 Task: Find connections with filter location Lárisa with filter topic #marketswith filter profile language English with filter current company Ssangyong Engineering & Construction Co. Ltd. with filter school IBS Mumbai with filter industry Wineries with filter service category Relocation with filter keywords title Reiki Practitioner
Action: Mouse moved to (328, 267)
Screenshot: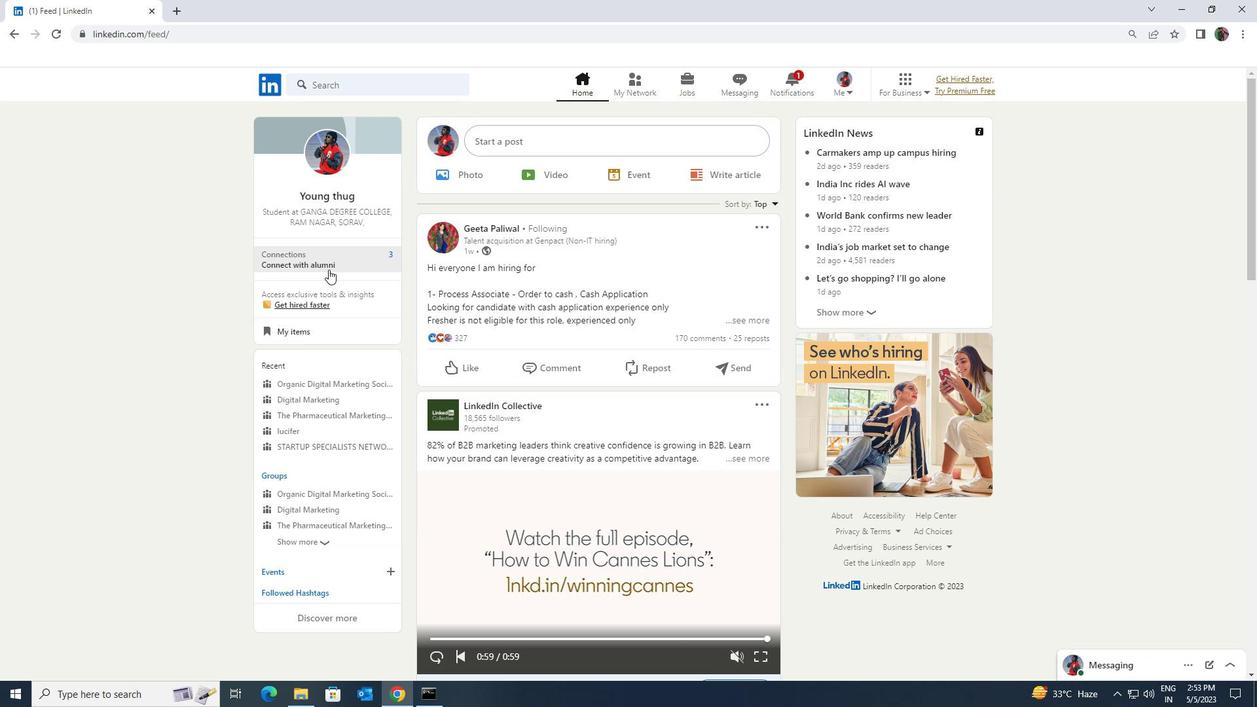 
Action: Mouse pressed left at (328, 267)
Screenshot: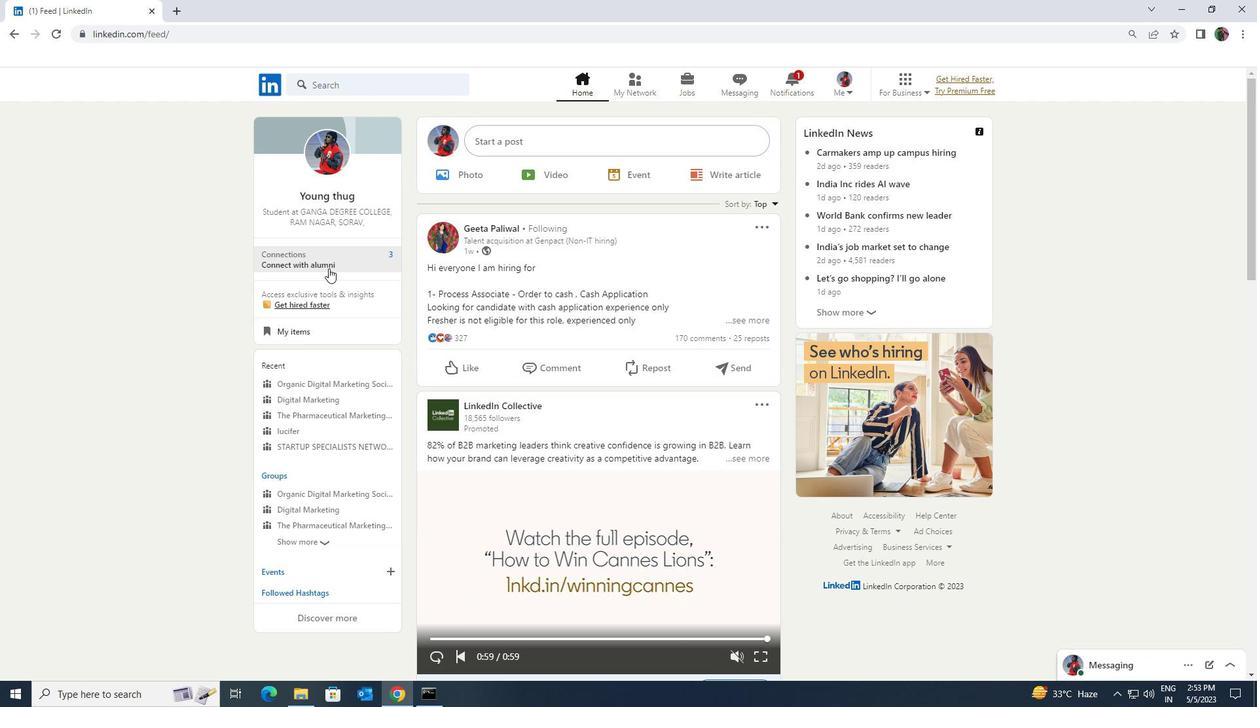 
Action: Mouse moved to (355, 152)
Screenshot: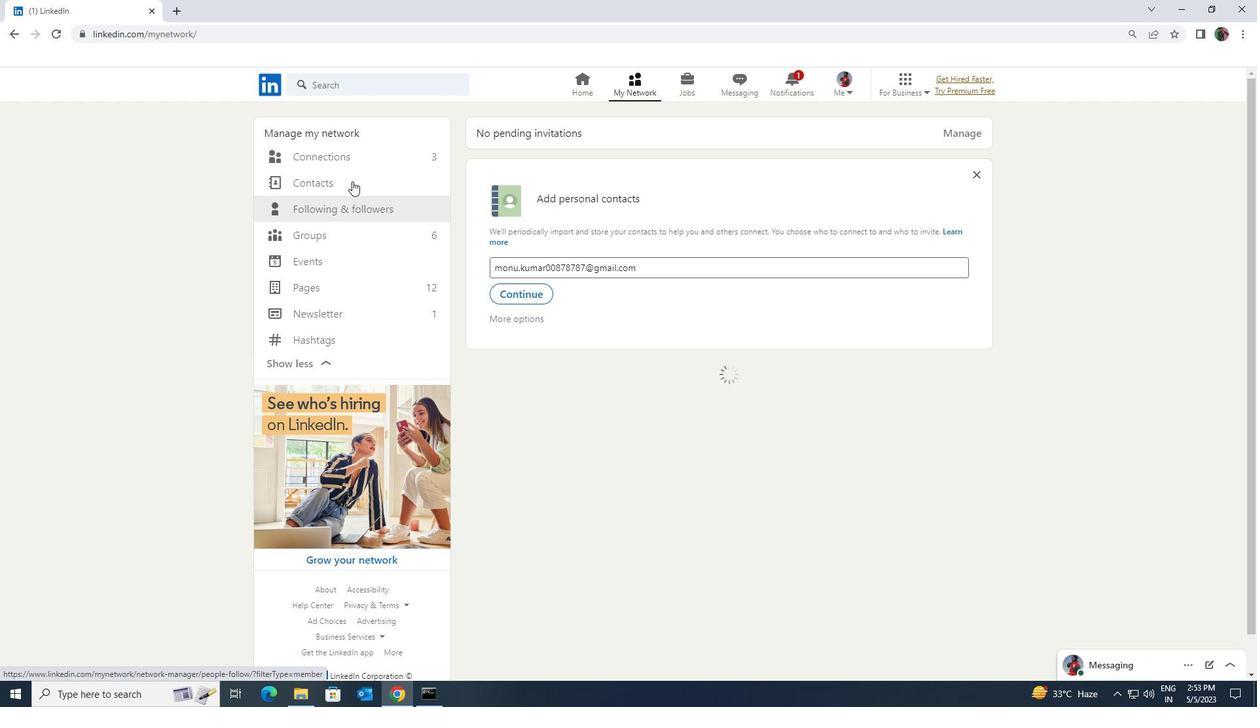 
Action: Mouse pressed left at (355, 152)
Screenshot: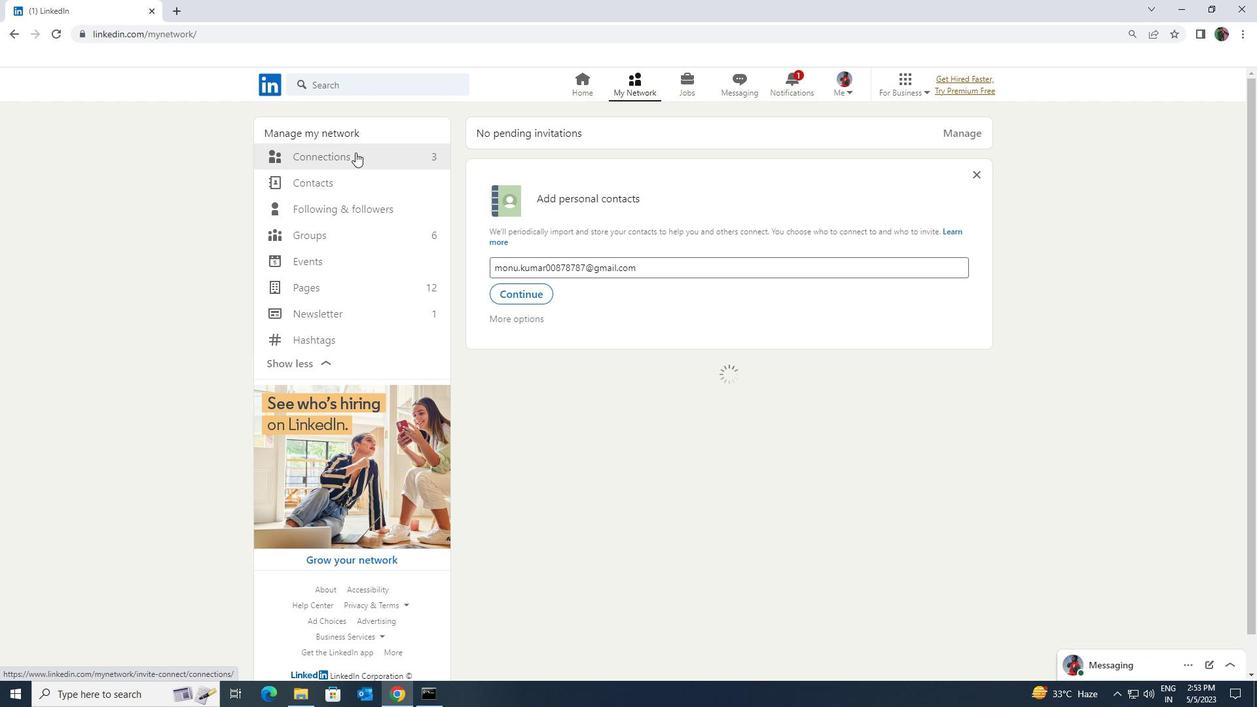 
Action: Mouse moved to (694, 158)
Screenshot: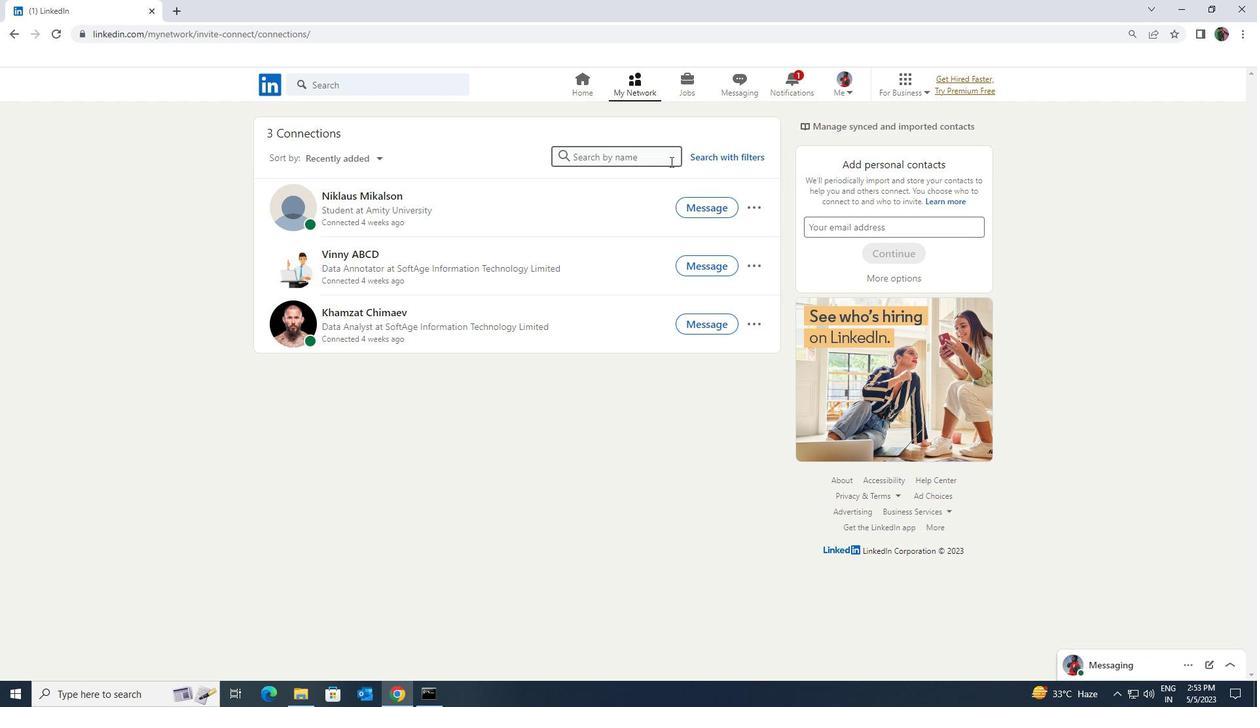 
Action: Mouse pressed left at (694, 158)
Screenshot: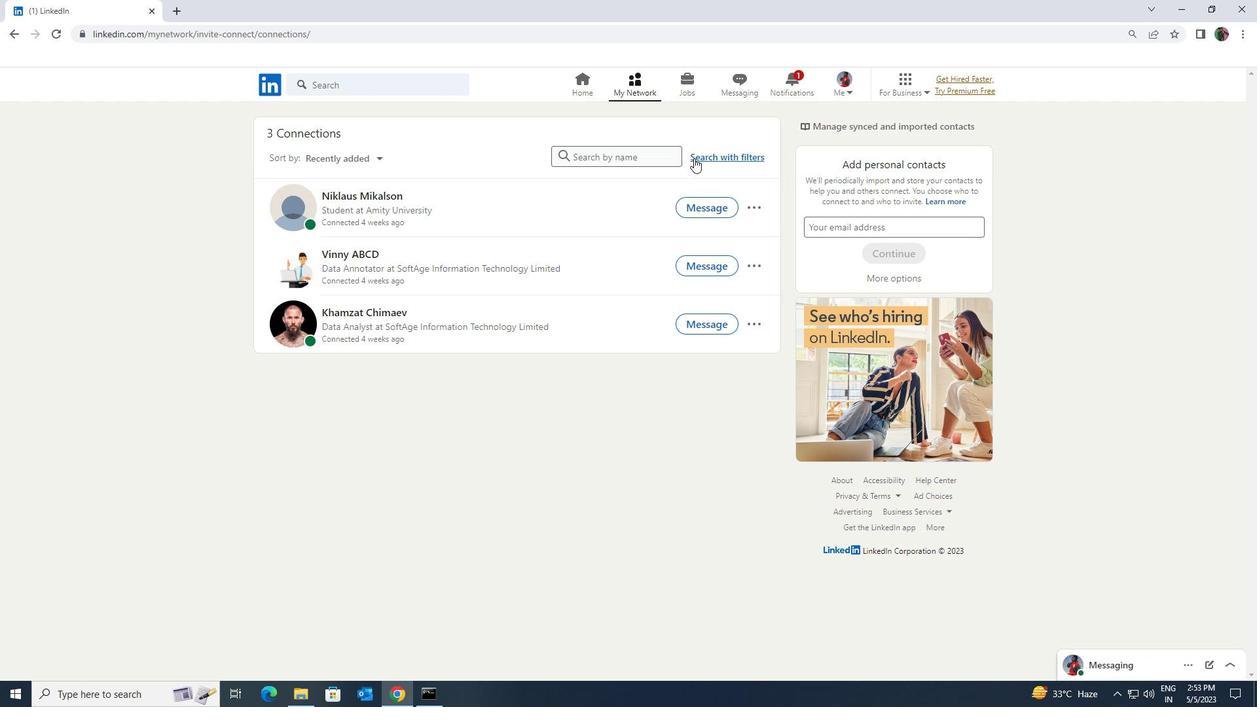 
Action: Mouse moved to (669, 119)
Screenshot: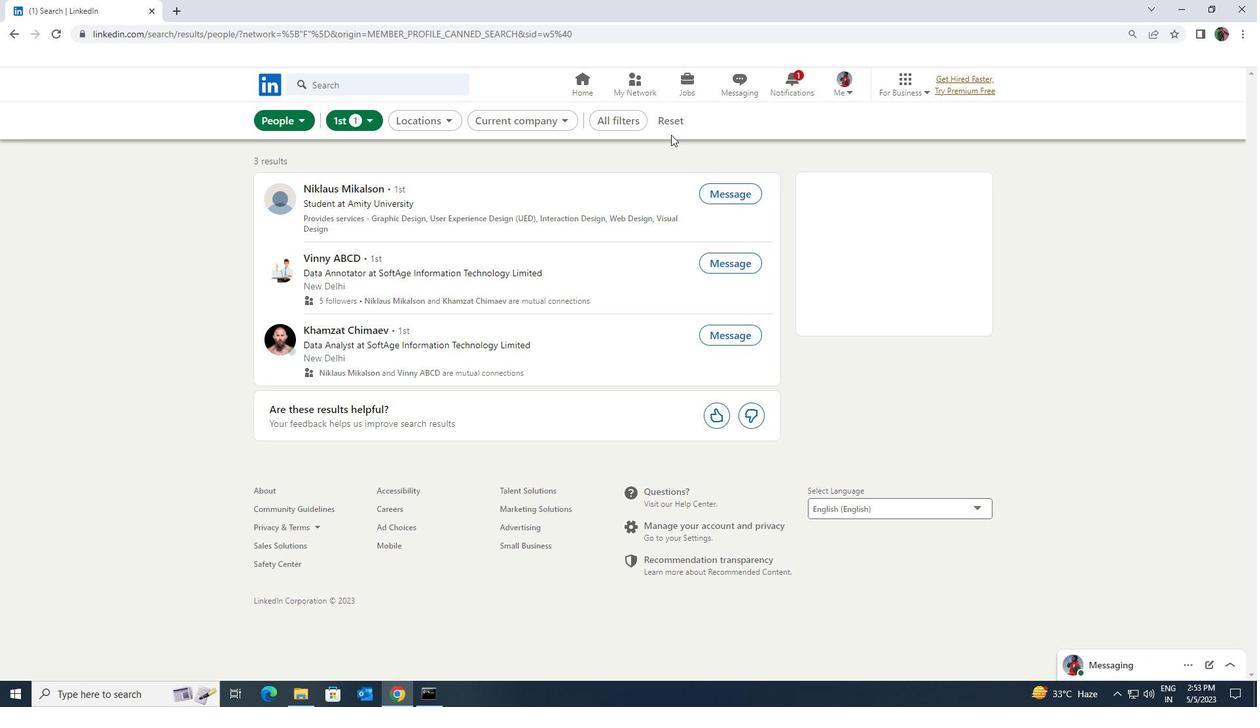 
Action: Mouse pressed left at (669, 119)
Screenshot: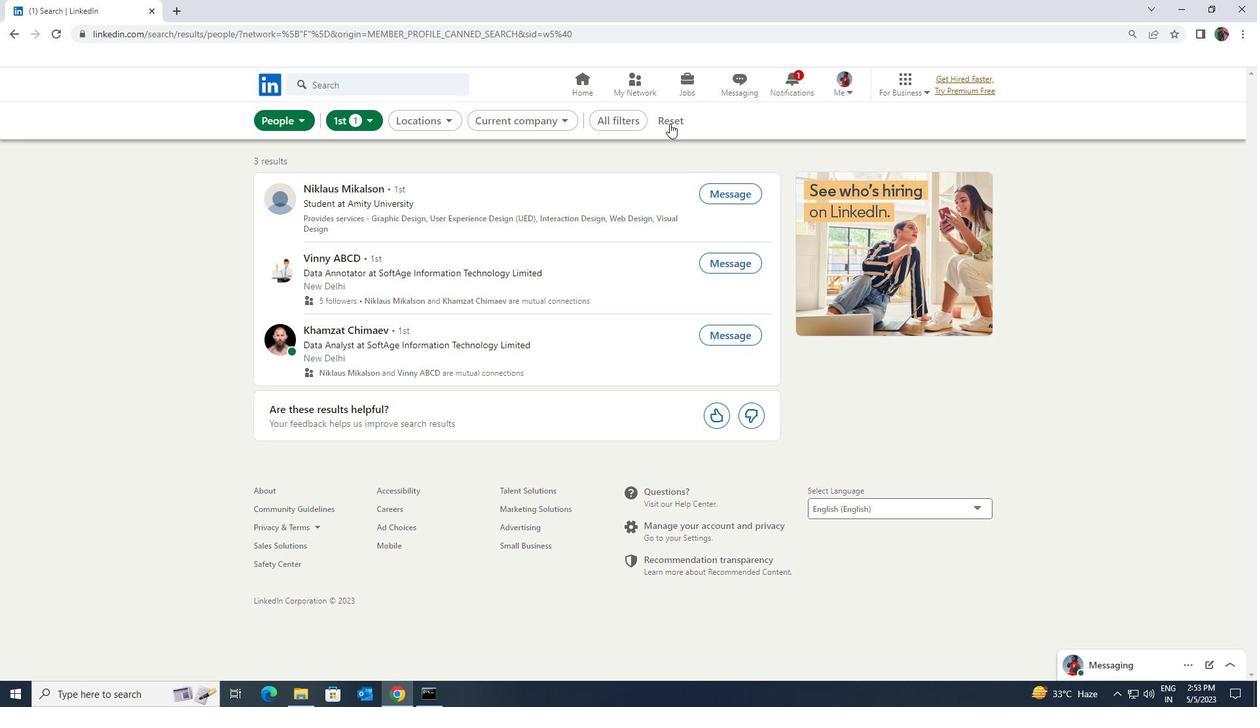
Action: Mouse moved to (662, 118)
Screenshot: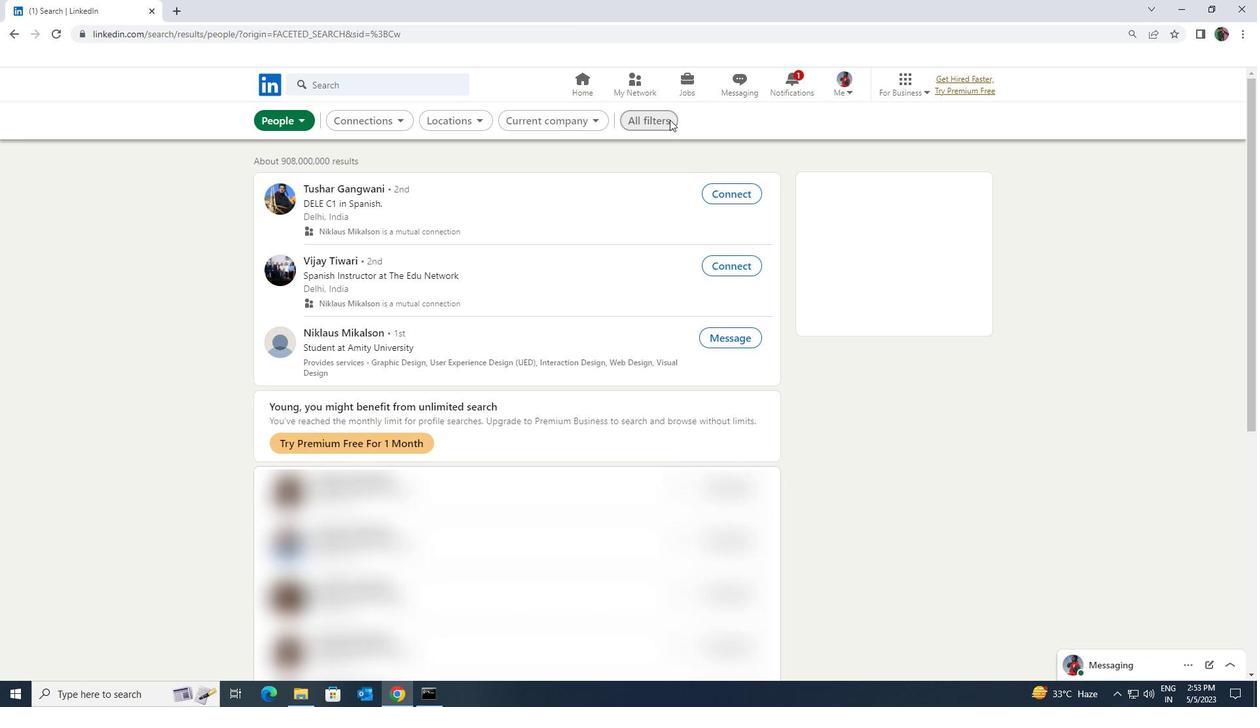 
Action: Mouse pressed left at (662, 118)
Screenshot: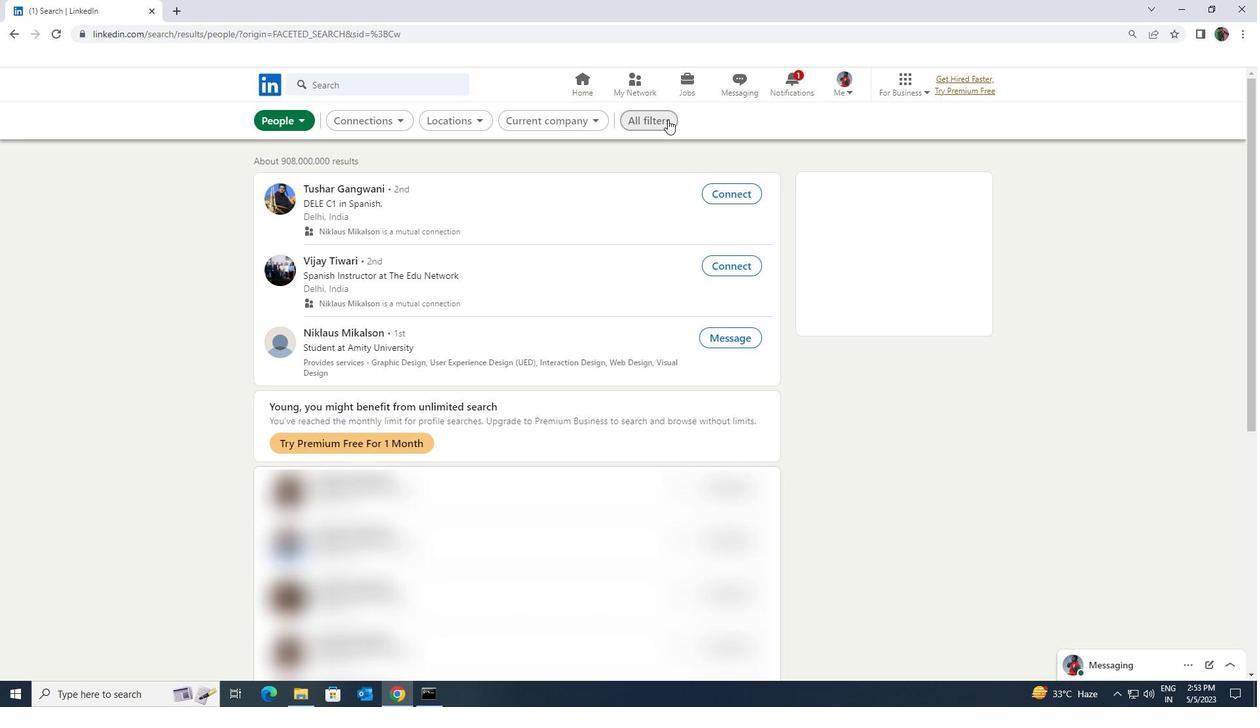 
Action: Mouse moved to (1088, 506)
Screenshot: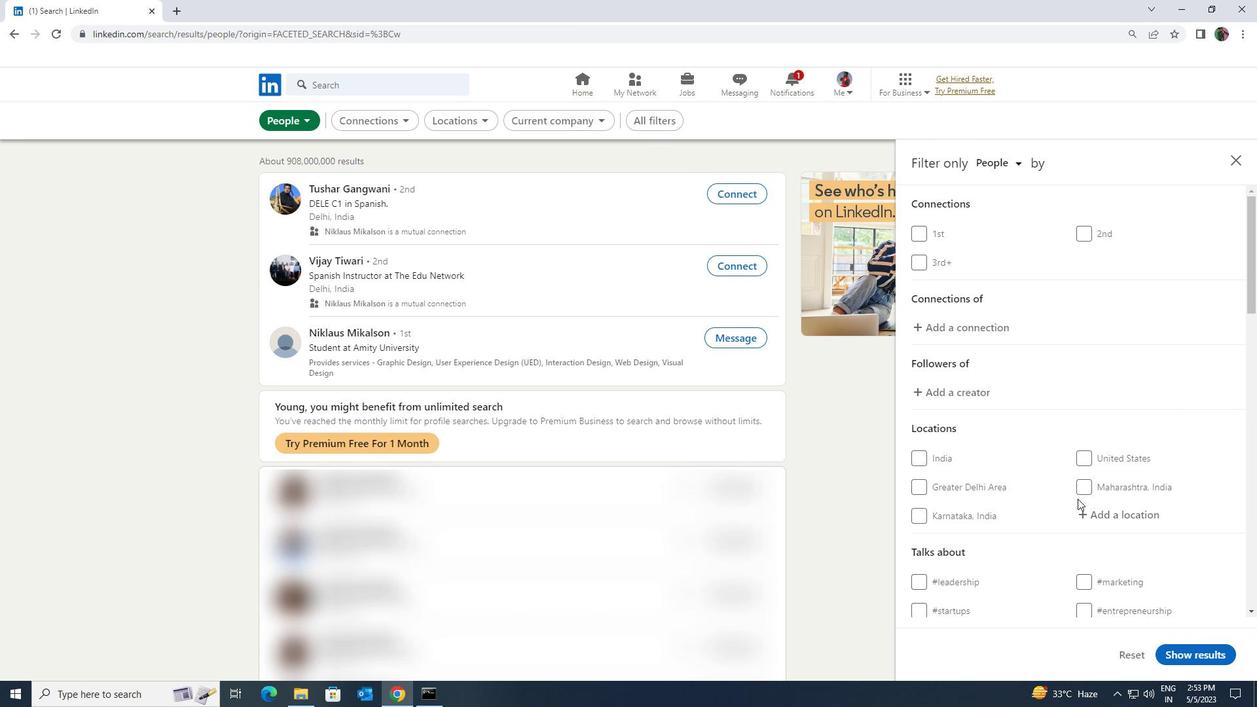 
Action: Mouse pressed left at (1088, 506)
Screenshot: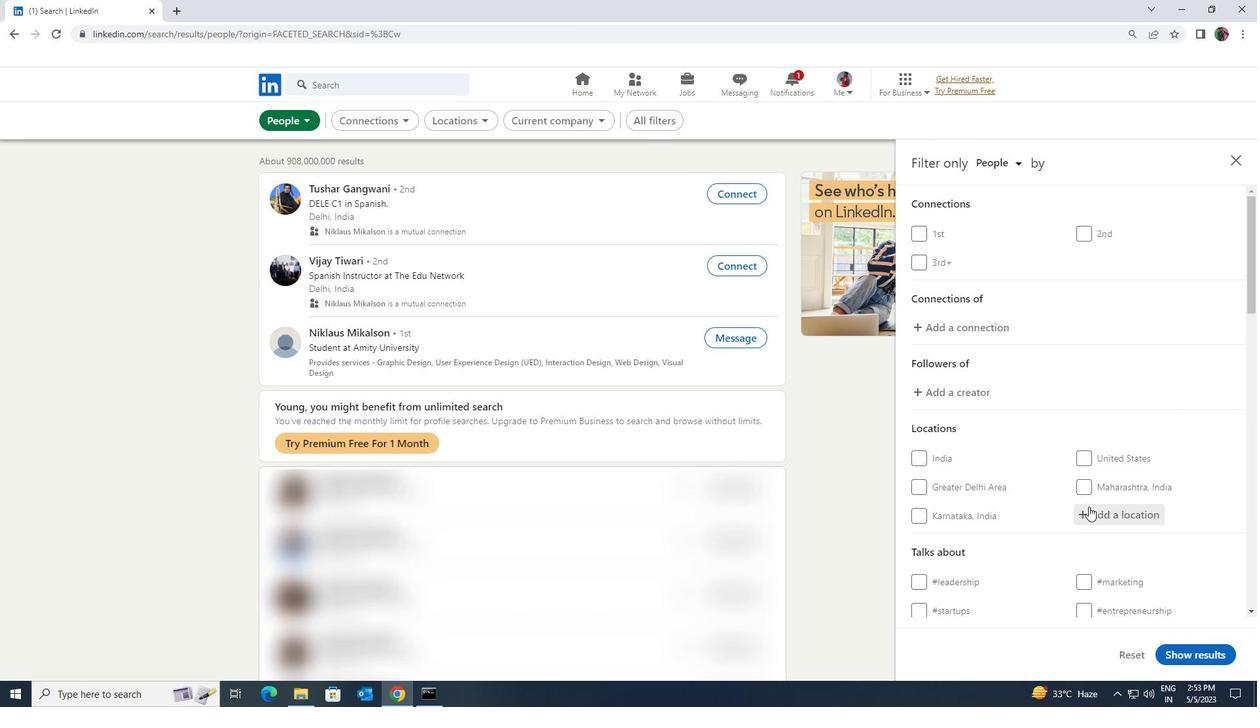 
Action: Mouse moved to (1086, 506)
Screenshot: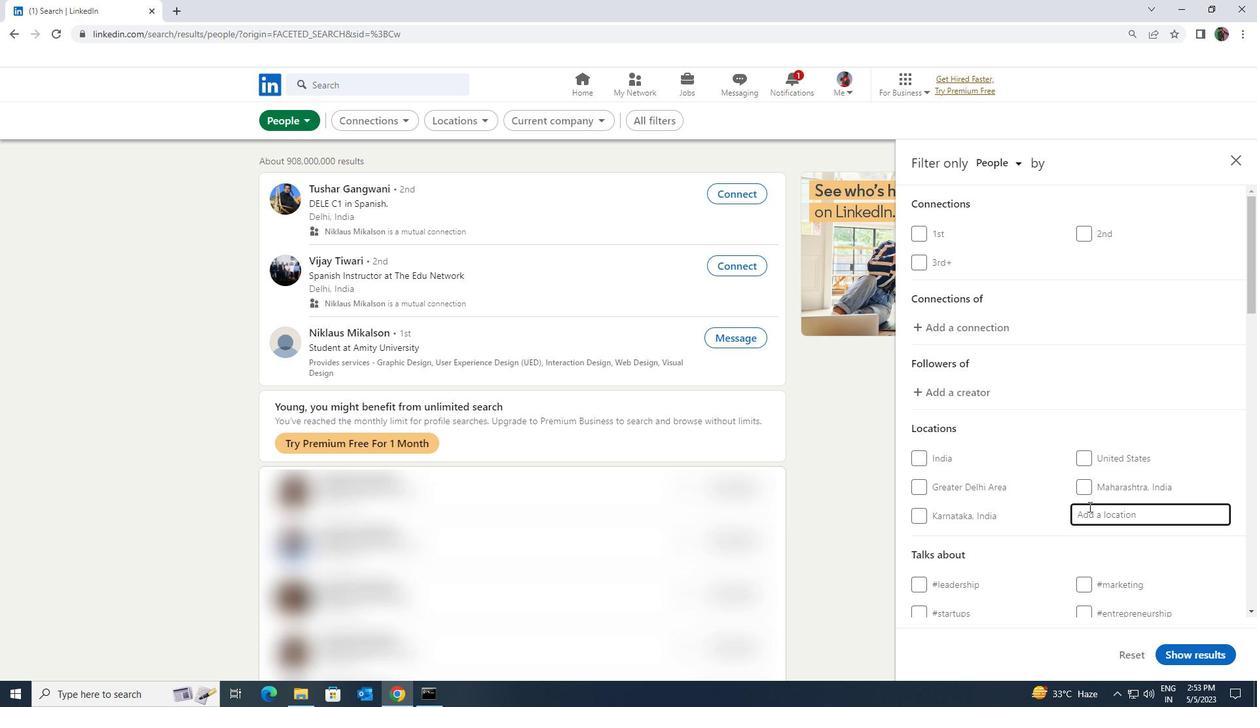
Action: Key pressed <Key.shift><Key.shift>LARISA
Screenshot: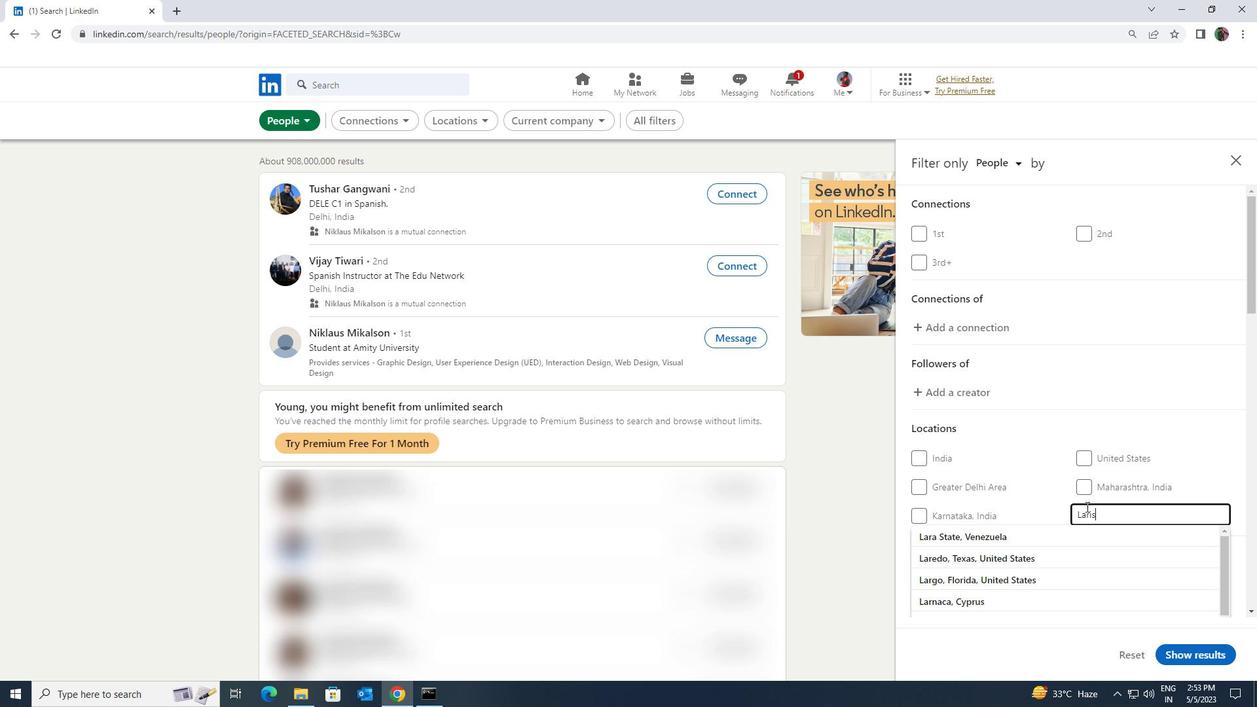 
Action: Mouse moved to (1071, 555)
Screenshot: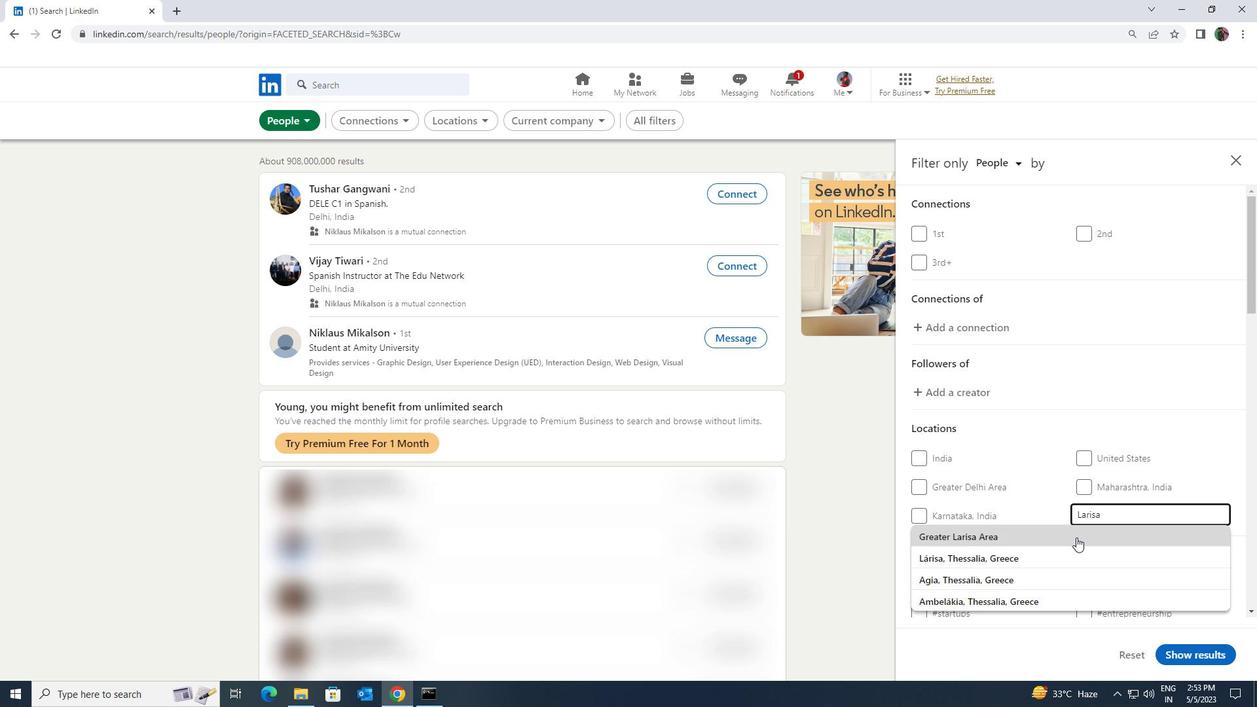 
Action: Mouse pressed left at (1071, 555)
Screenshot: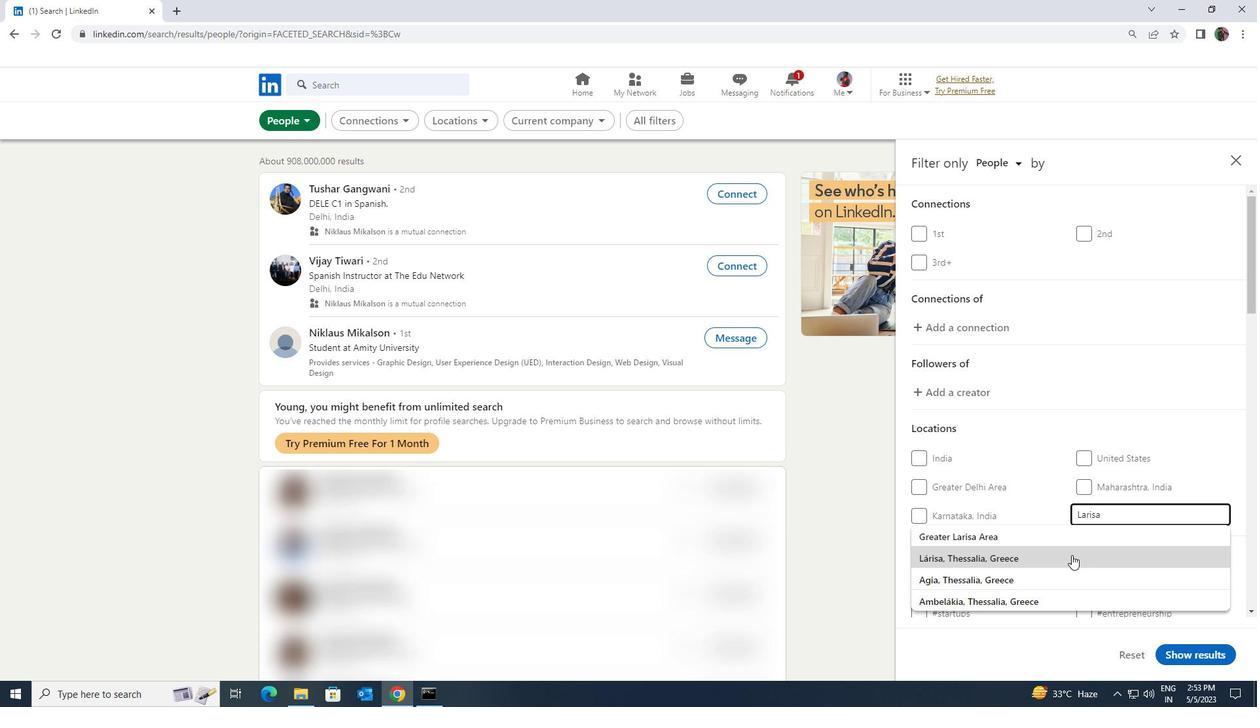 
Action: Mouse moved to (1069, 557)
Screenshot: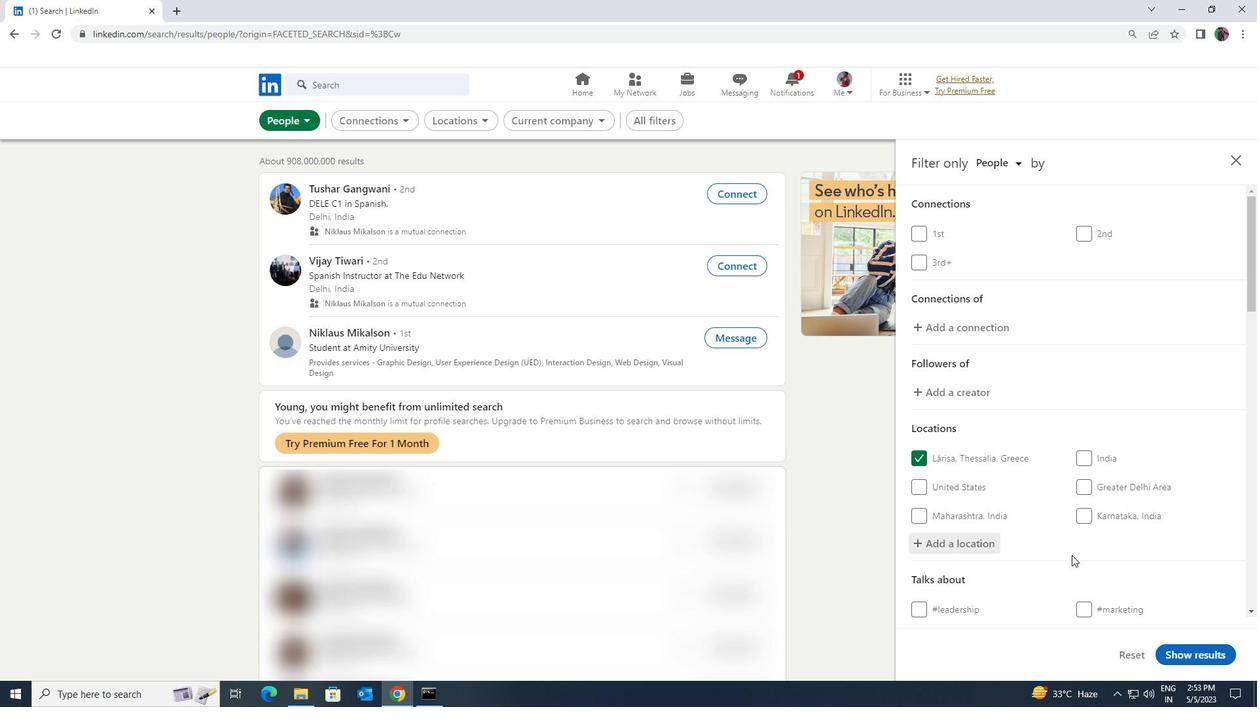 
Action: Mouse scrolled (1069, 556) with delta (0, 0)
Screenshot: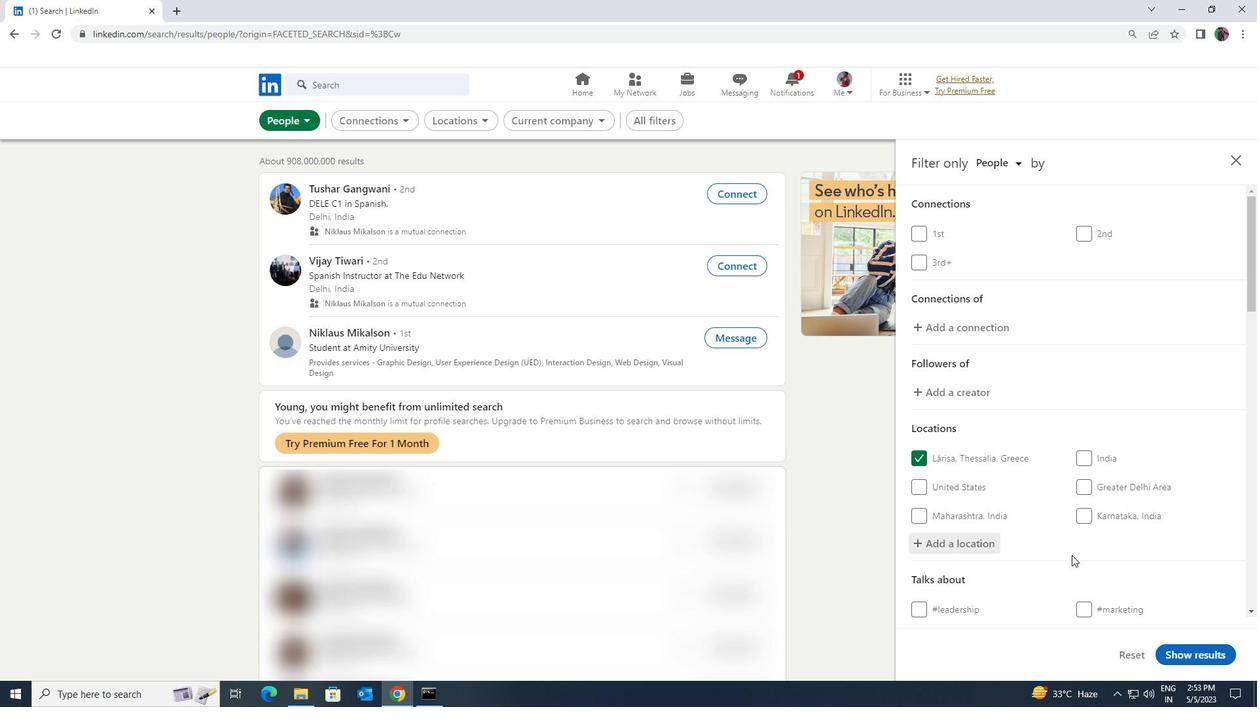 
Action: Mouse scrolled (1069, 556) with delta (0, 0)
Screenshot: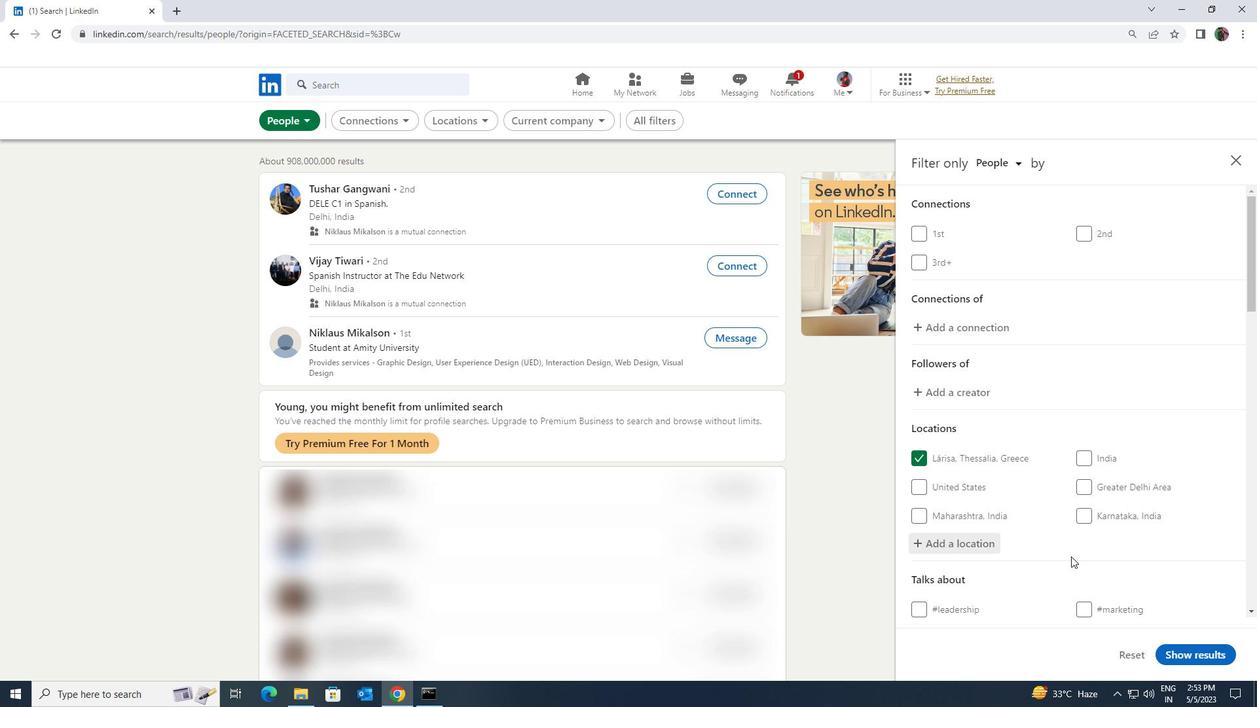 
Action: Mouse moved to (1098, 534)
Screenshot: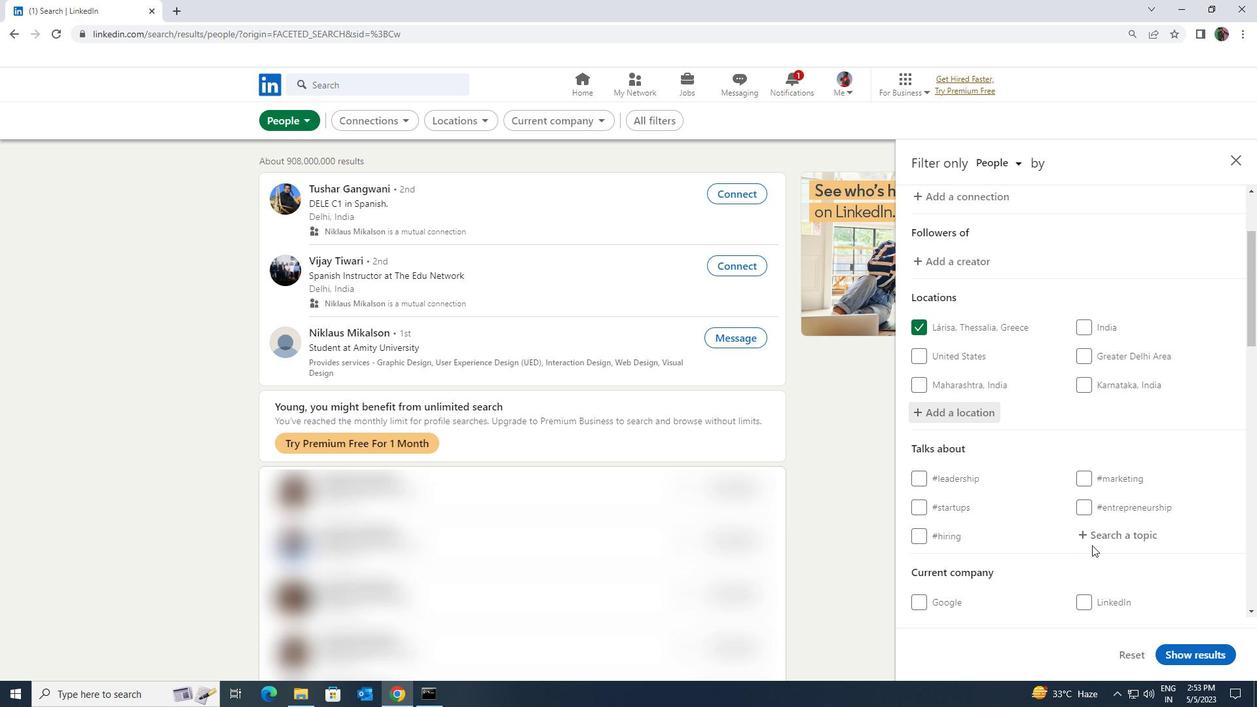 
Action: Mouse pressed left at (1098, 534)
Screenshot: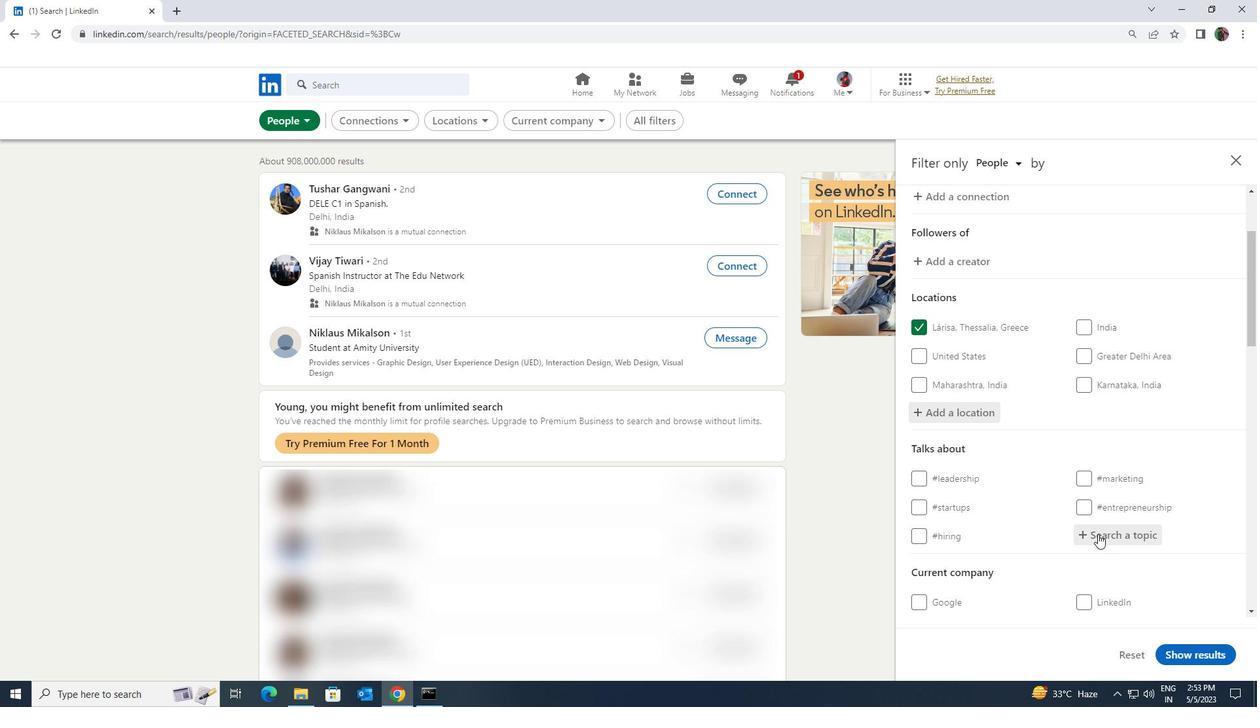 
Action: Key pressed <Key.shift>MARKETS
Screenshot: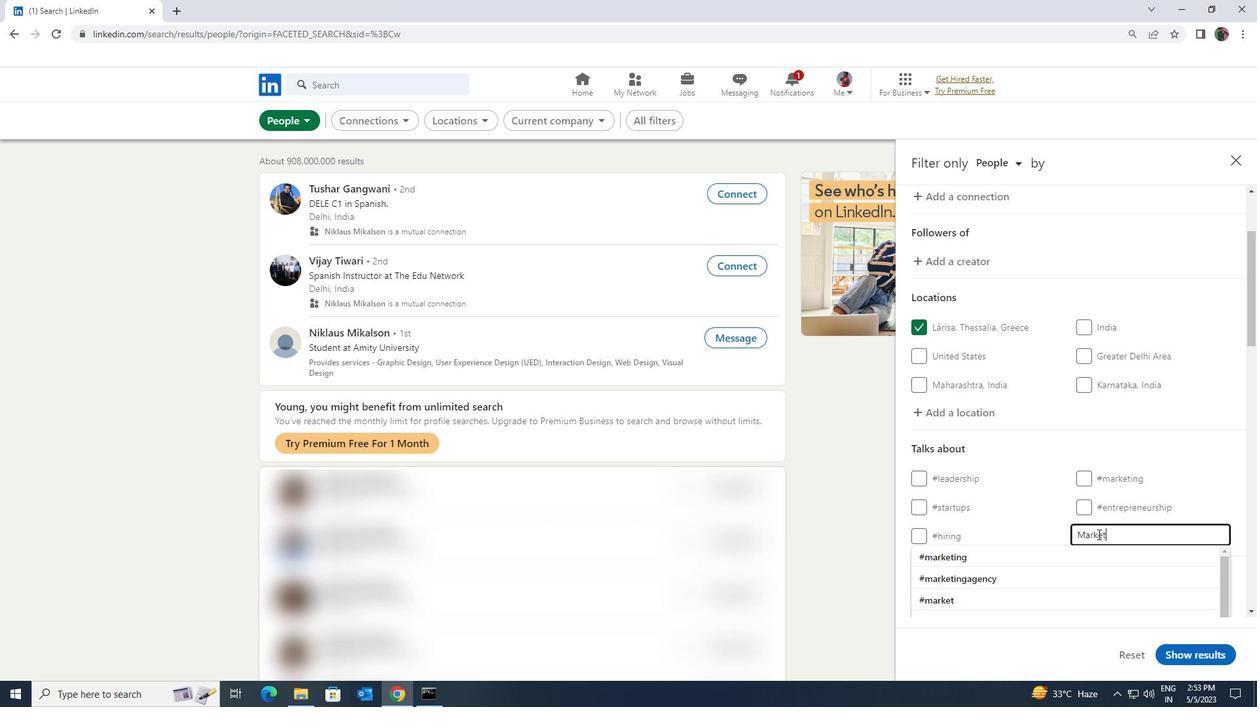 
Action: Mouse moved to (1090, 550)
Screenshot: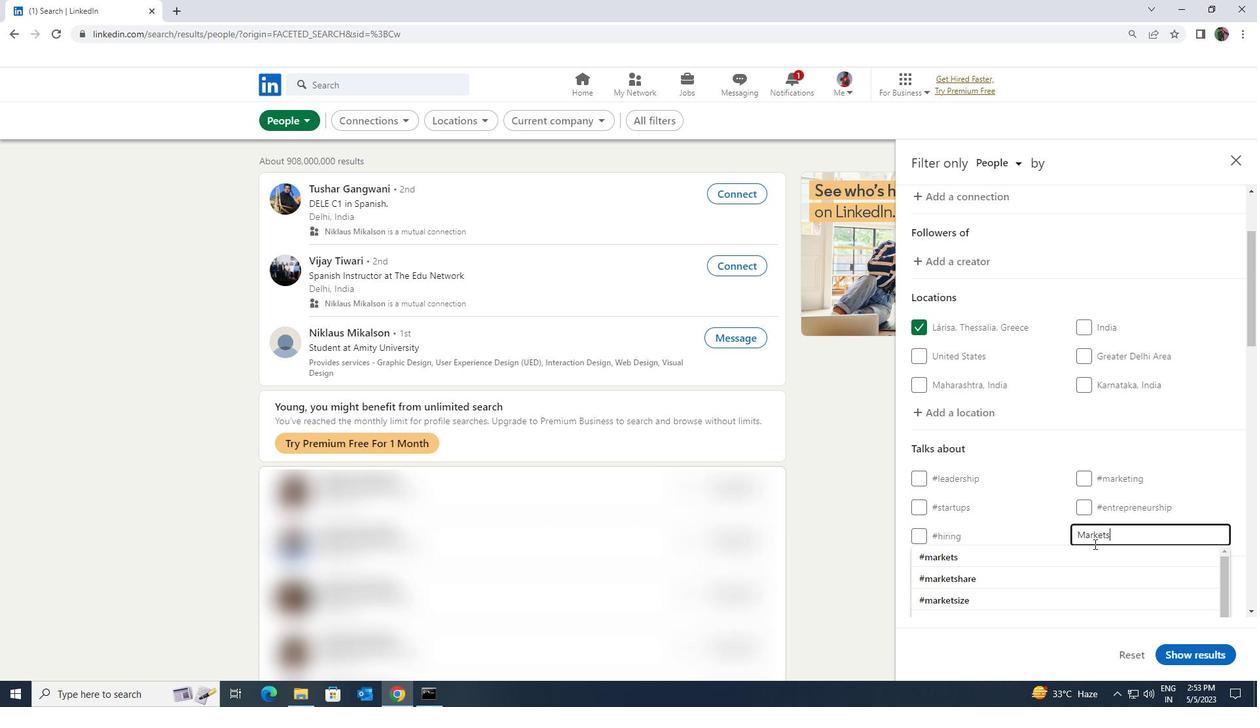 
Action: Mouse pressed left at (1090, 550)
Screenshot: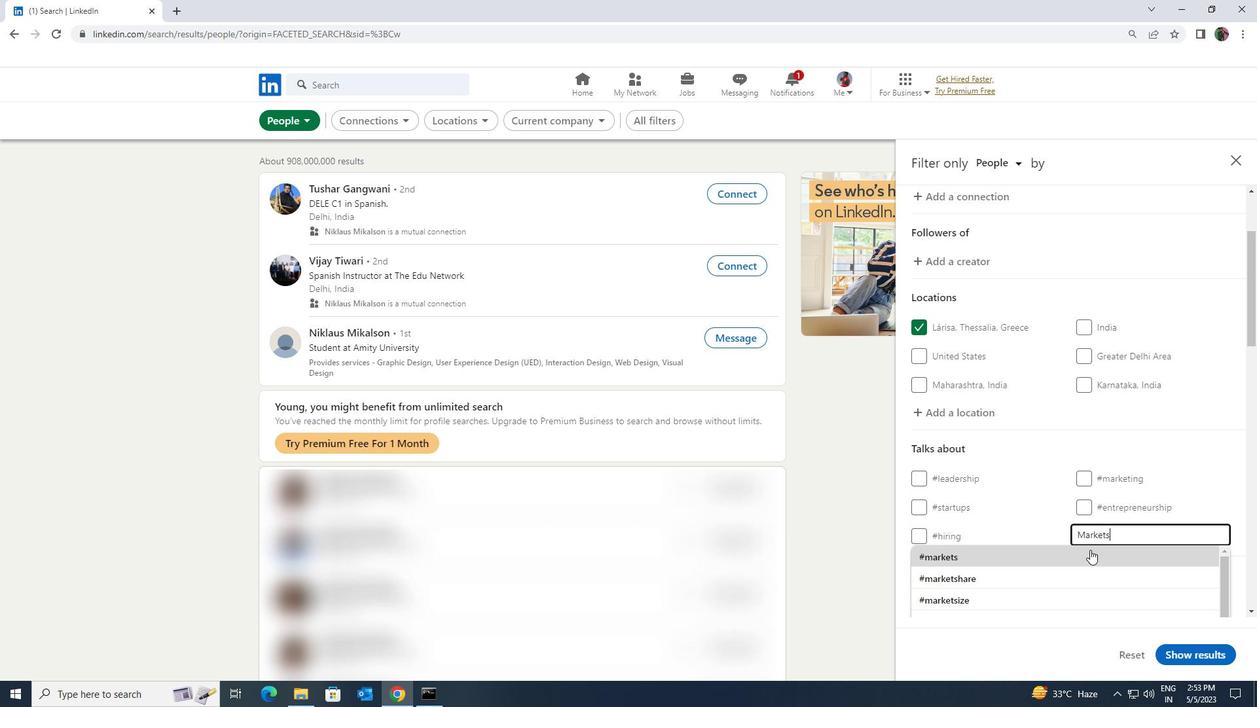 
Action: Mouse scrolled (1090, 549) with delta (0, 0)
Screenshot: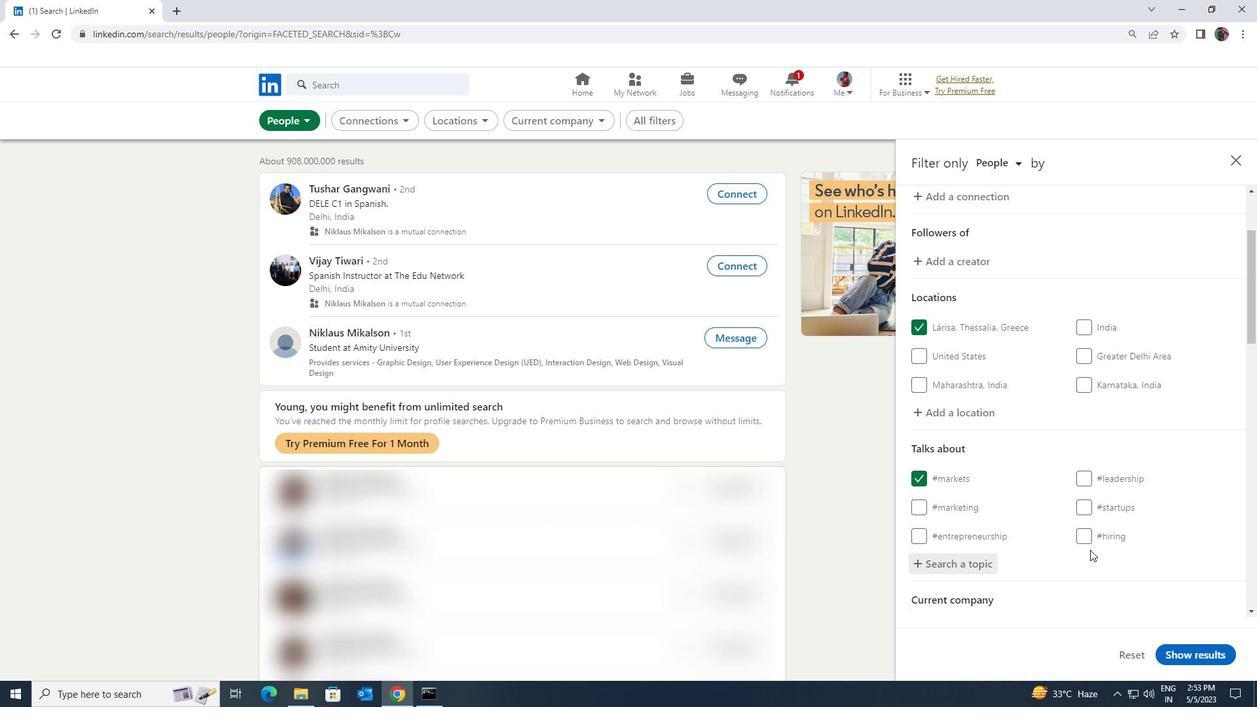 
Action: Mouse scrolled (1090, 549) with delta (0, 0)
Screenshot: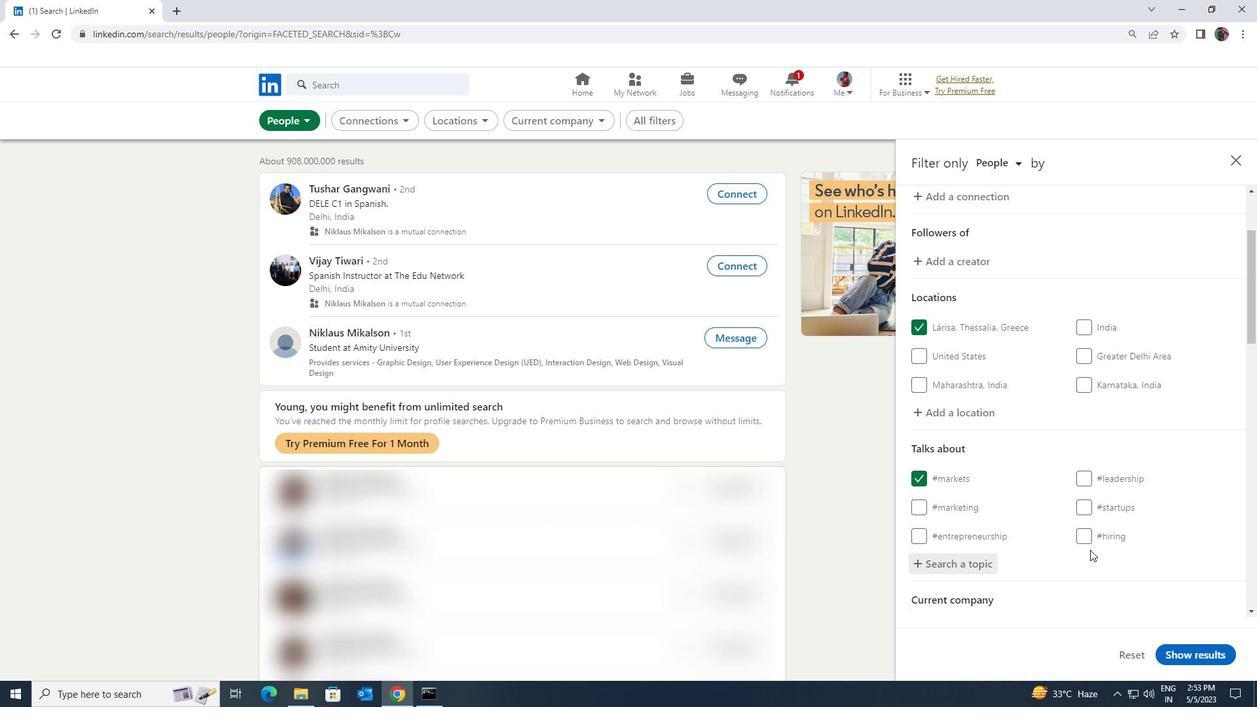 
Action: Mouse scrolled (1090, 549) with delta (0, 0)
Screenshot: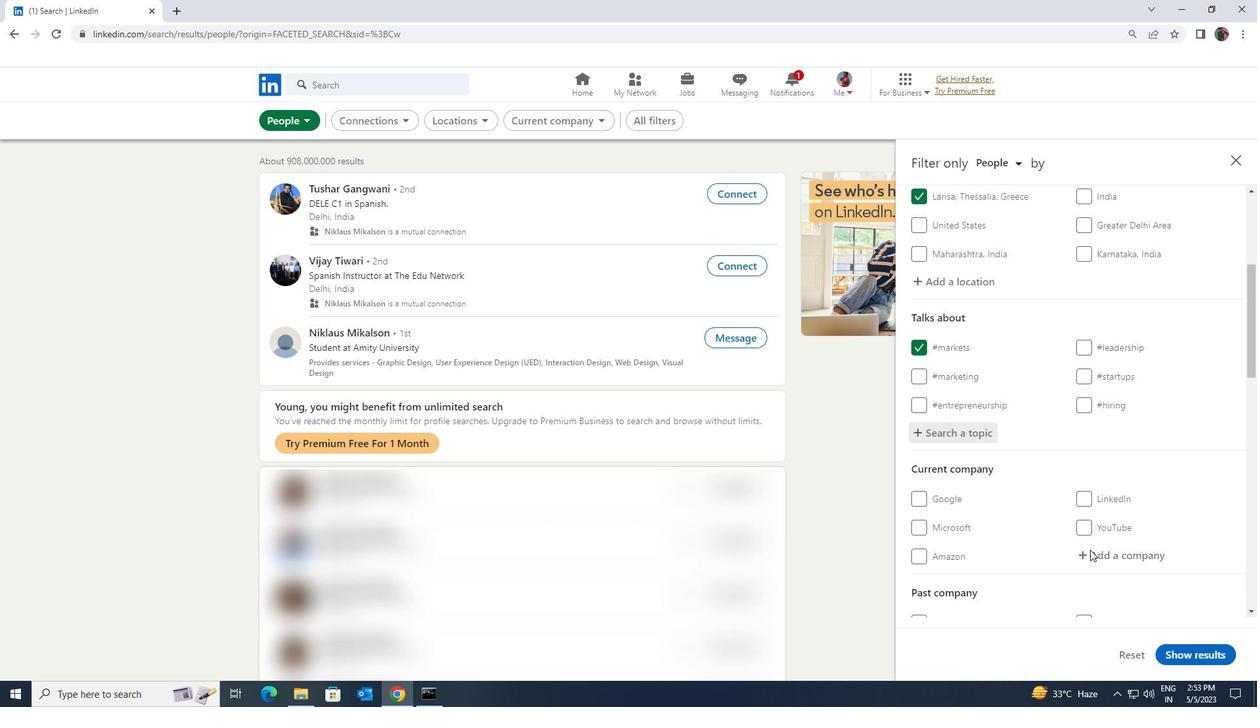 
Action: Mouse scrolled (1090, 549) with delta (0, 0)
Screenshot: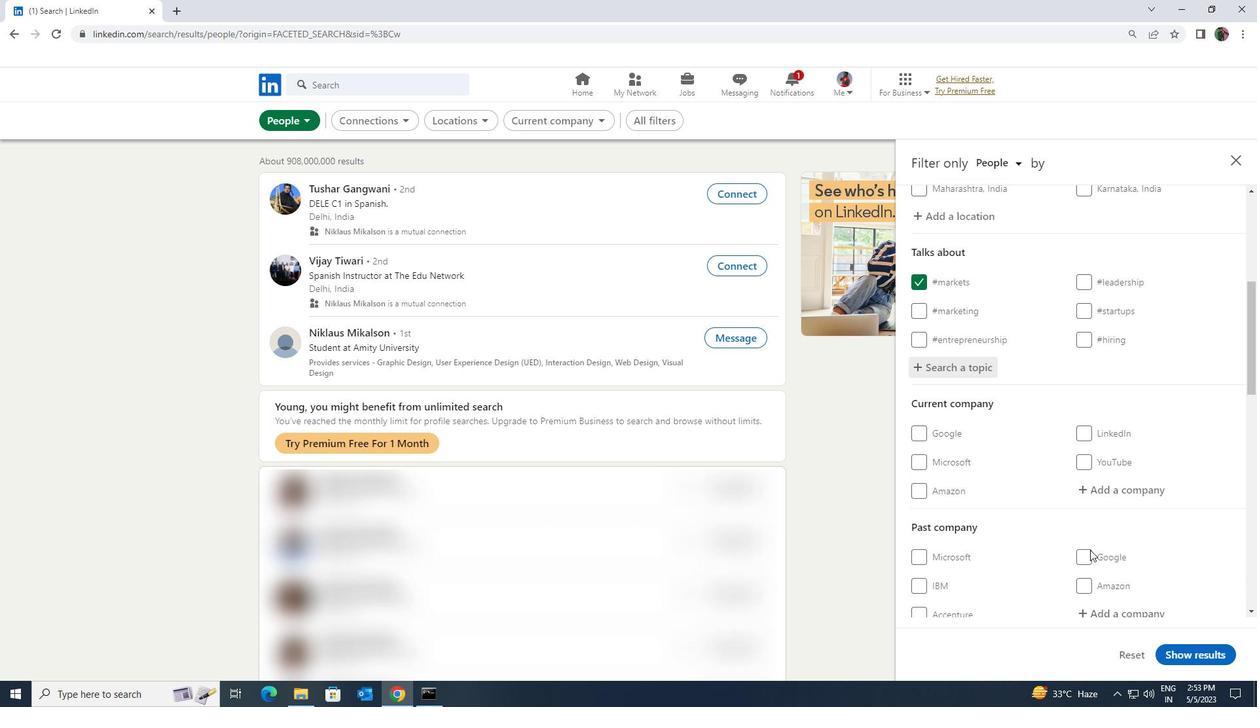 
Action: Mouse scrolled (1090, 549) with delta (0, 0)
Screenshot: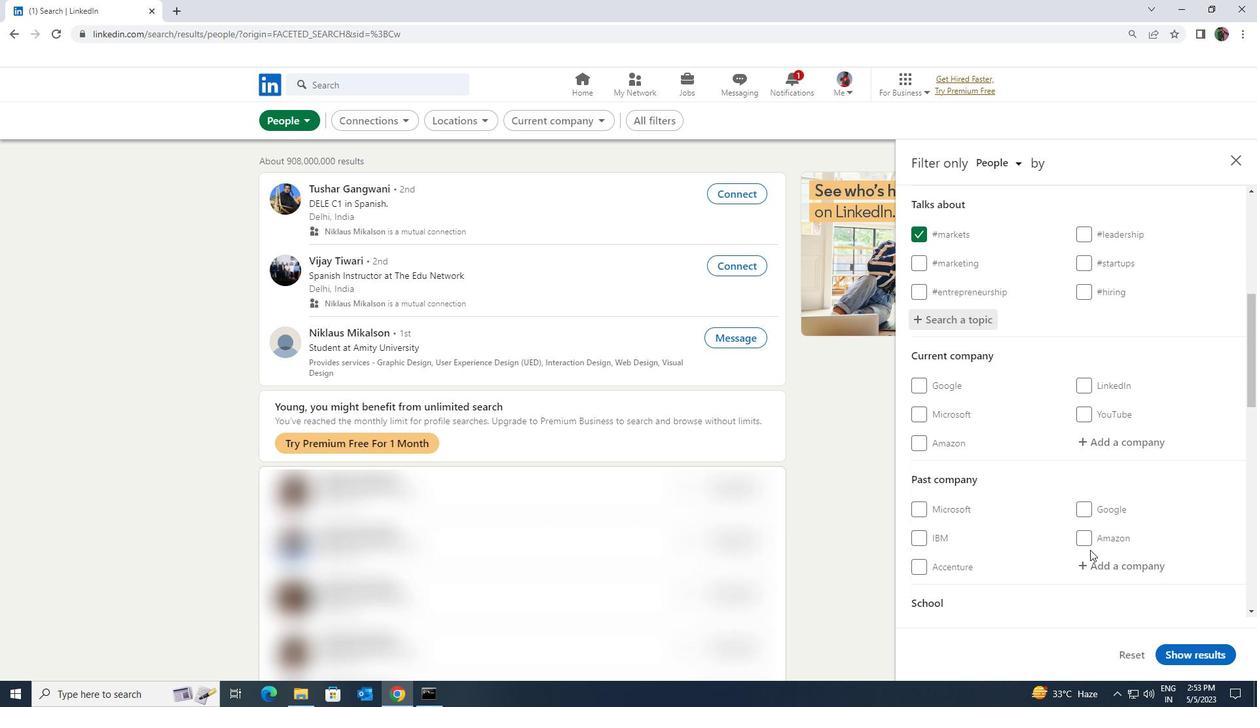 
Action: Mouse scrolled (1090, 549) with delta (0, 0)
Screenshot: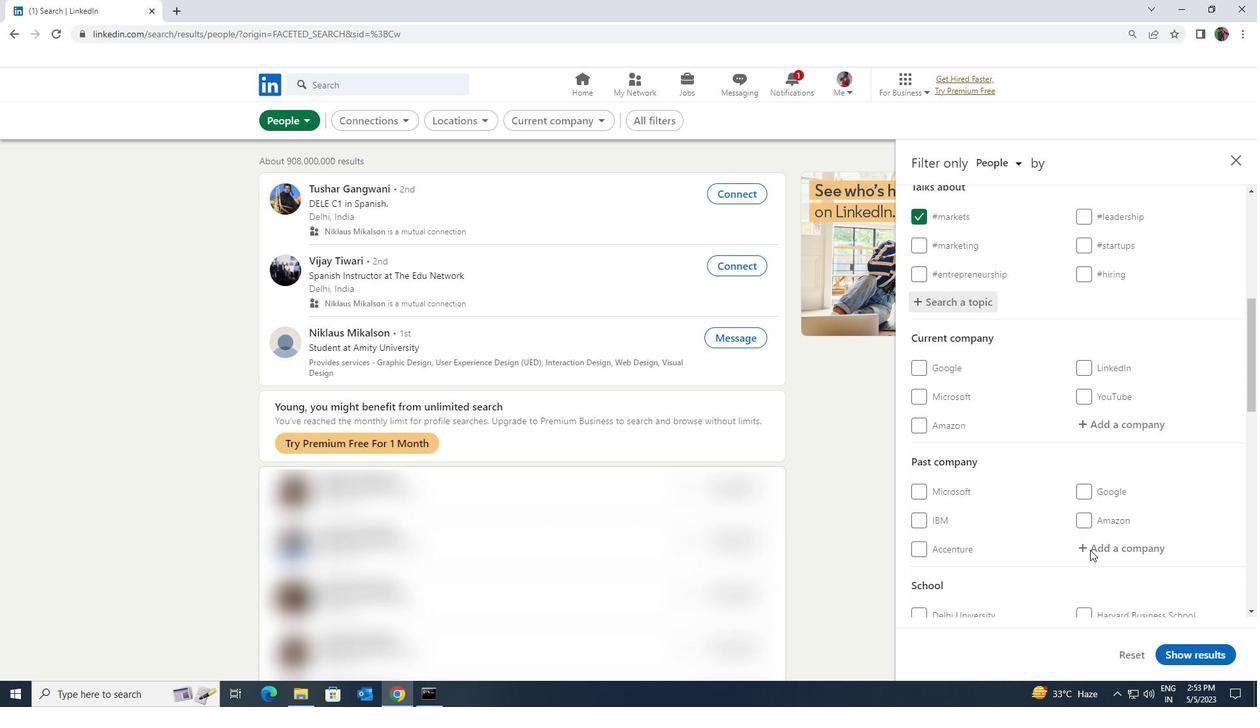 
Action: Mouse scrolled (1090, 549) with delta (0, 0)
Screenshot: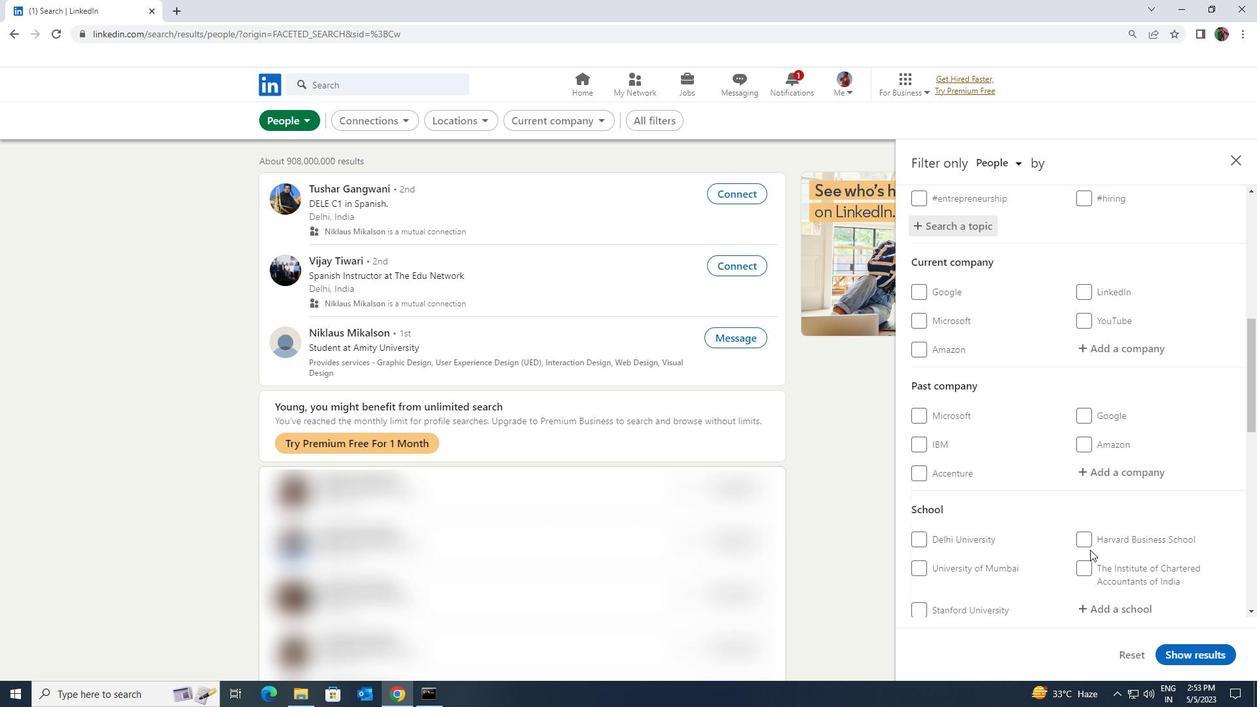 
Action: Mouse scrolled (1090, 549) with delta (0, 0)
Screenshot: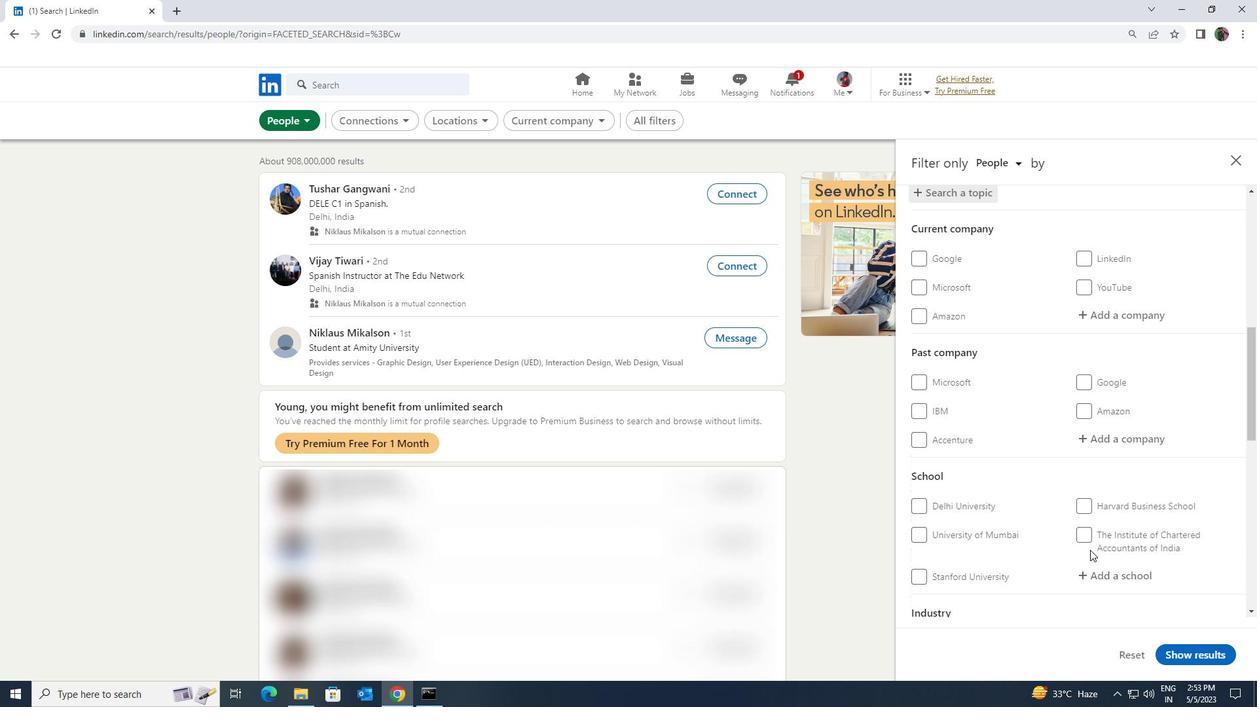 
Action: Mouse moved to (1062, 616)
Screenshot: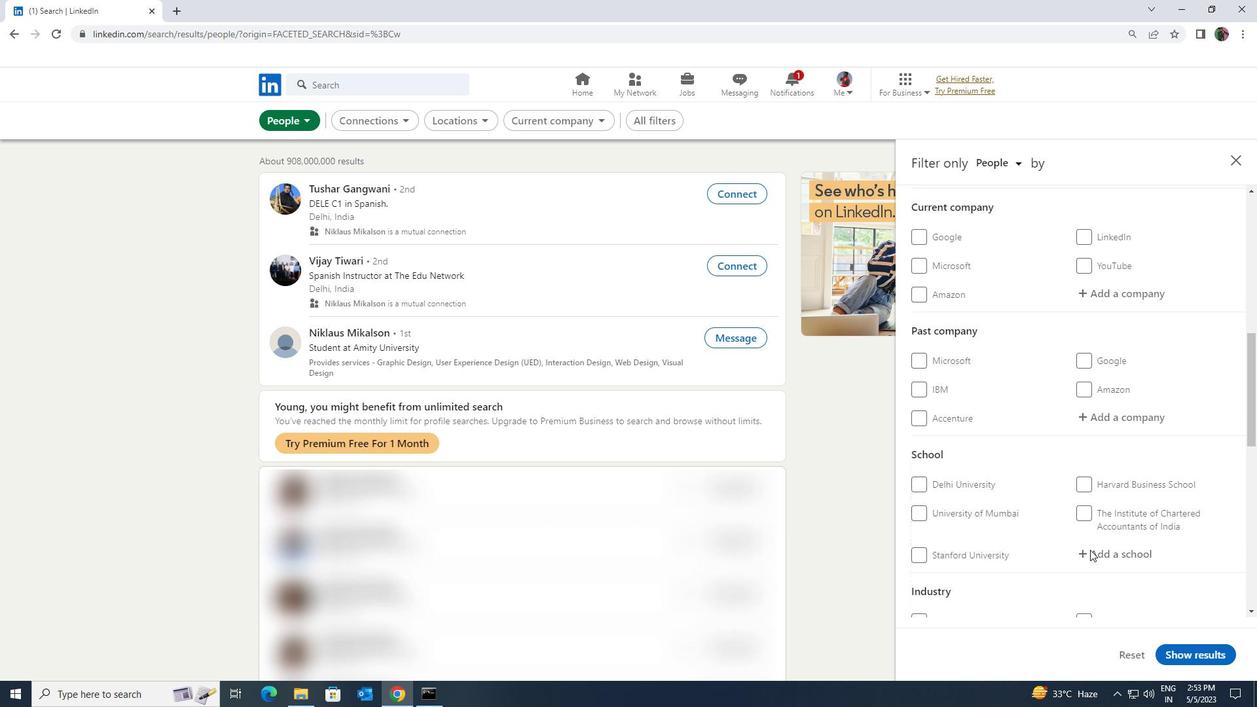 
Action: Mouse scrolled (1062, 616) with delta (0, 0)
Screenshot: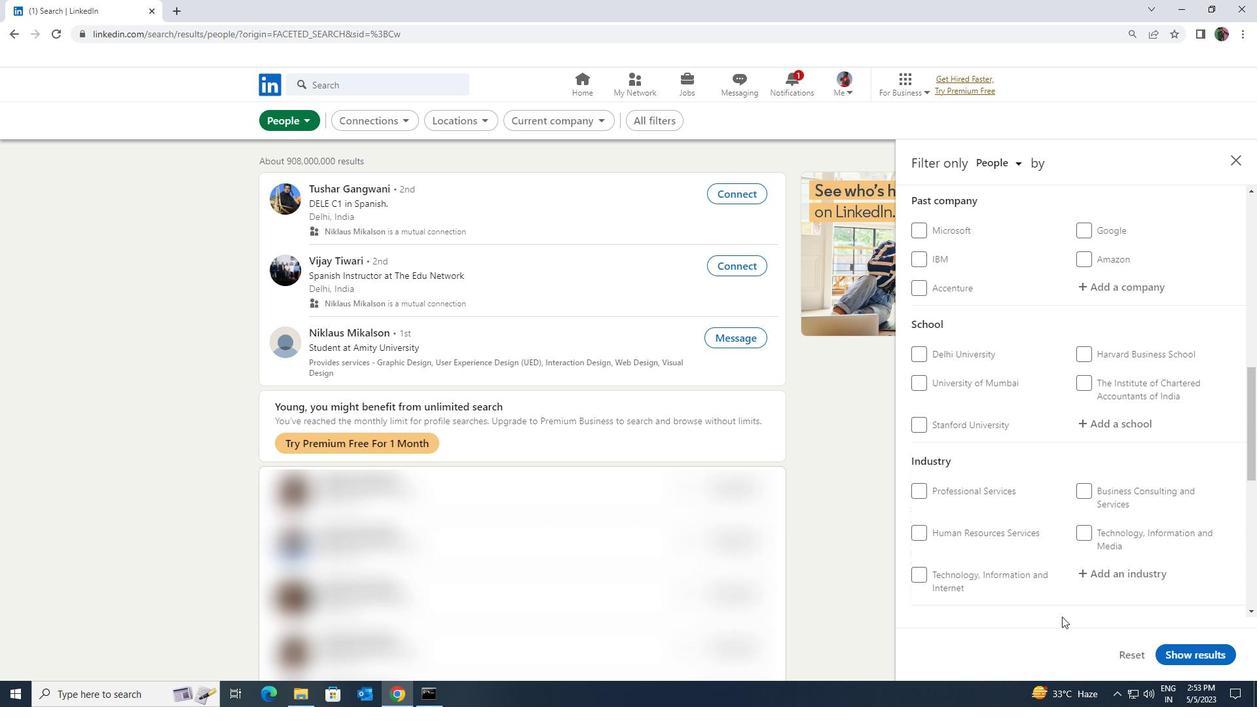 
Action: Mouse moved to (1062, 603)
Screenshot: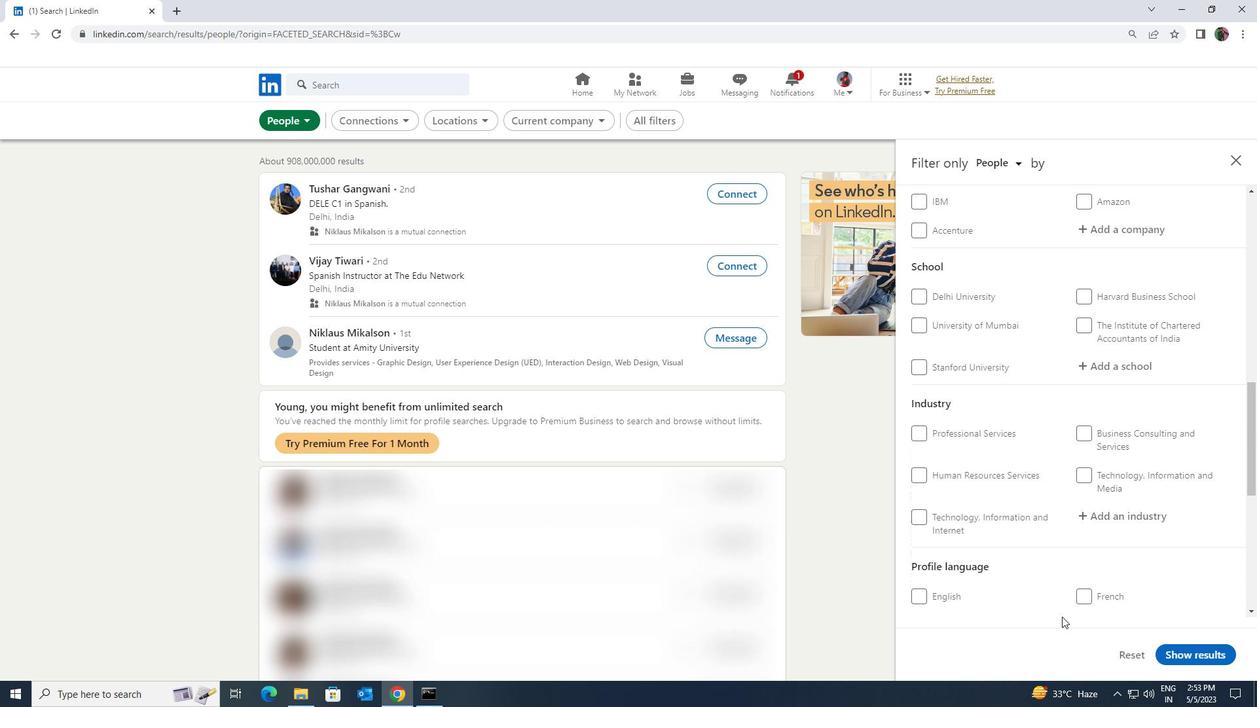
Action: Mouse scrolled (1062, 603) with delta (0, 0)
Screenshot: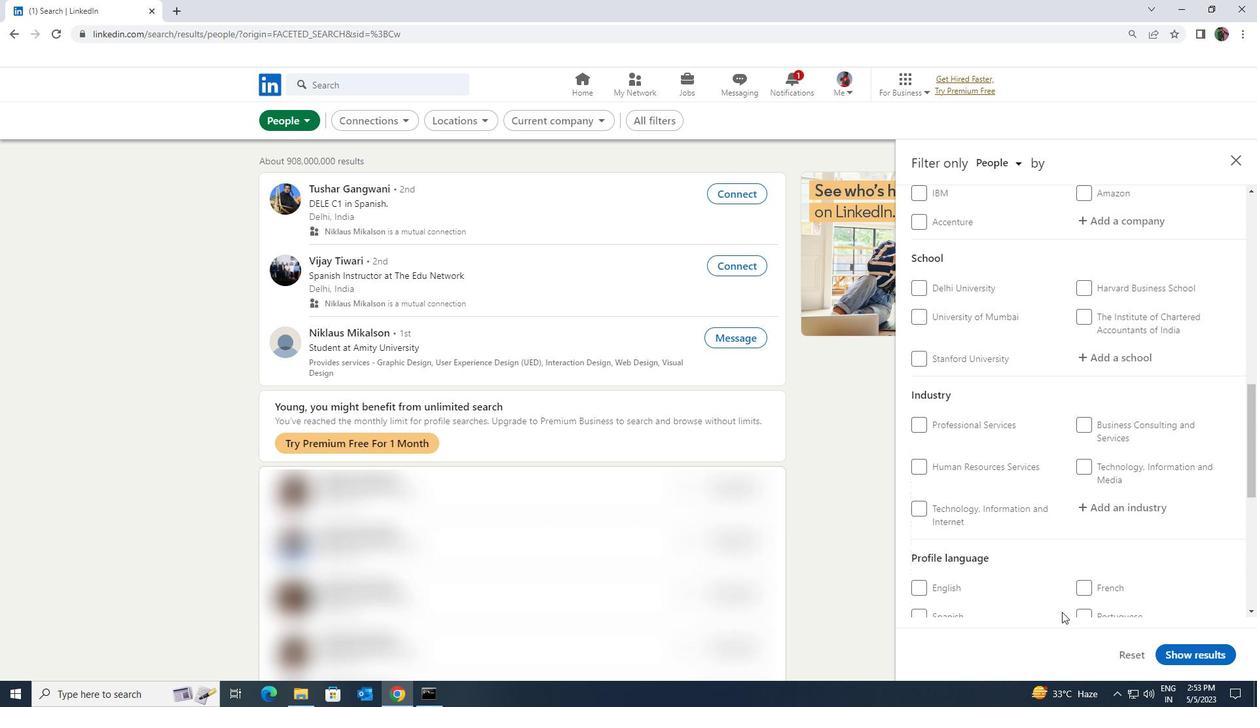 
Action: Mouse scrolled (1062, 603) with delta (0, 0)
Screenshot: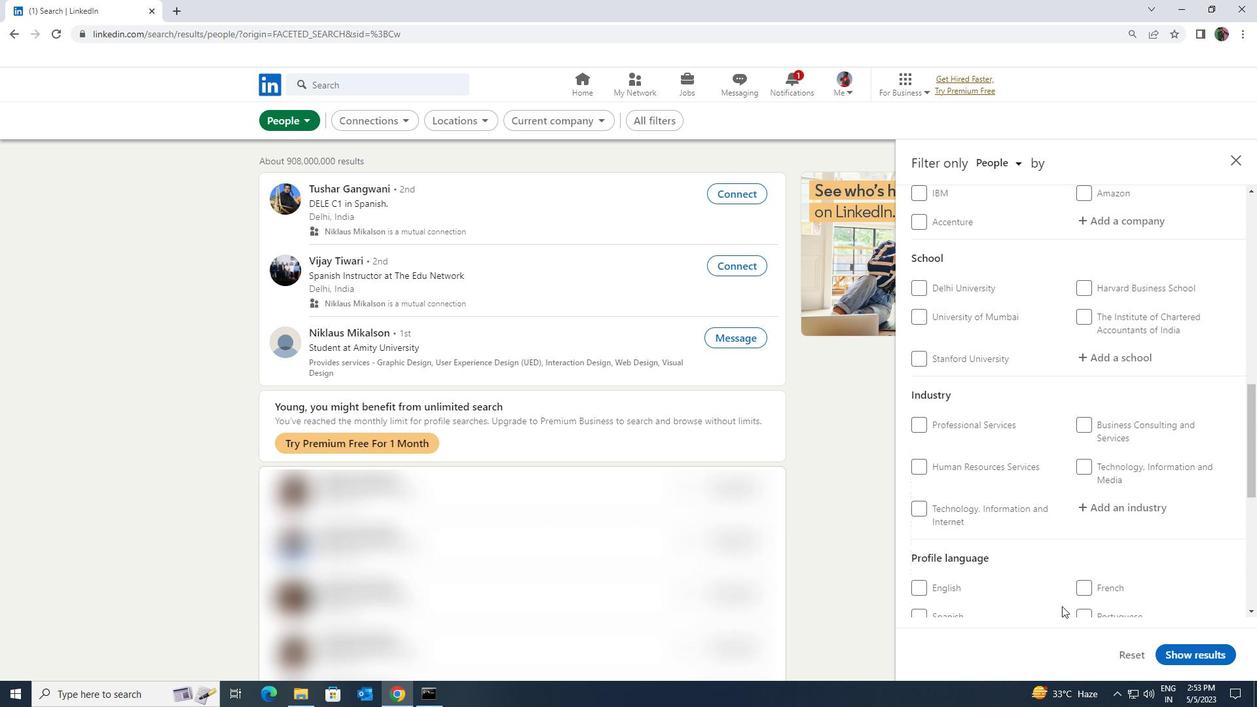 
Action: Mouse moved to (921, 457)
Screenshot: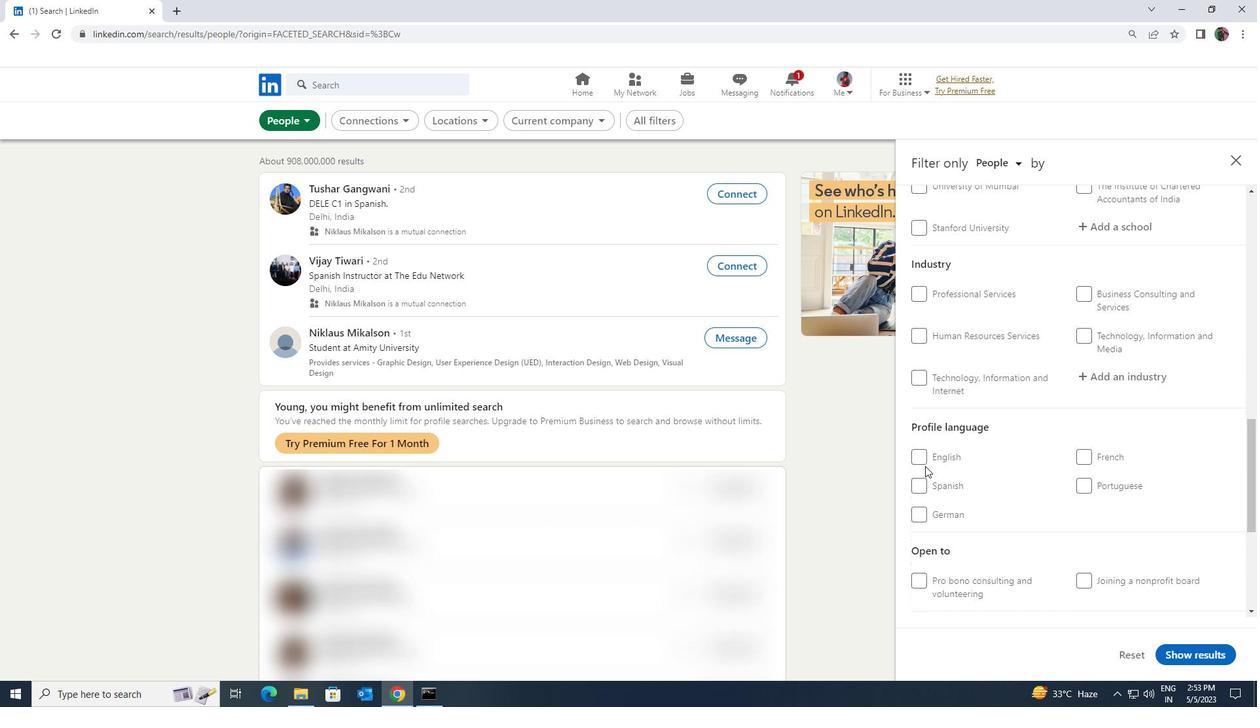 
Action: Mouse pressed left at (921, 457)
Screenshot: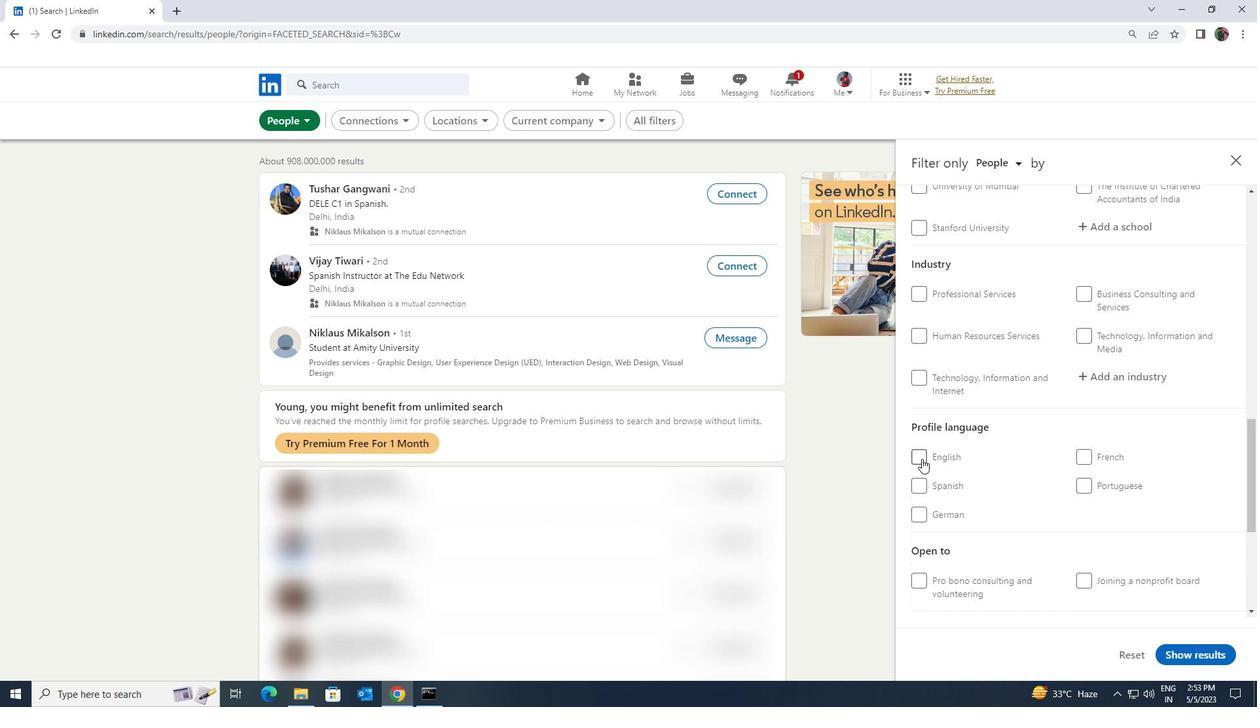 
Action: Mouse moved to (1008, 483)
Screenshot: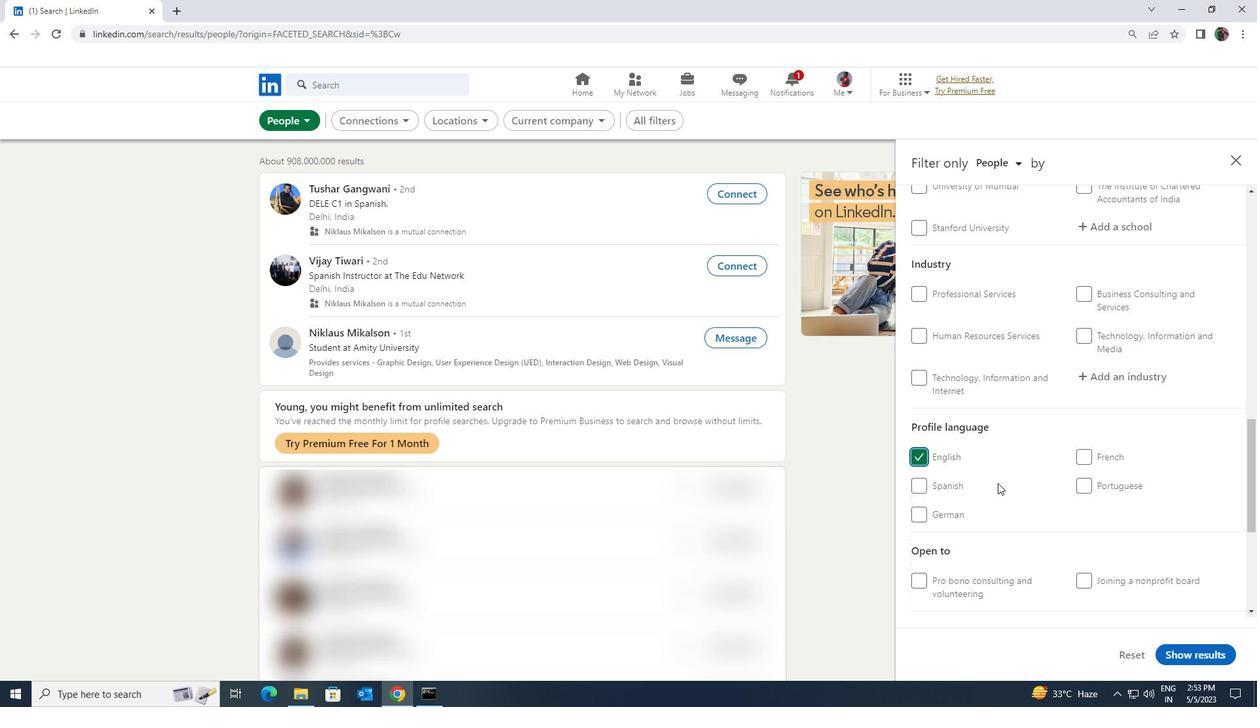 
Action: Mouse scrolled (1008, 483) with delta (0, 0)
Screenshot: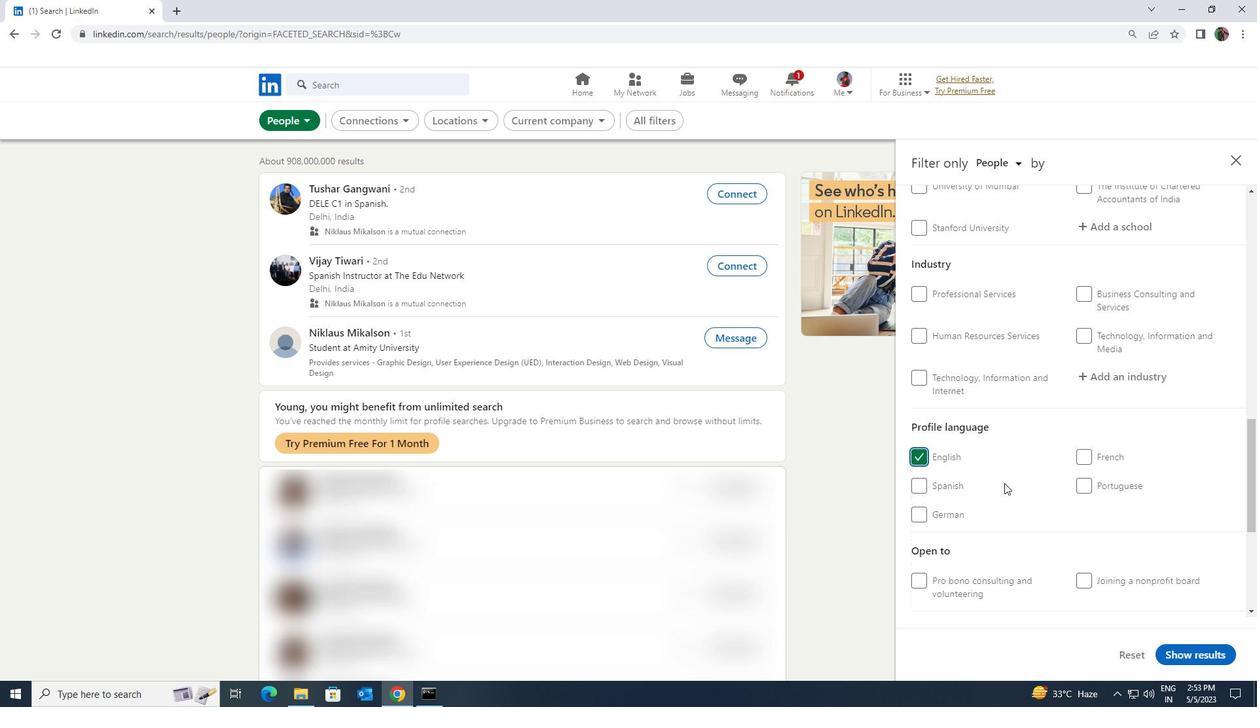 
Action: Mouse moved to (1008, 483)
Screenshot: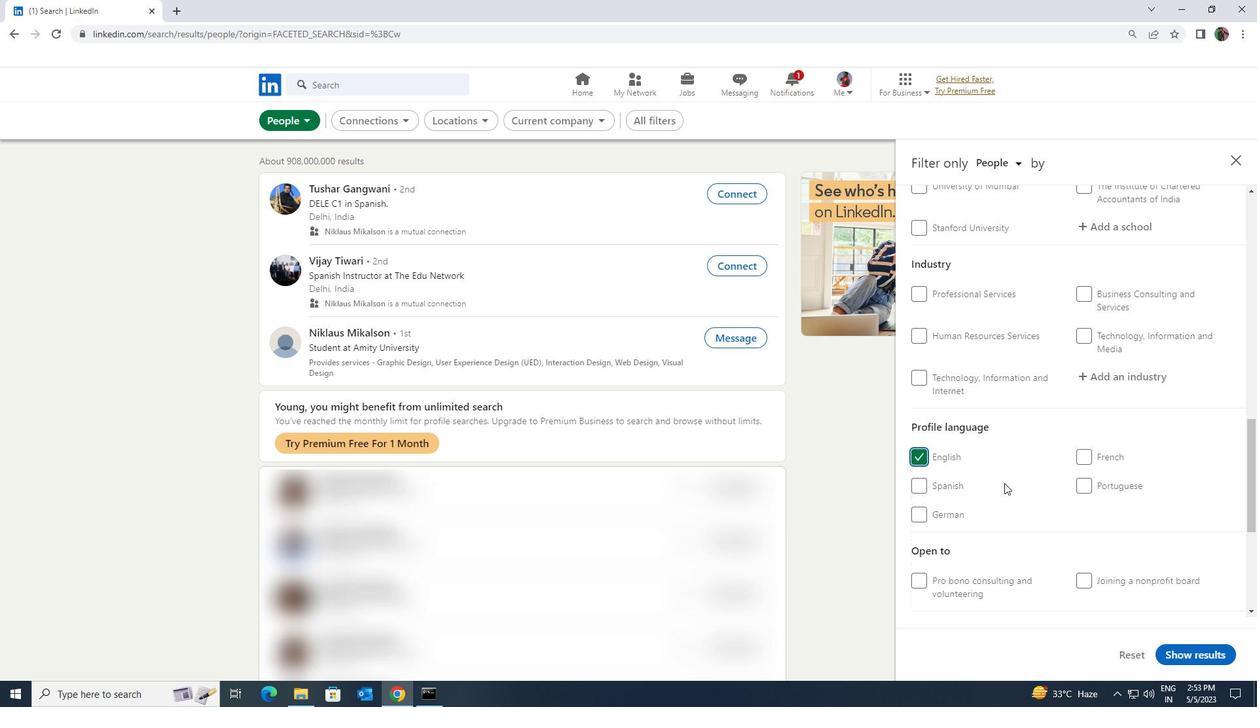 
Action: Mouse scrolled (1008, 483) with delta (0, 0)
Screenshot: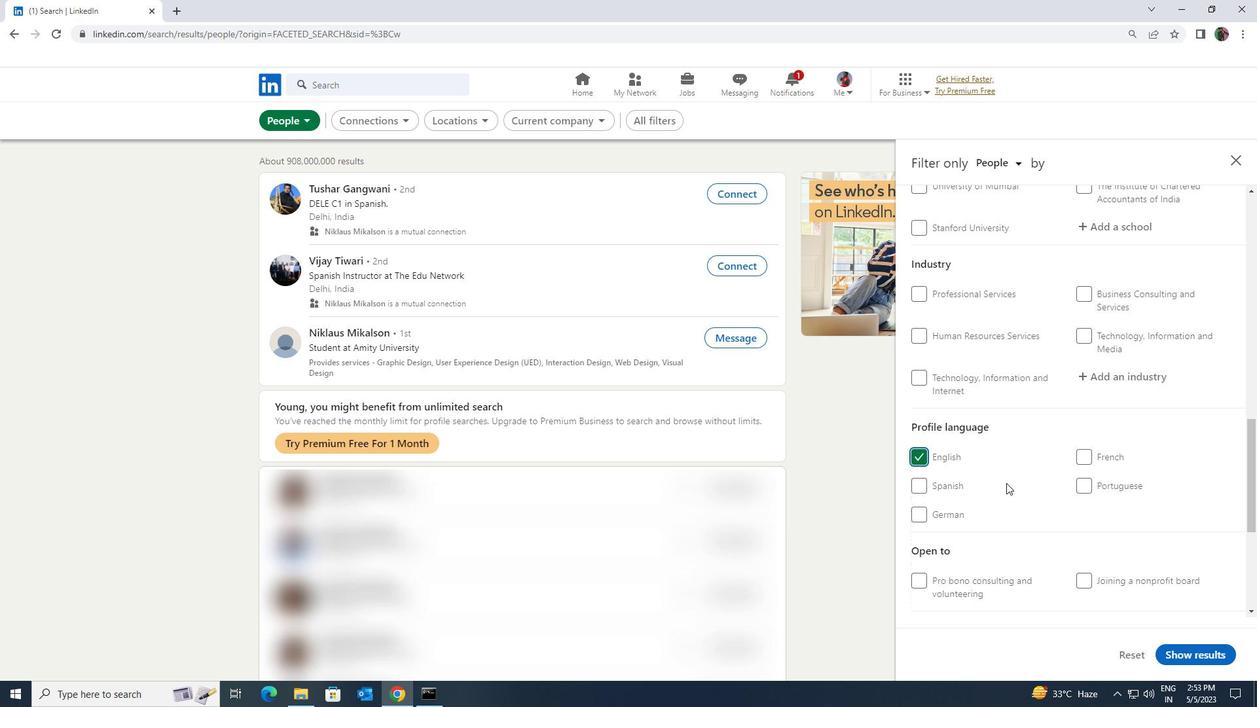 
Action: Mouse moved to (1009, 500)
Screenshot: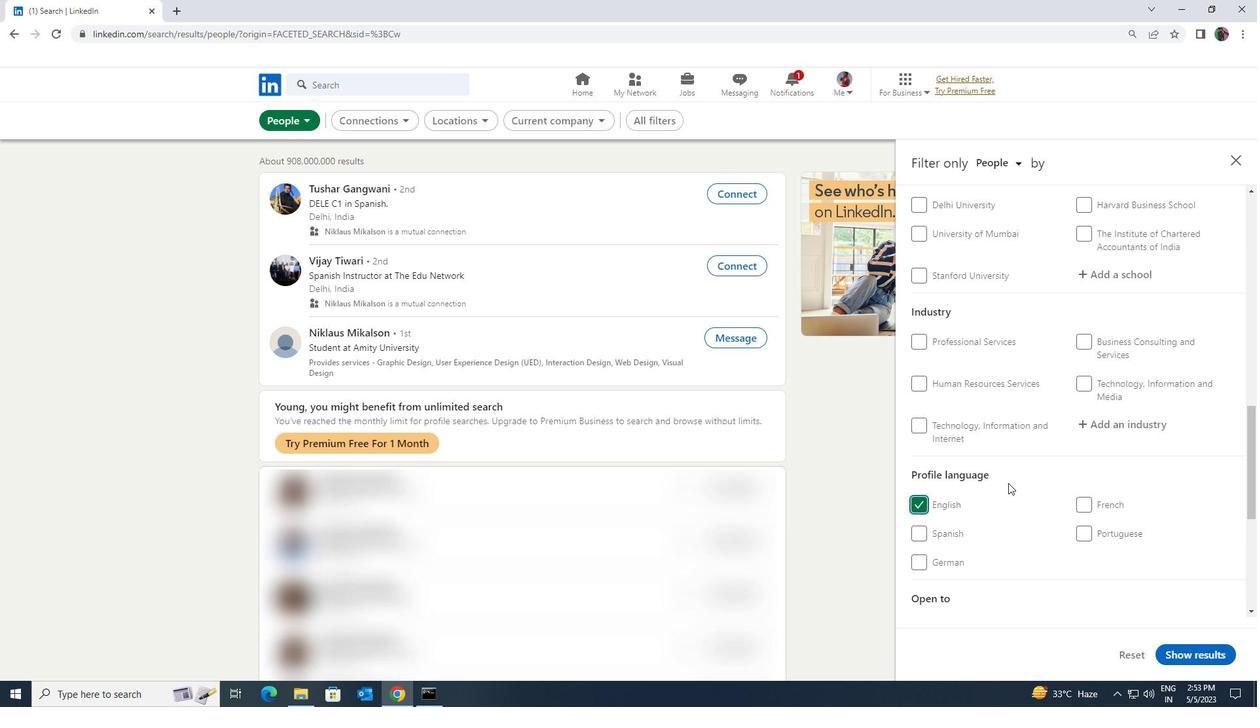 
Action: Mouse scrolled (1009, 500) with delta (0, 0)
Screenshot: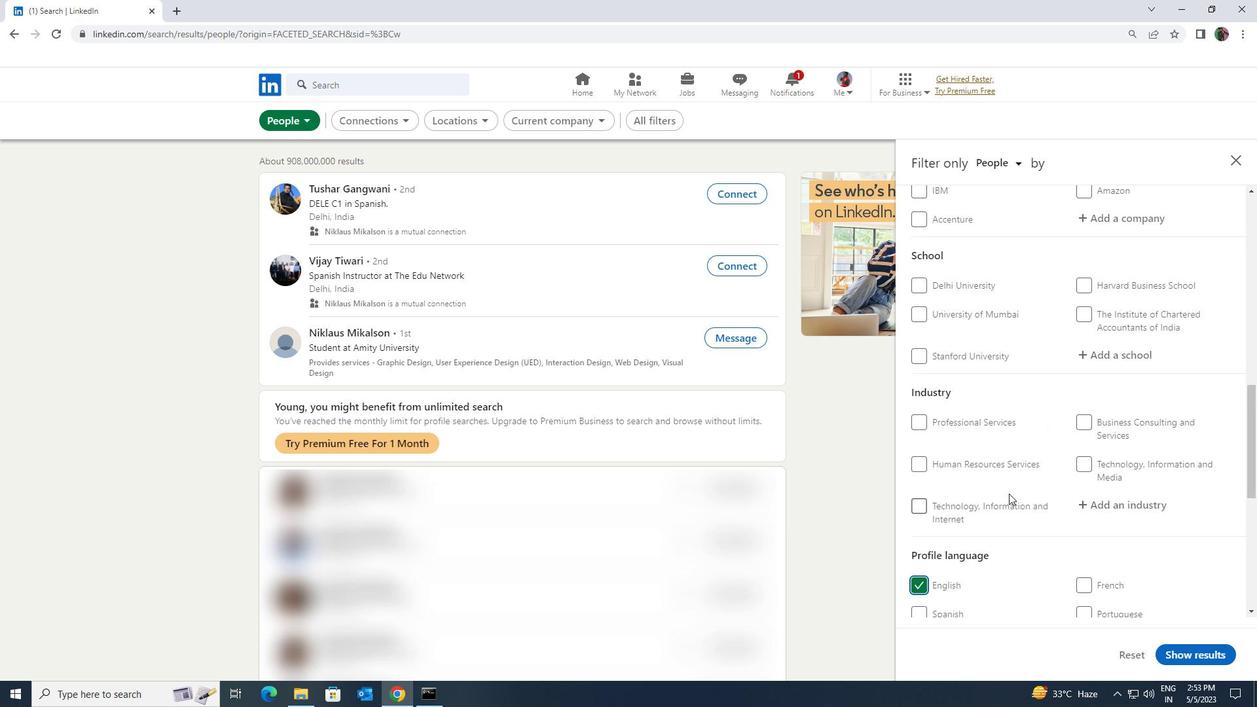 
Action: Mouse scrolled (1009, 500) with delta (0, 0)
Screenshot: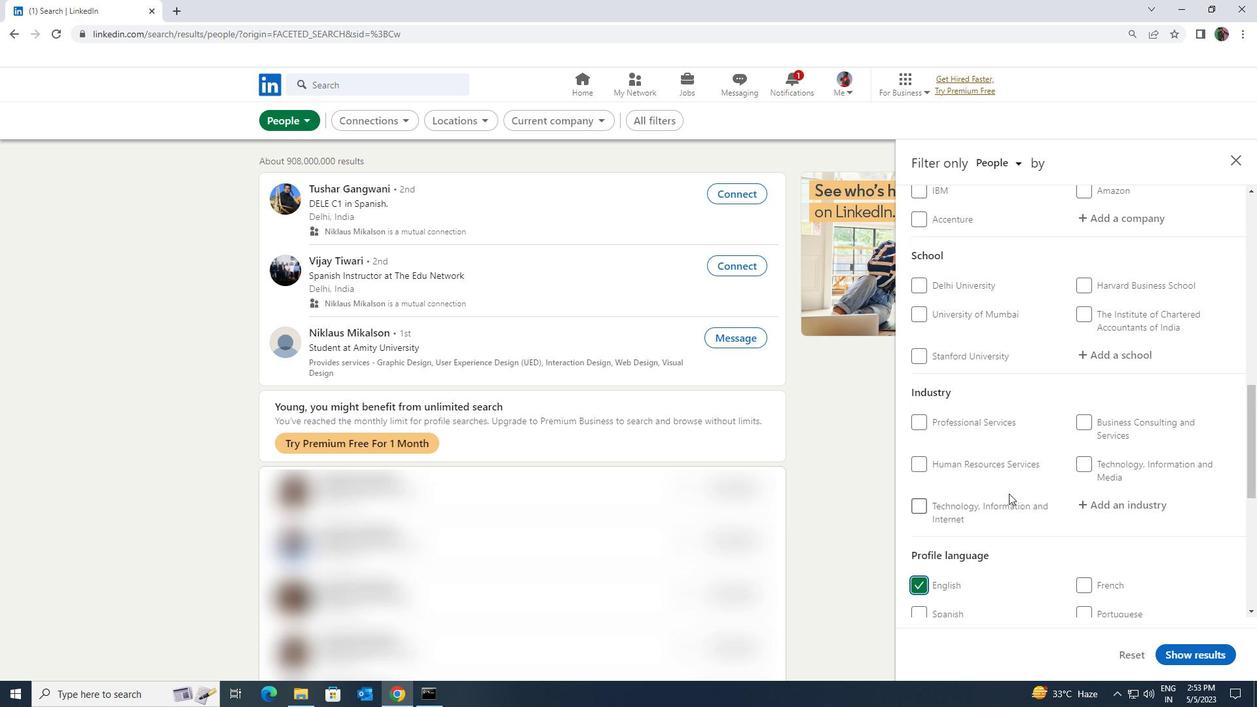 
Action: Mouse scrolled (1009, 500) with delta (0, 0)
Screenshot: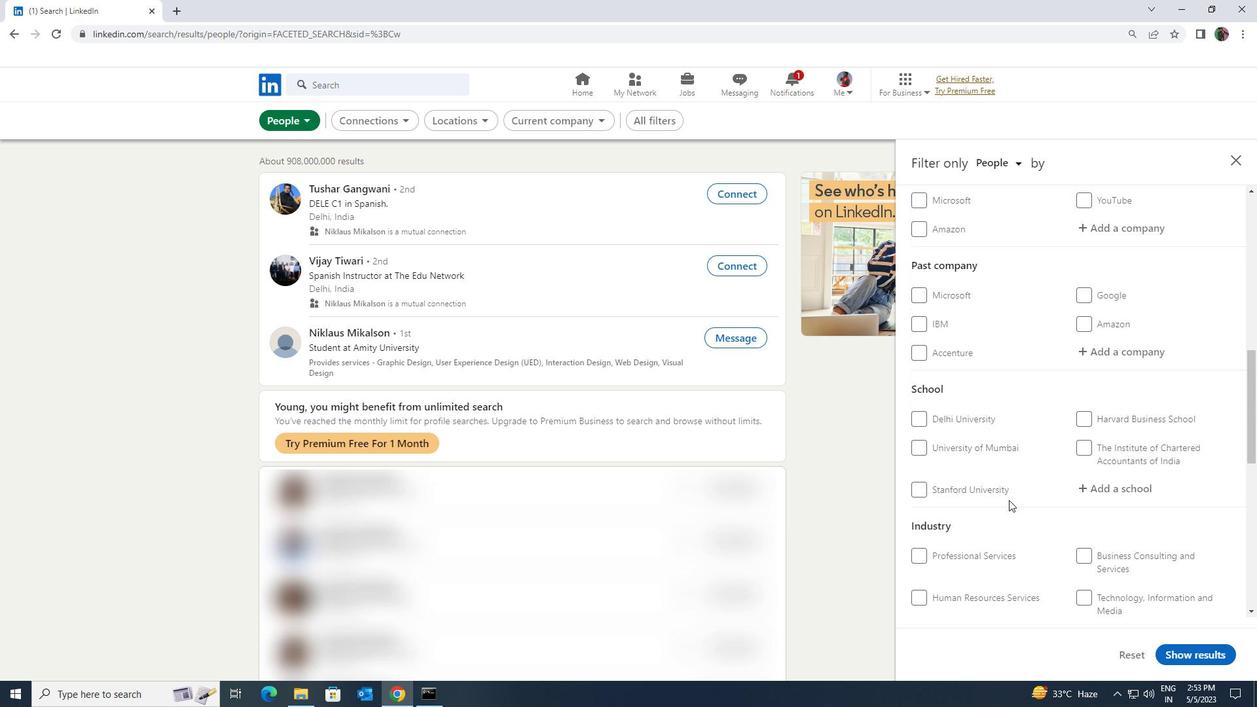 
Action: Mouse scrolled (1009, 500) with delta (0, 0)
Screenshot: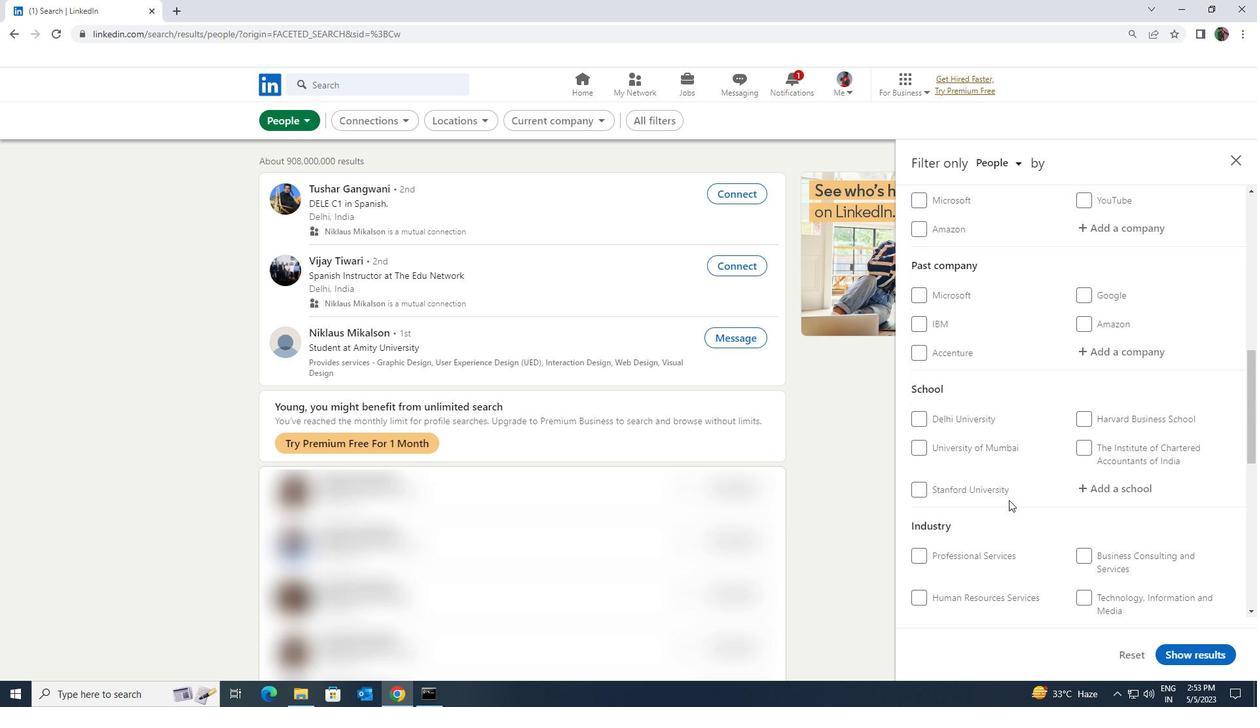 
Action: Mouse moved to (1008, 501)
Screenshot: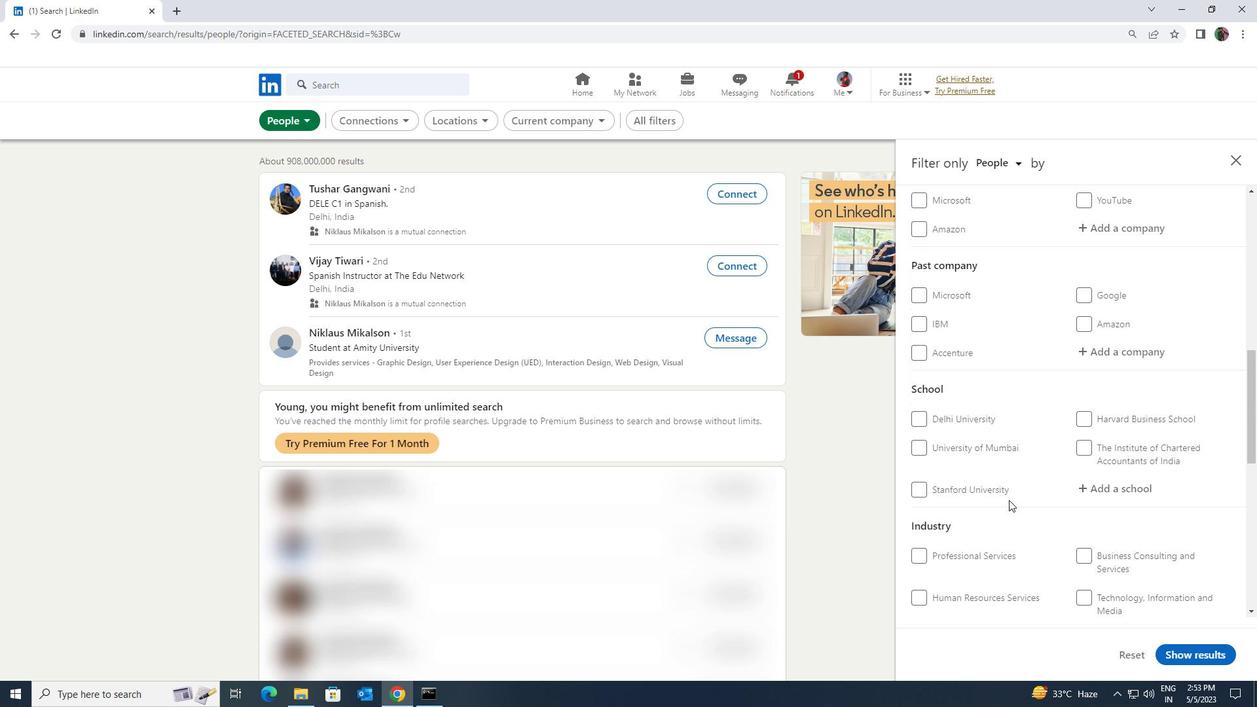 
Action: Mouse scrolled (1008, 502) with delta (0, 0)
Screenshot: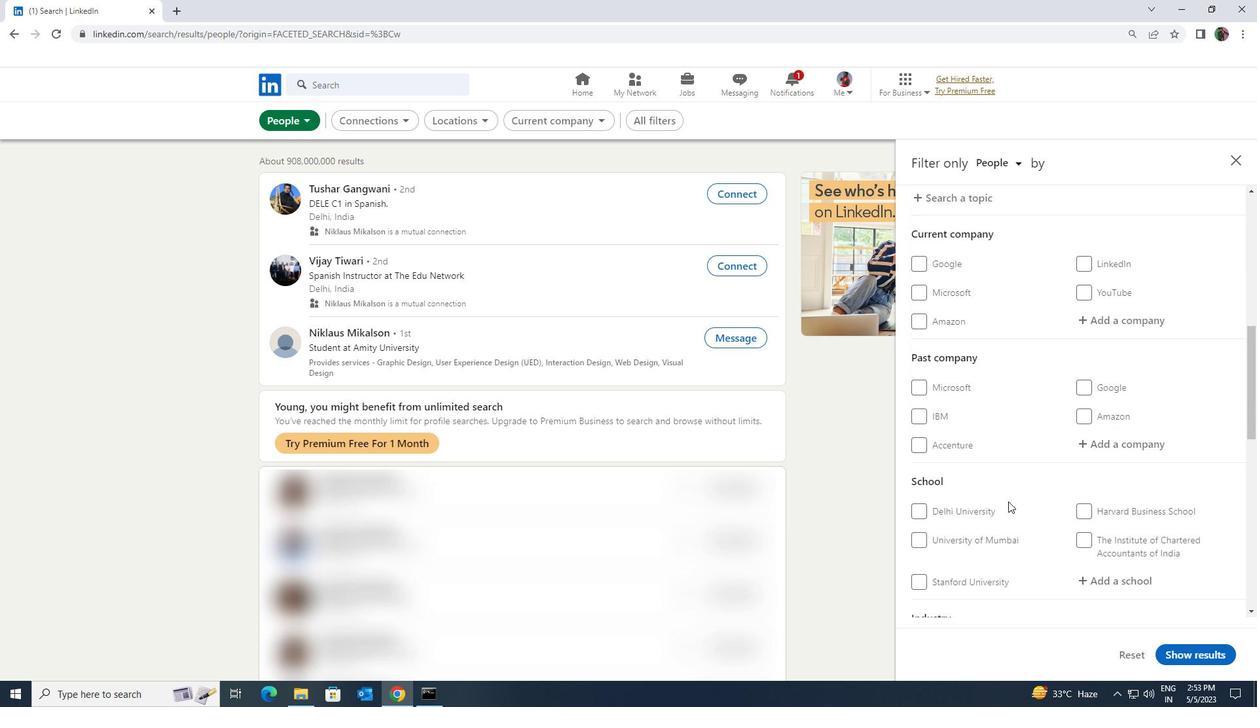 
Action: Mouse scrolled (1008, 502) with delta (0, 0)
Screenshot: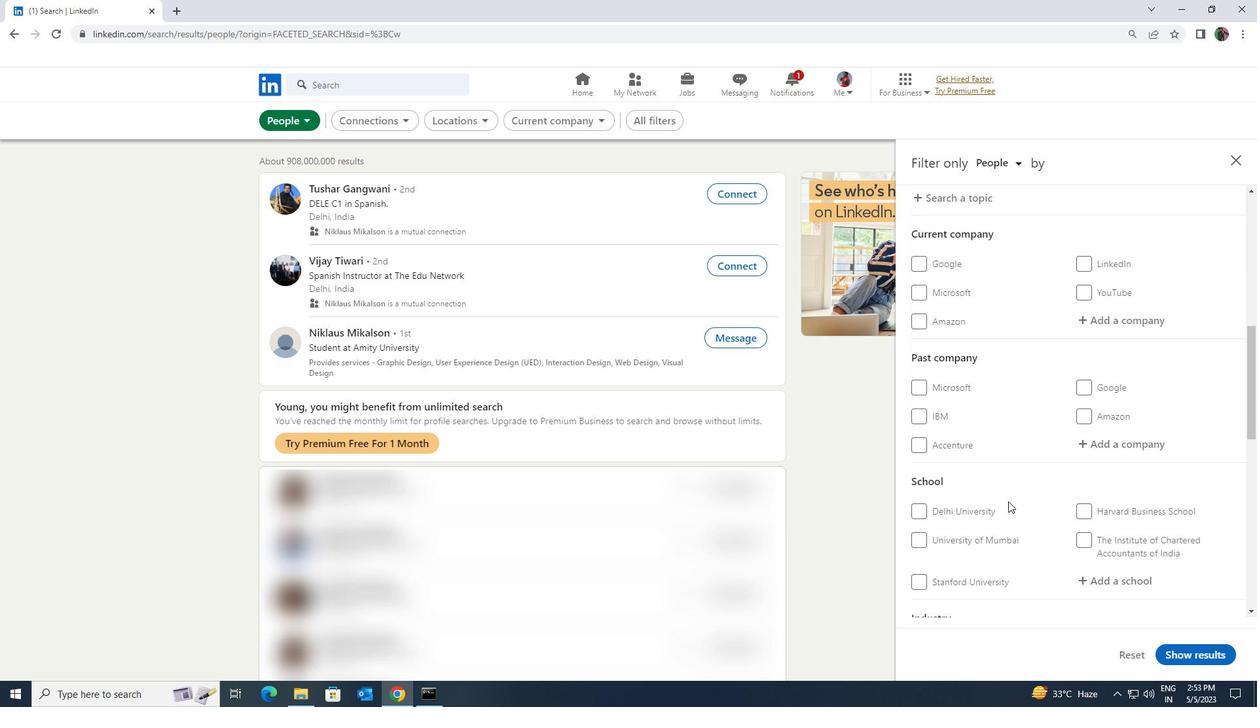 
Action: Mouse moved to (1096, 491)
Screenshot: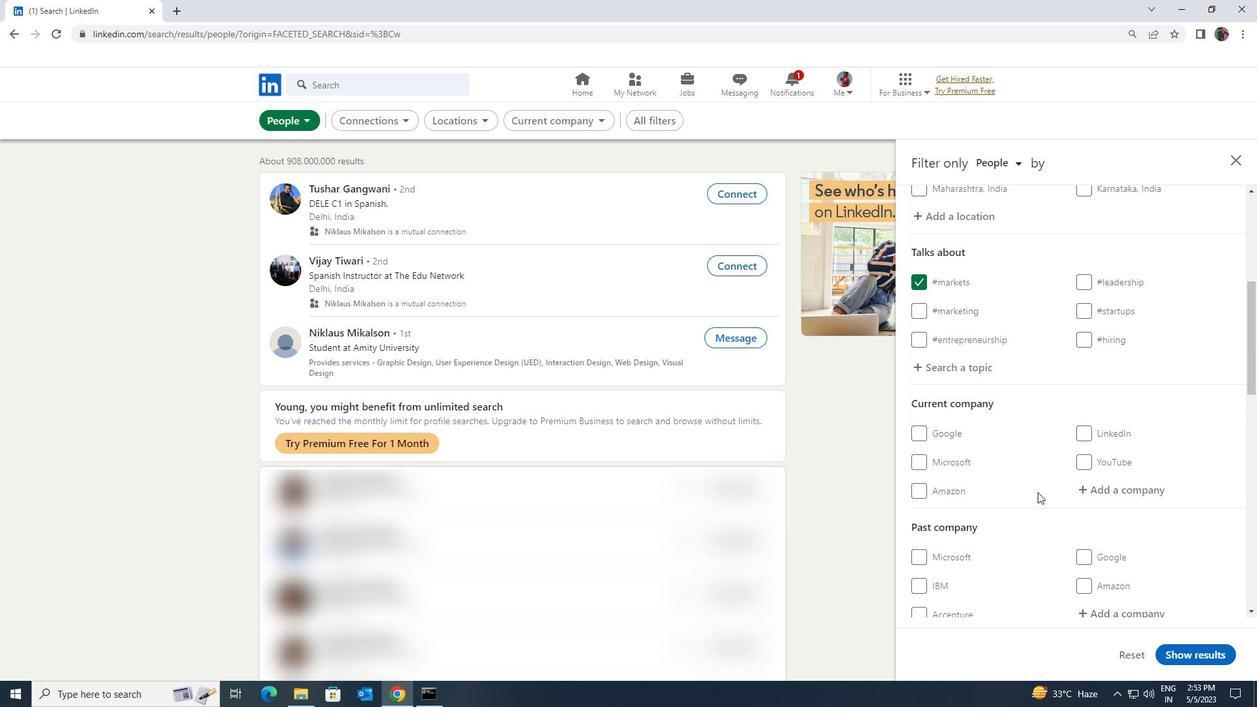 
Action: Mouse pressed left at (1096, 491)
Screenshot: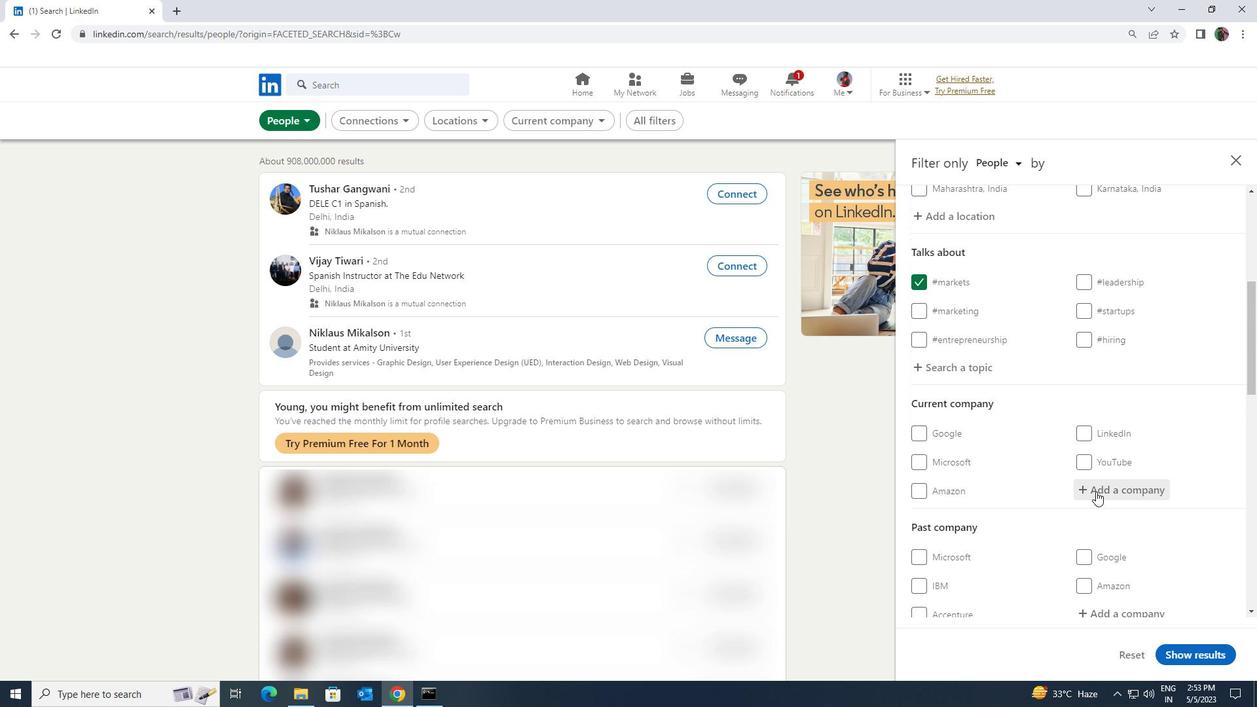 
Action: Key pressed <Key.shift><Key.shift><Key.shift><Key.shift>SSANGYONG
Screenshot: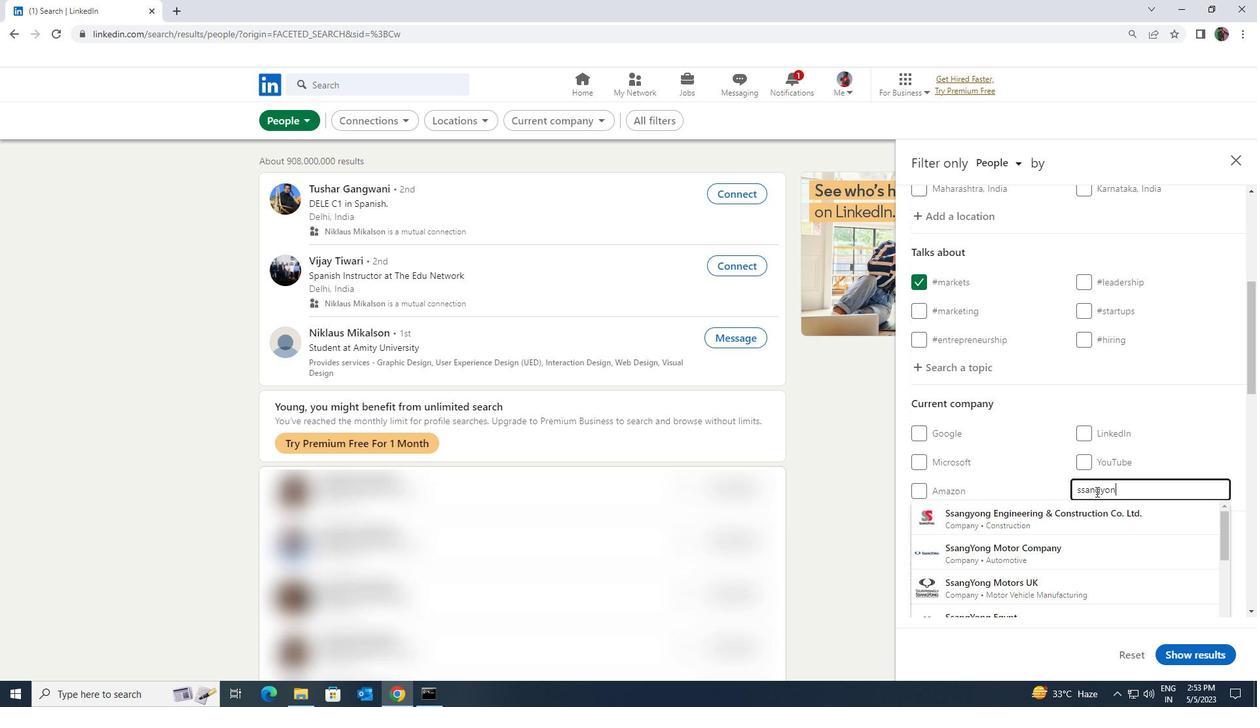 
Action: Mouse moved to (1089, 505)
Screenshot: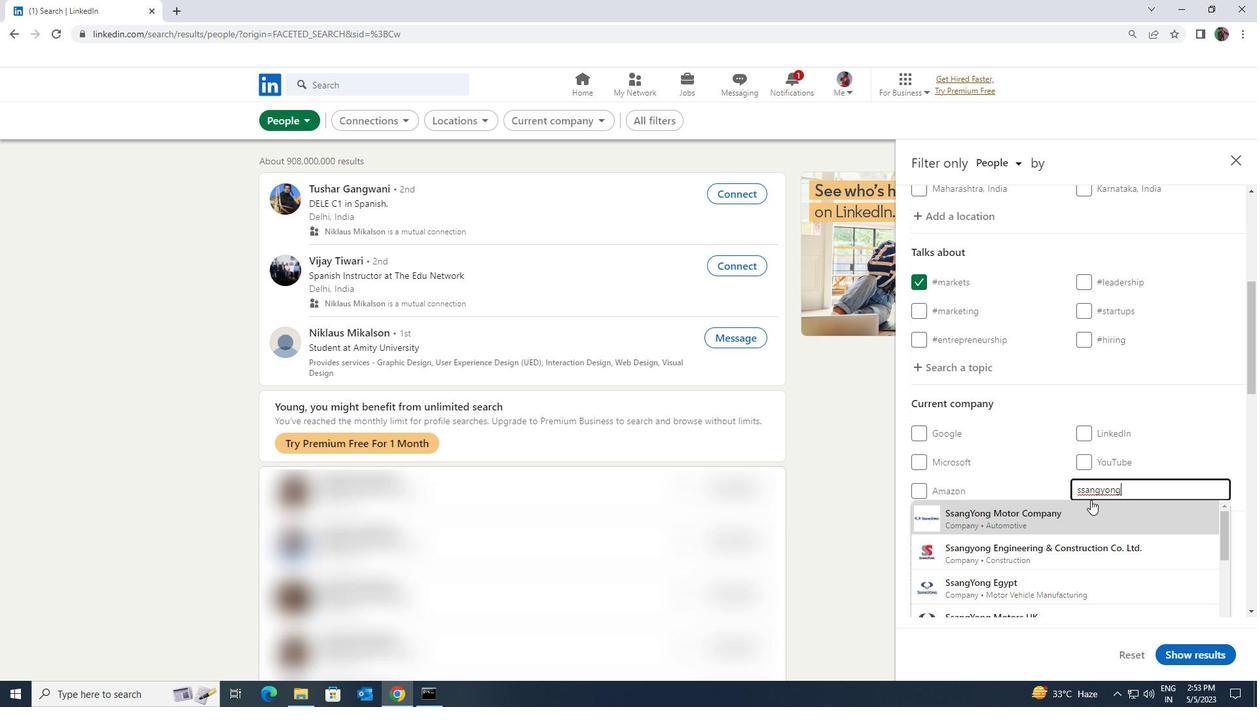 
Action: Mouse pressed left at (1089, 505)
Screenshot: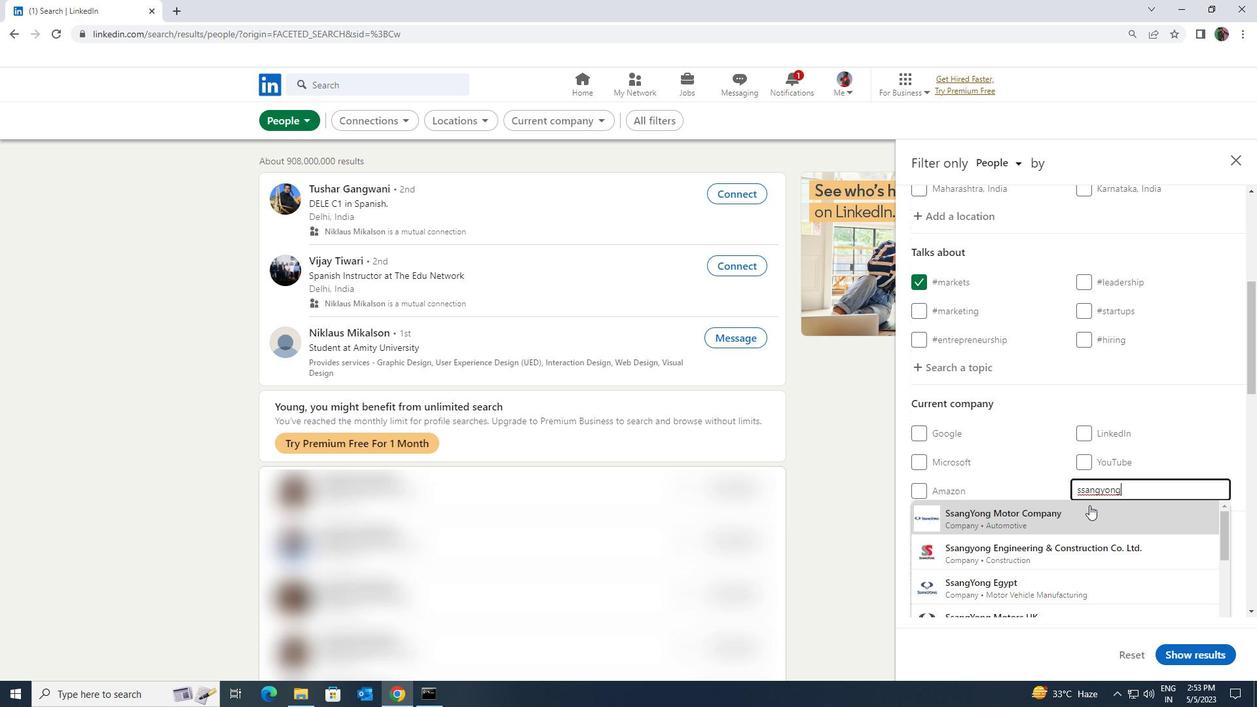 
Action: Mouse moved to (1089, 505)
Screenshot: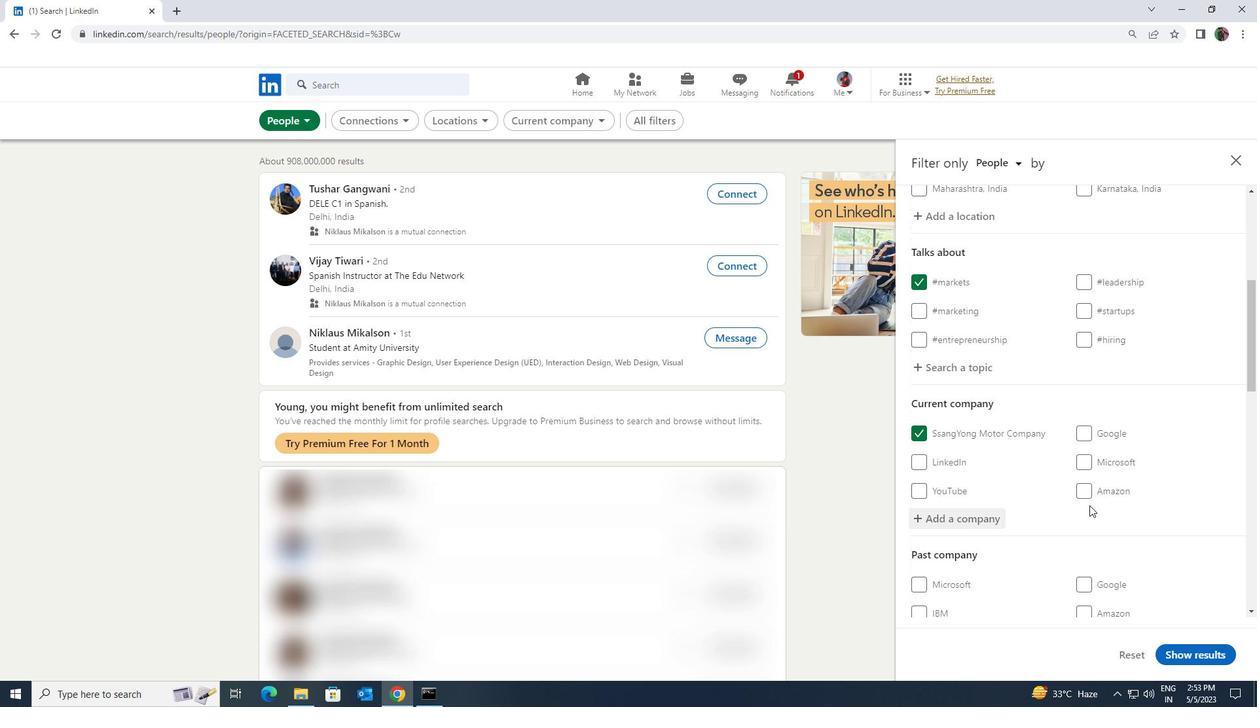 
Action: Mouse scrolled (1089, 504) with delta (0, 0)
Screenshot: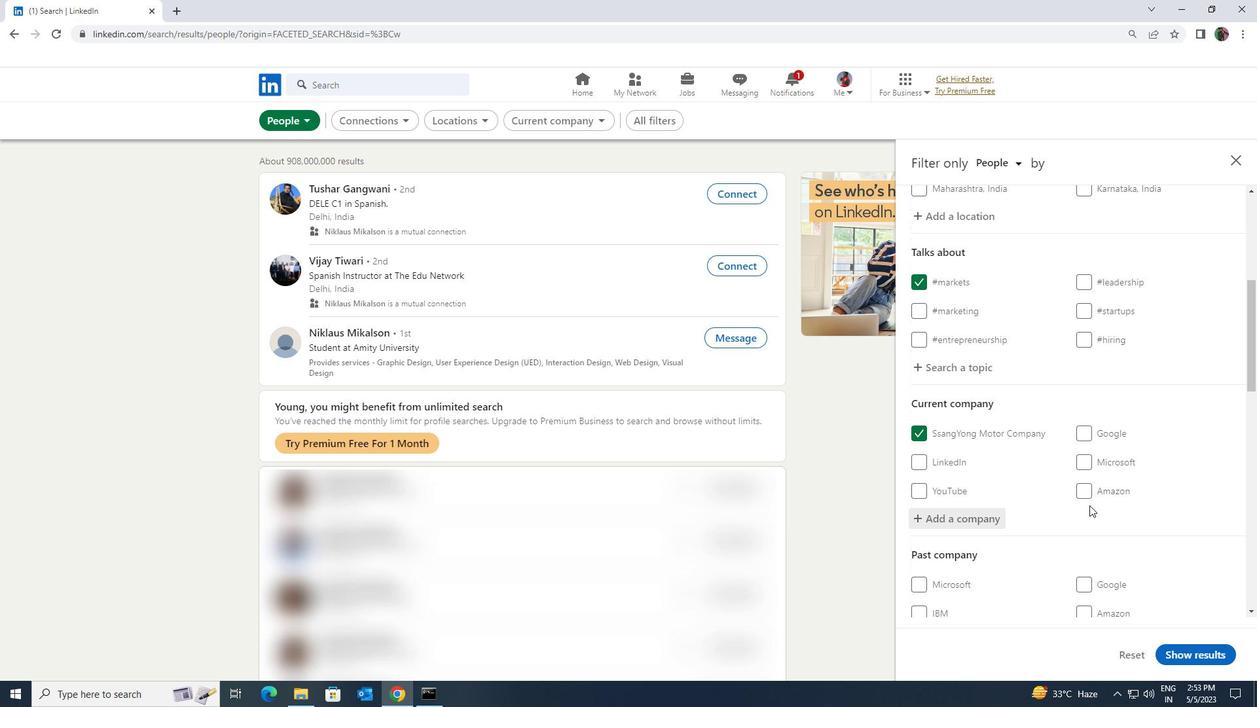 
Action: Mouse moved to (1090, 504)
Screenshot: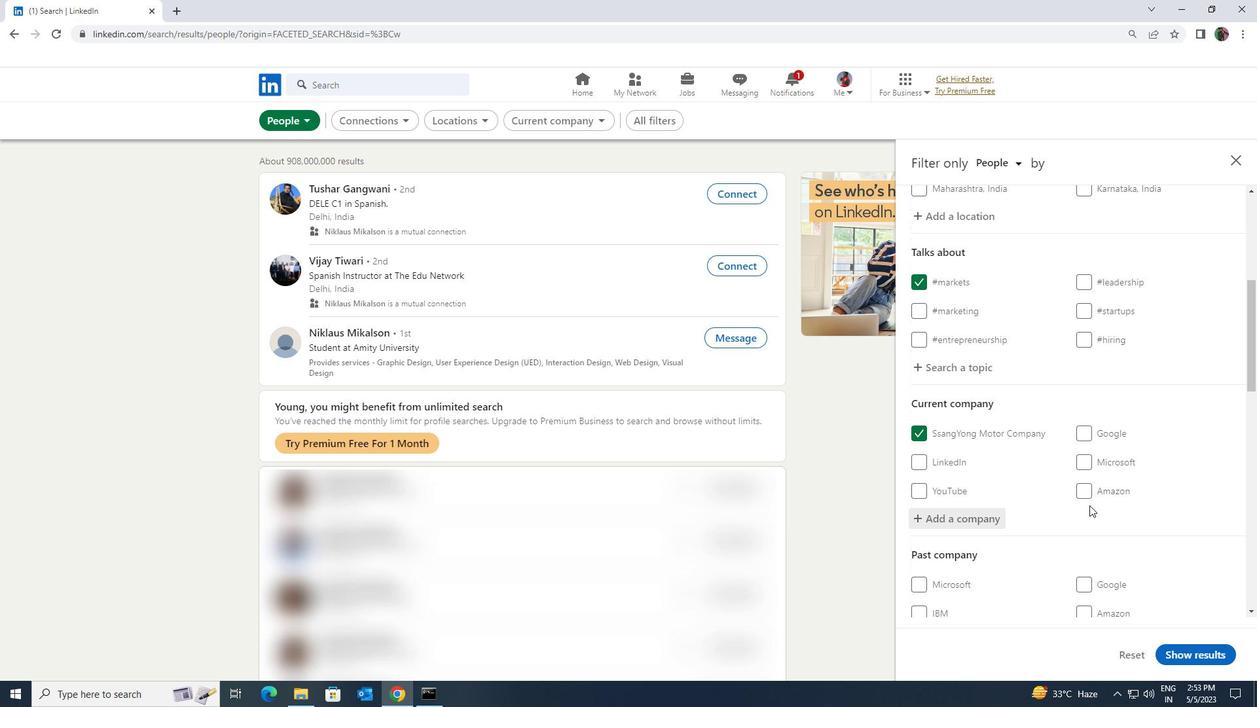 
Action: Mouse scrolled (1090, 504) with delta (0, 0)
Screenshot: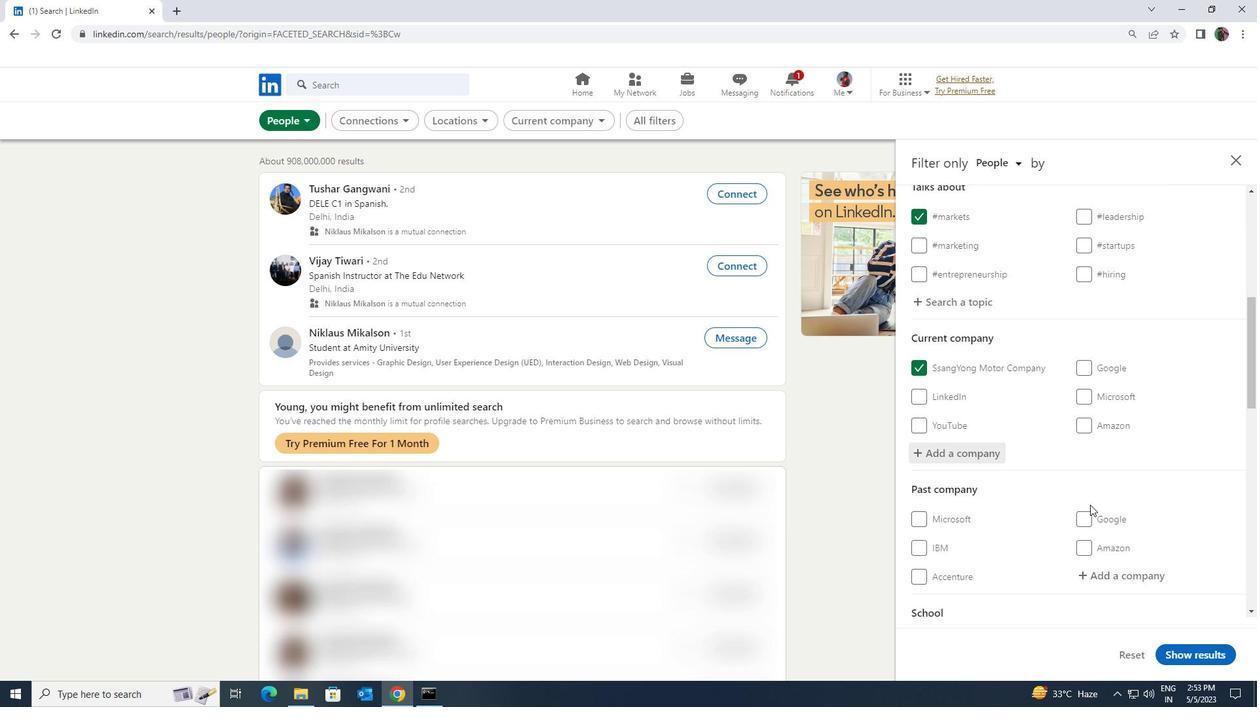 
Action: Mouse moved to (1090, 504)
Screenshot: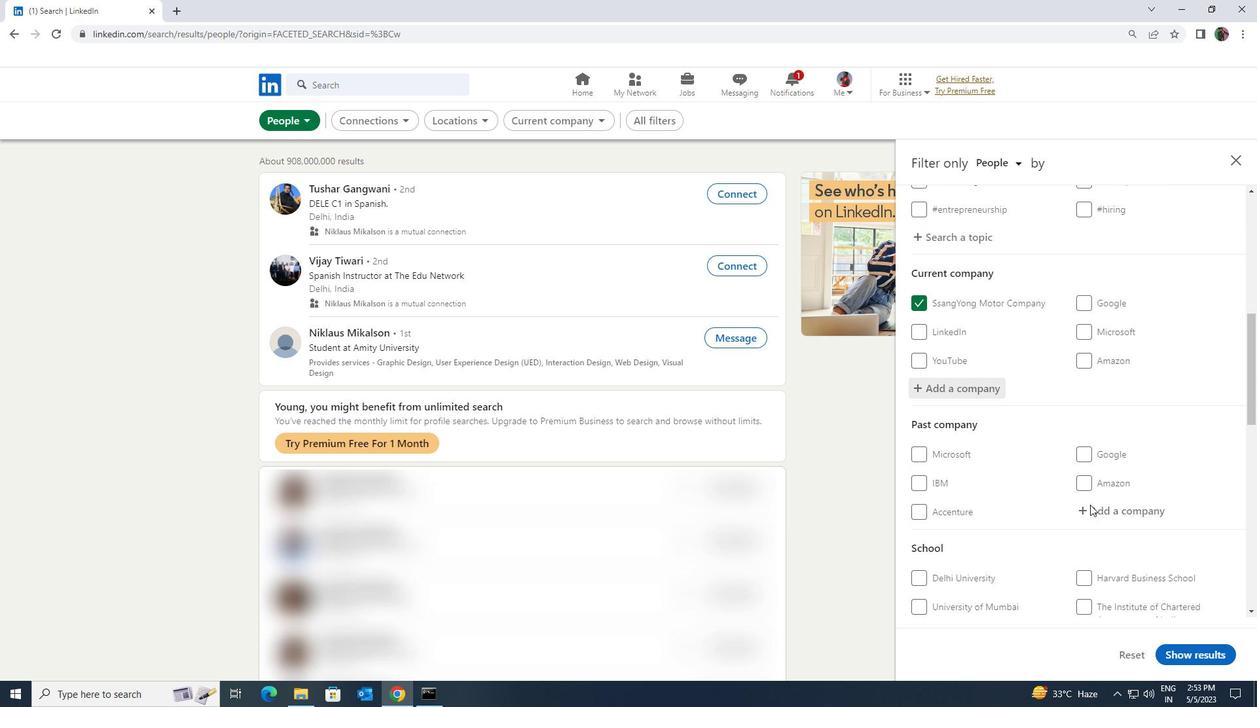 
Action: Mouse scrolled (1090, 503) with delta (0, 0)
Screenshot: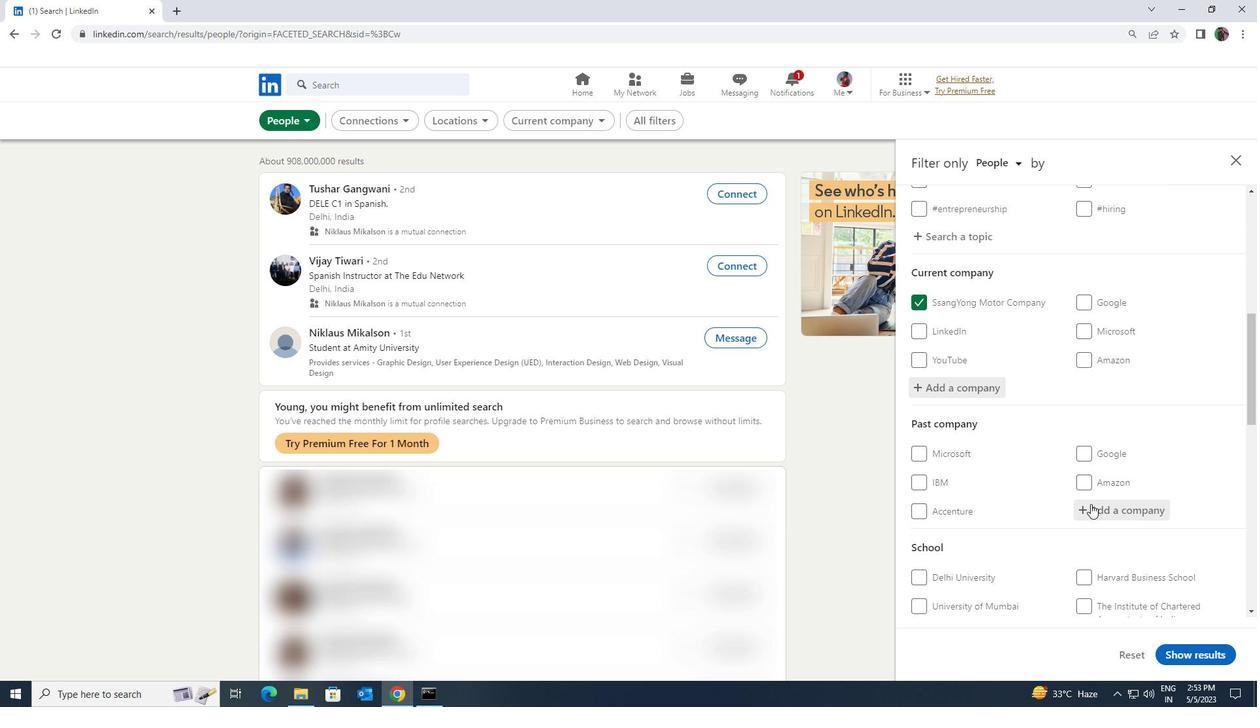 
Action: Mouse moved to (1102, 558)
Screenshot: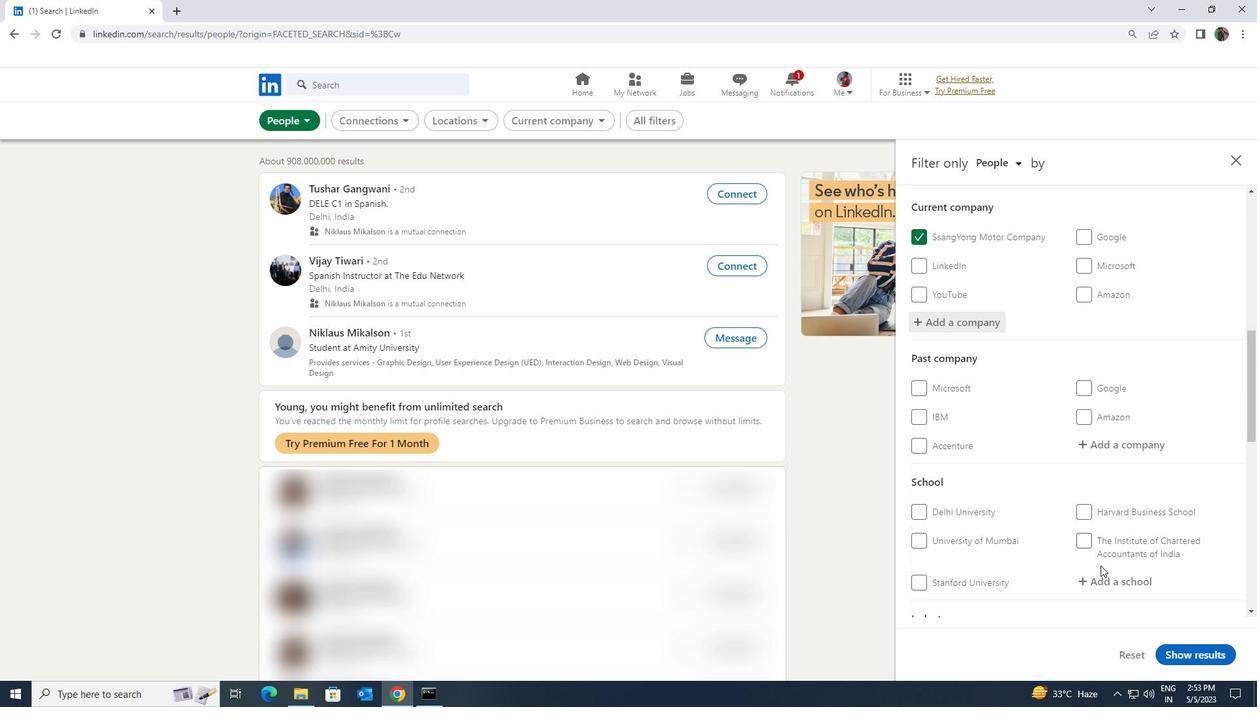 
Action: Mouse scrolled (1102, 557) with delta (0, 0)
Screenshot: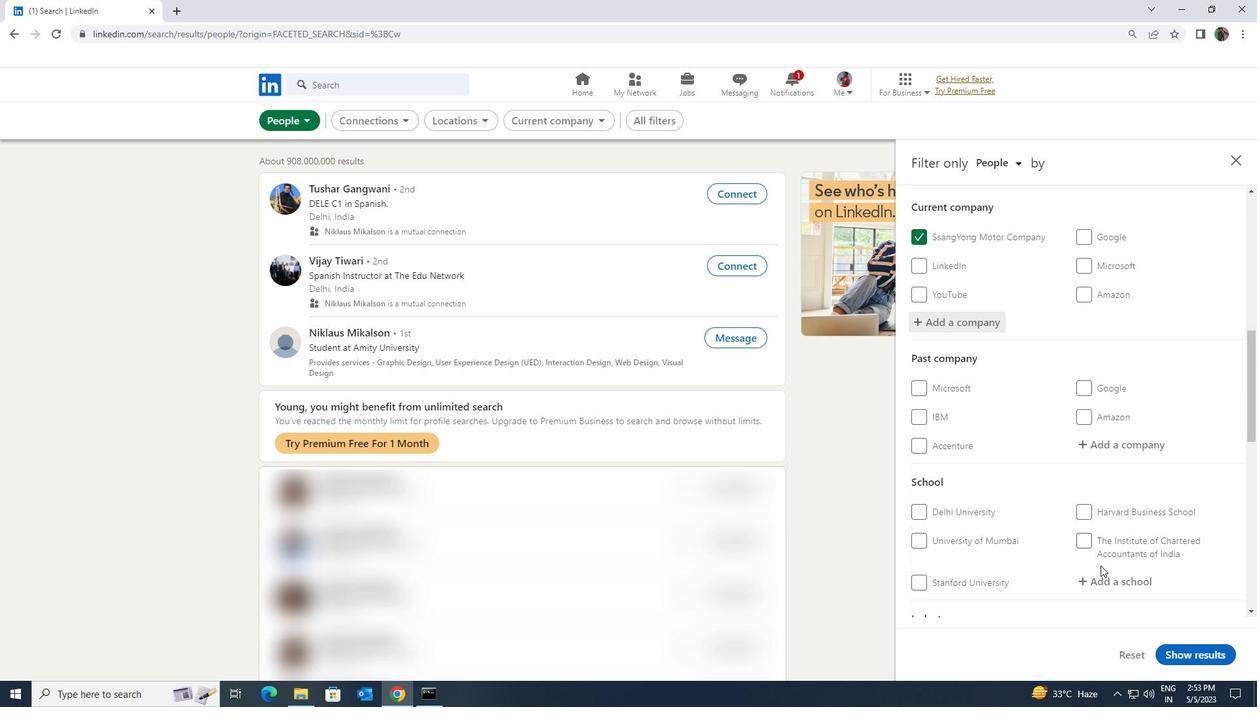 
Action: Mouse moved to (1114, 519)
Screenshot: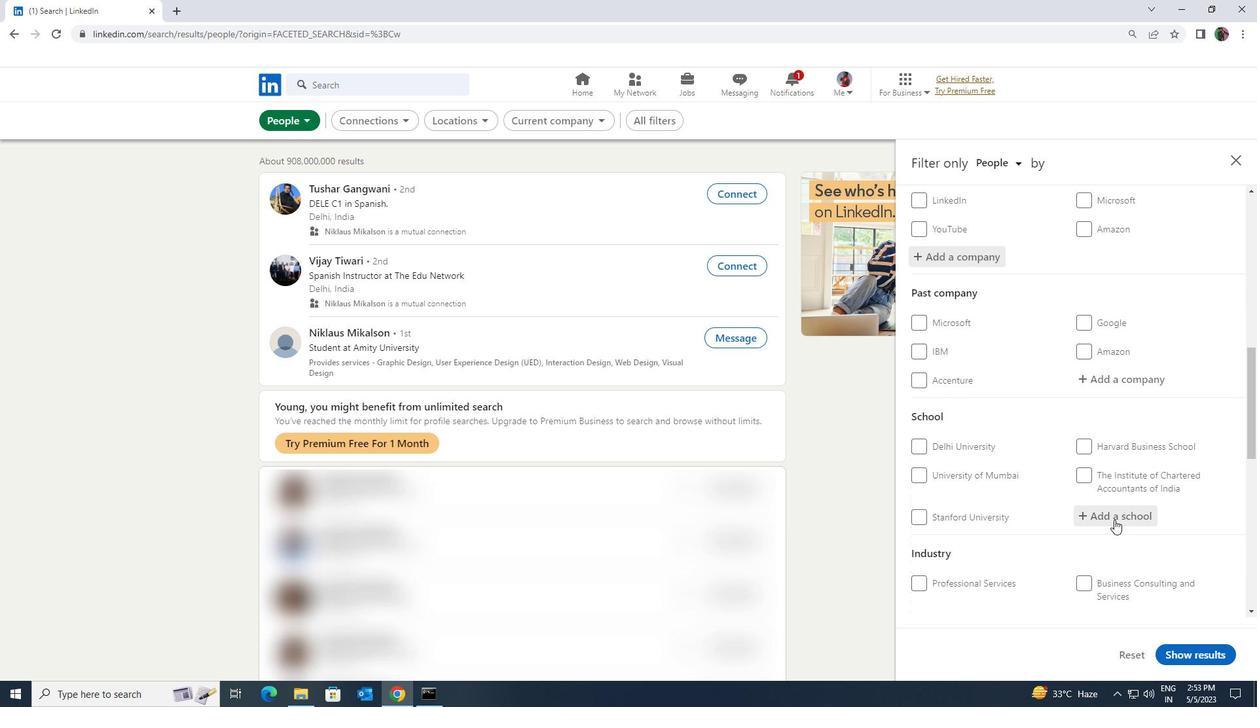 
Action: Mouse pressed left at (1114, 519)
Screenshot: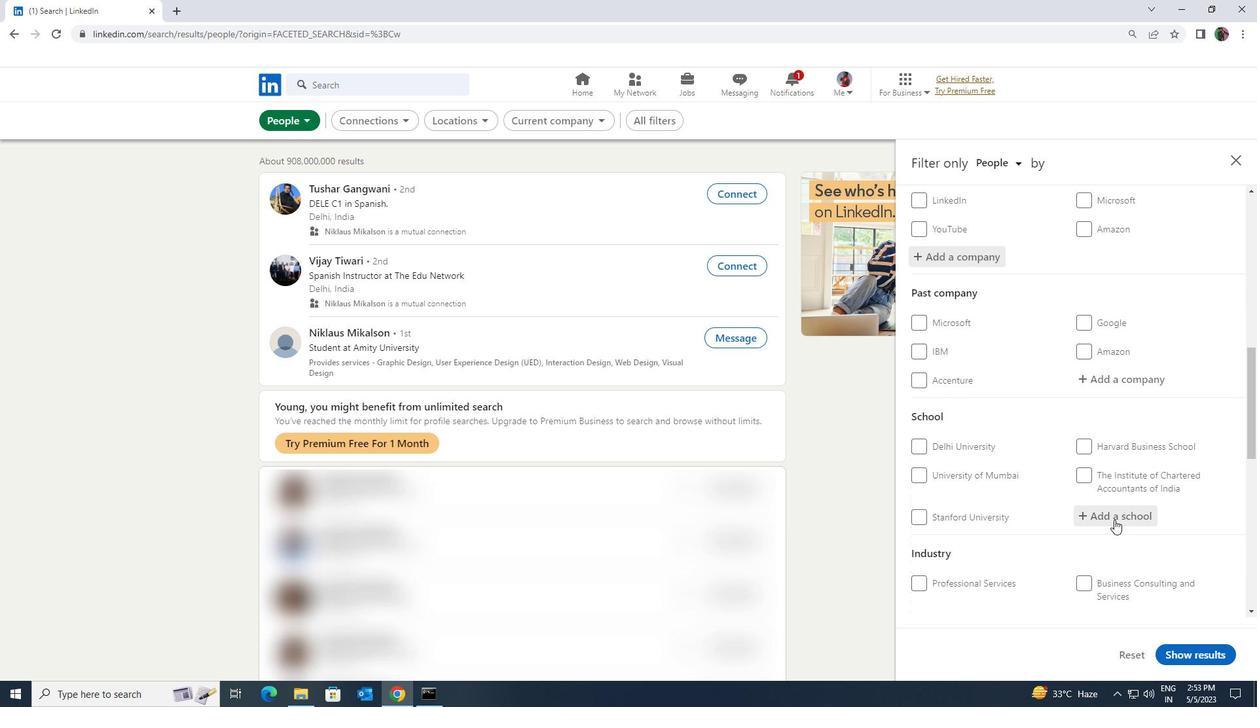 
Action: Key pressed <Key.shift><Key.shift><Key.shift><Key.shift><Key.shift><Key.shift><Key.shift><Key.shift><Key.shift>IBS<Key.space><Key.shift>MUM
Screenshot: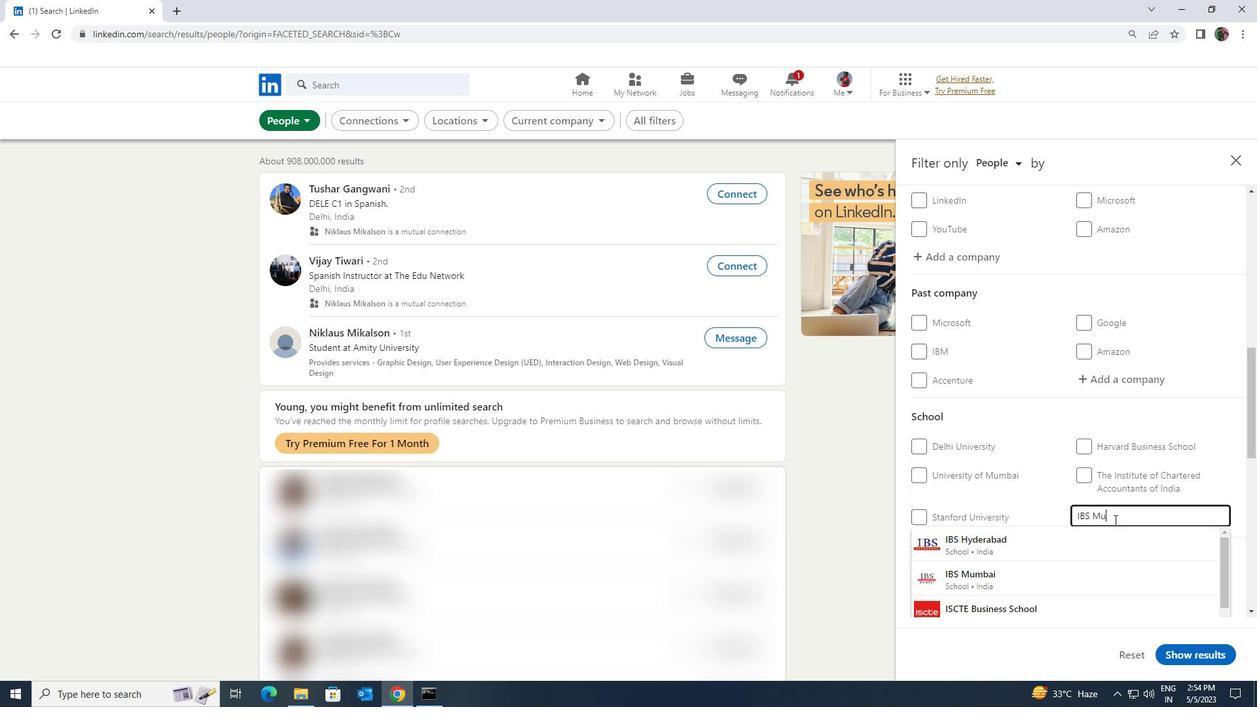 
Action: Mouse moved to (1112, 529)
Screenshot: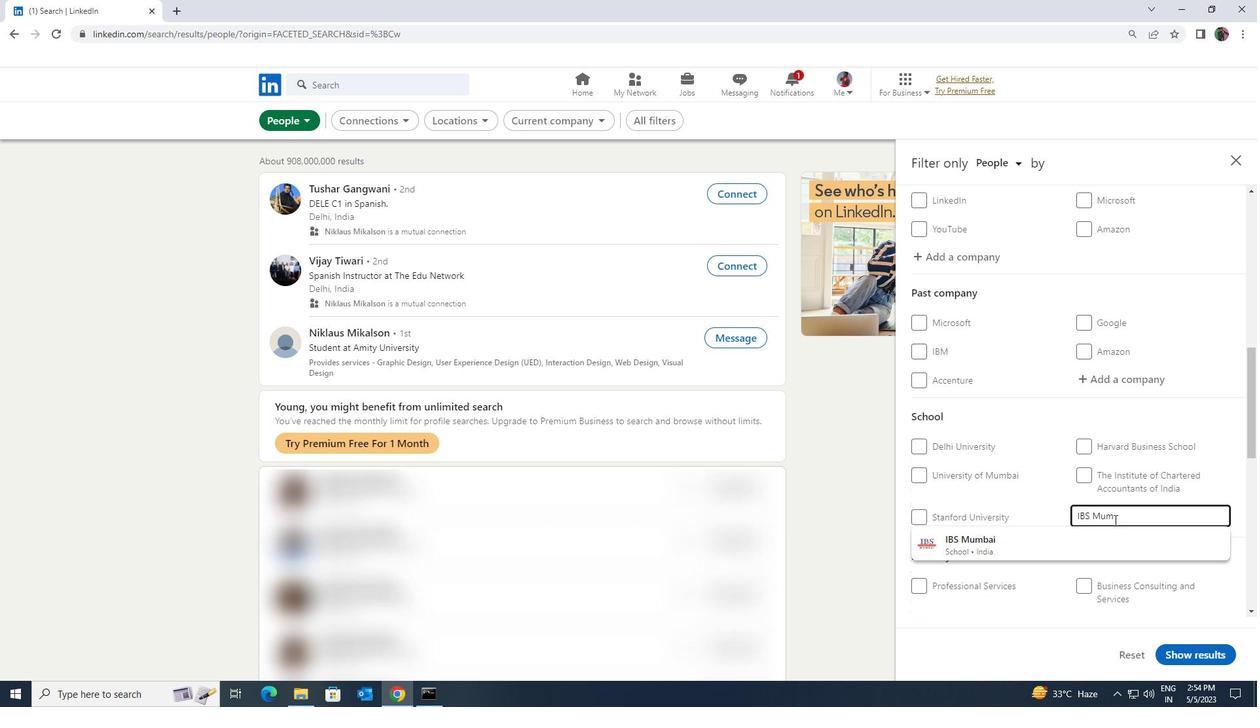 
Action: Mouse pressed left at (1112, 529)
Screenshot: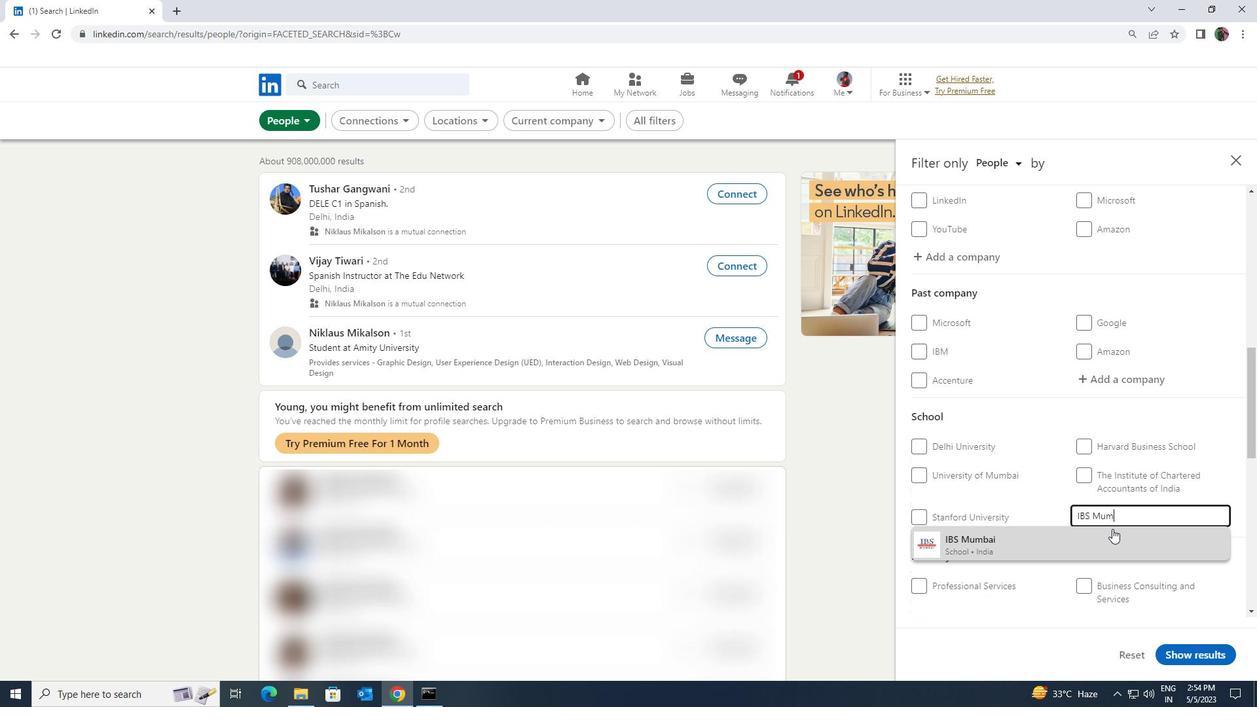 
Action: Mouse scrolled (1112, 528) with delta (0, 0)
Screenshot: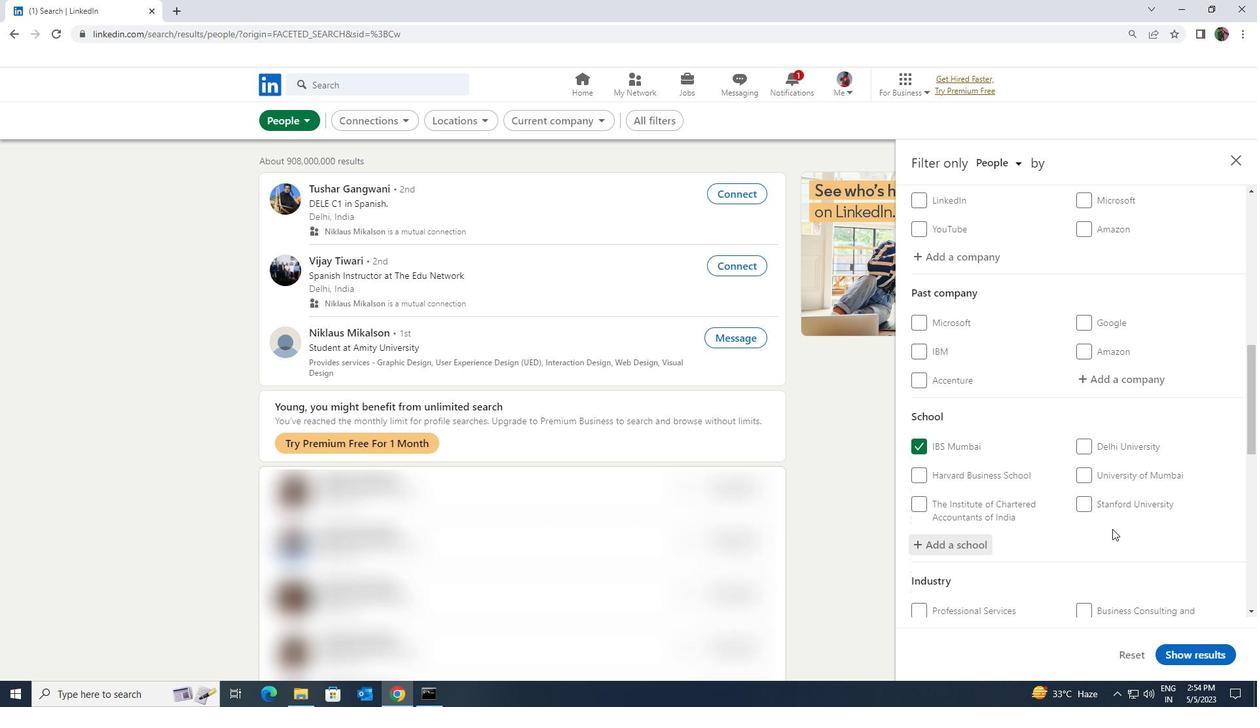 
Action: Mouse scrolled (1112, 528) with delta (0, 0)
Screenshot: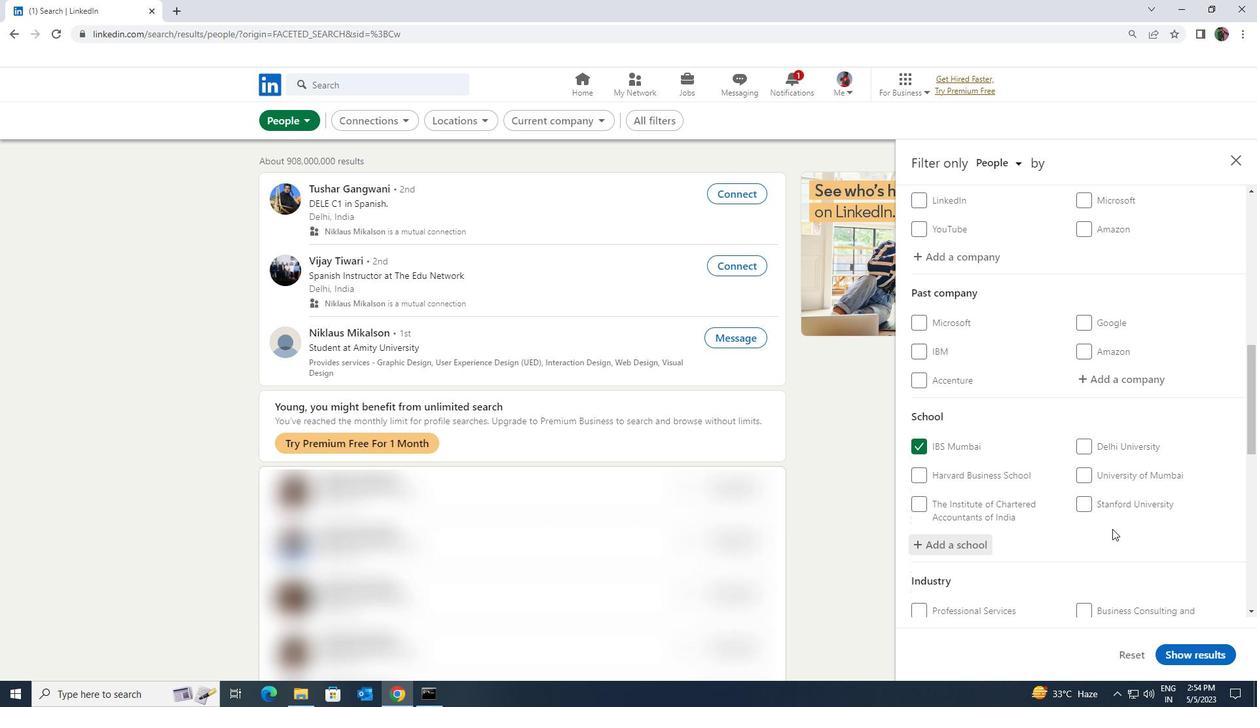 
Action: Mouse scrolled (1112, 528) with delta (0, 0)
Screenshot: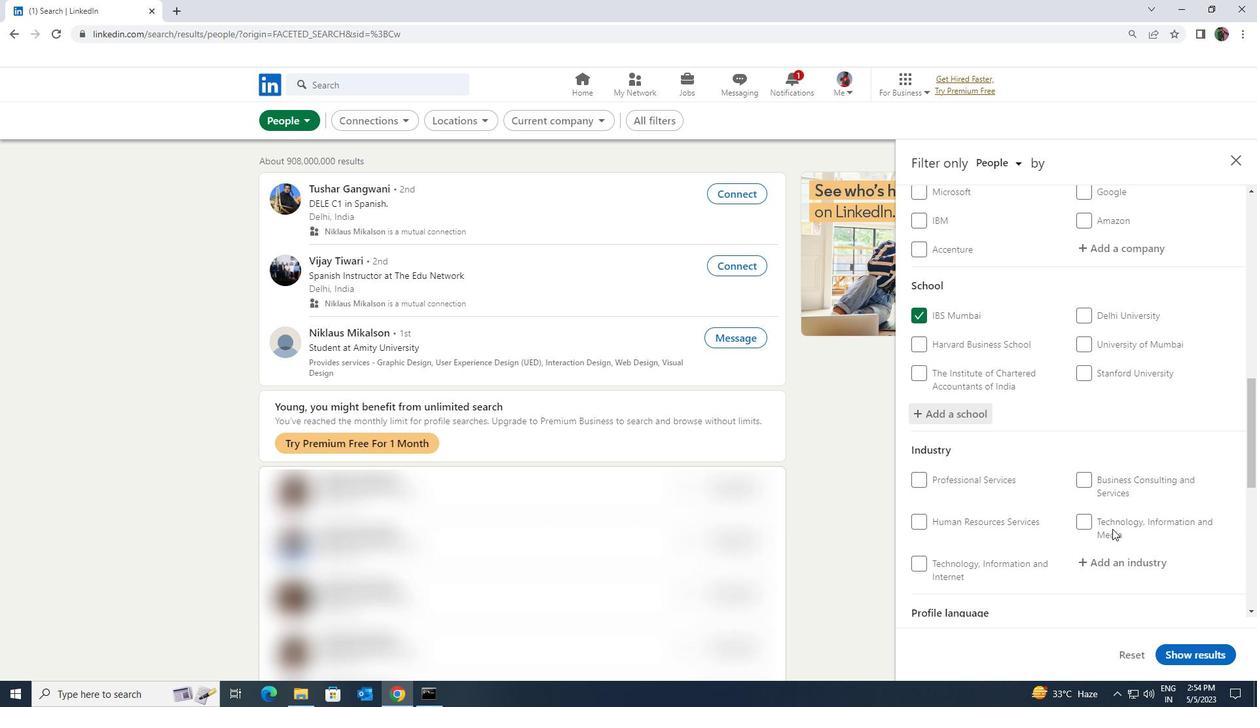 
Action: Mouse moved to (1113, 499)
Screenshot: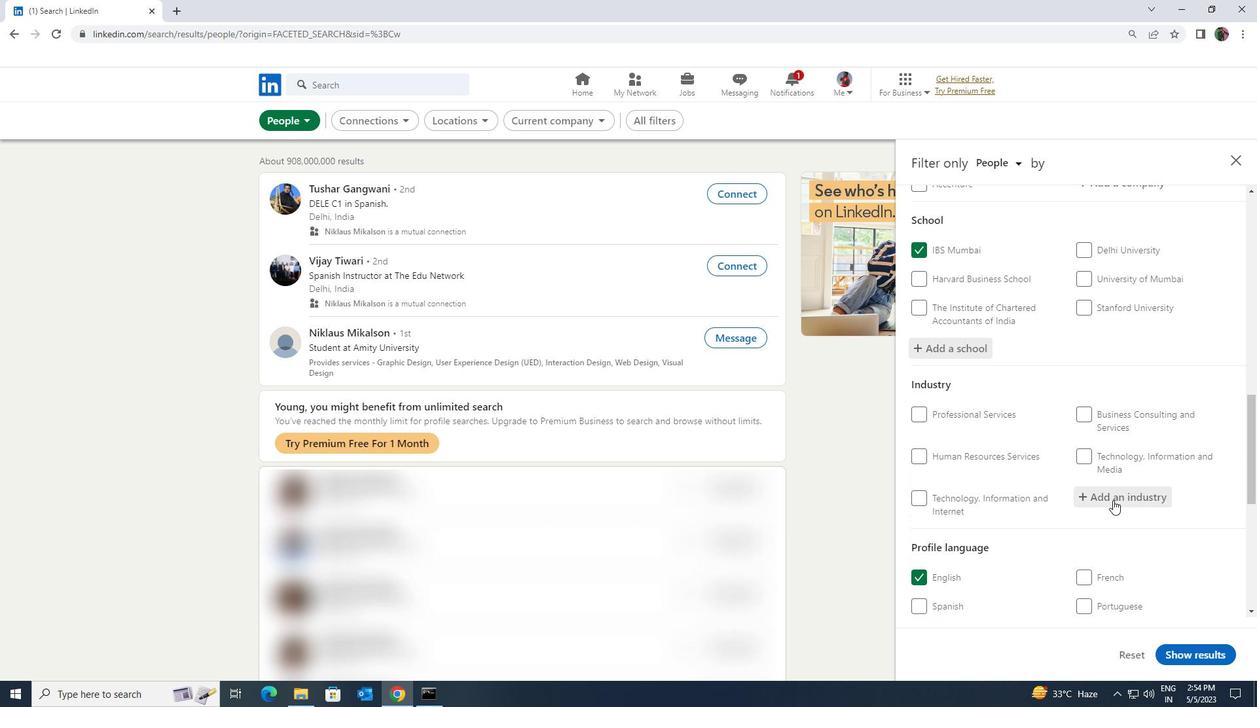 
Action: Mouse pressed left at (1113, 499)
Screenshot: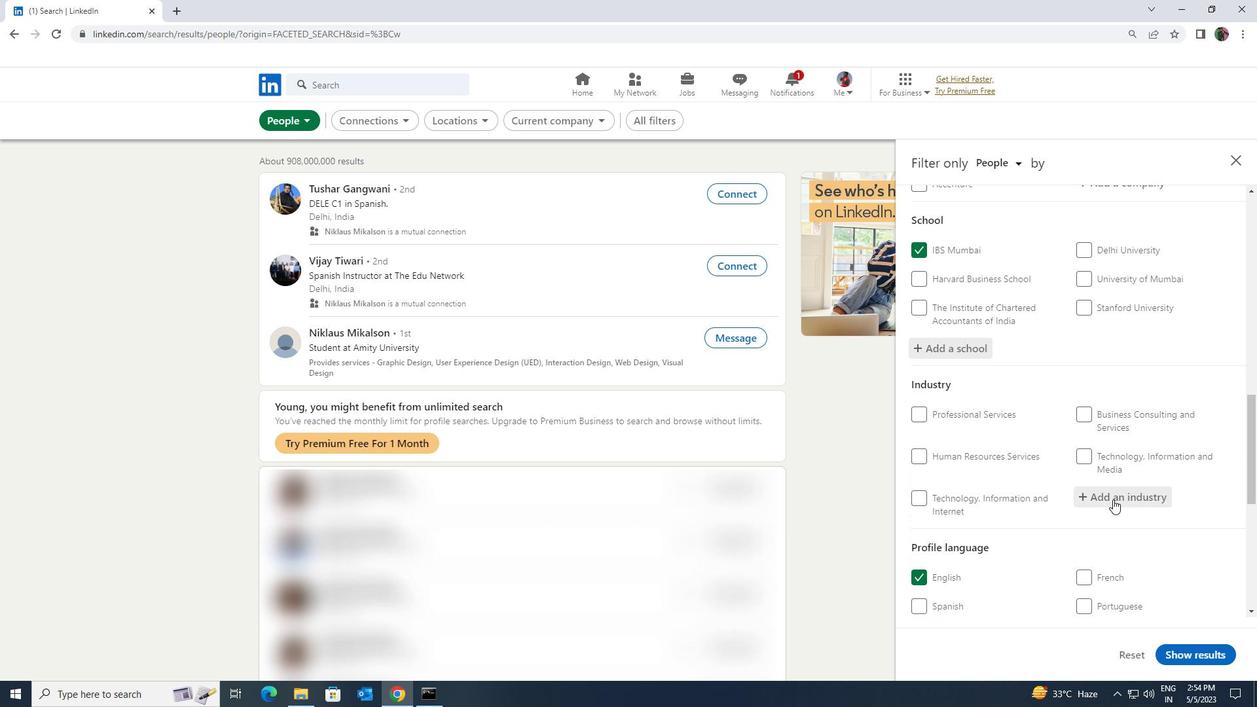 
Action: Key pressed <Key.shift><Key.shift><Key.shift><Key.shift><Key.shift><Key.shift>WINER
Screenshot: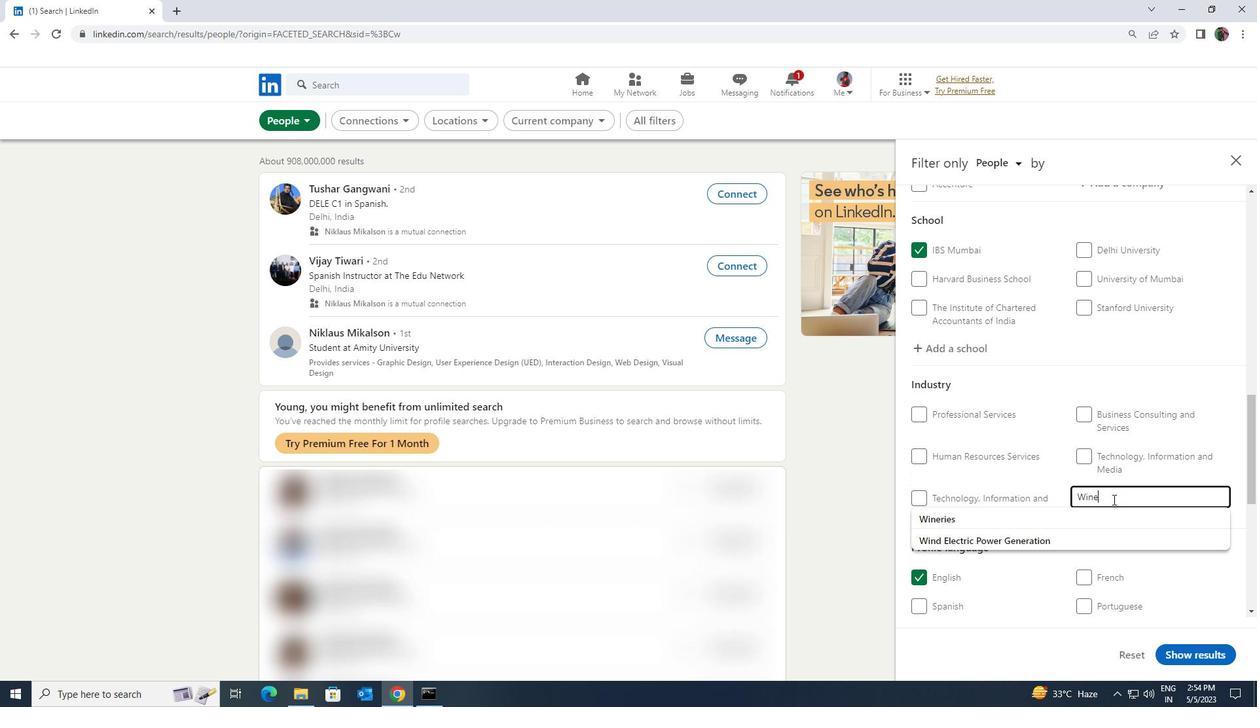 
Action: Mouse moved to (1093, 507)
Screenshot: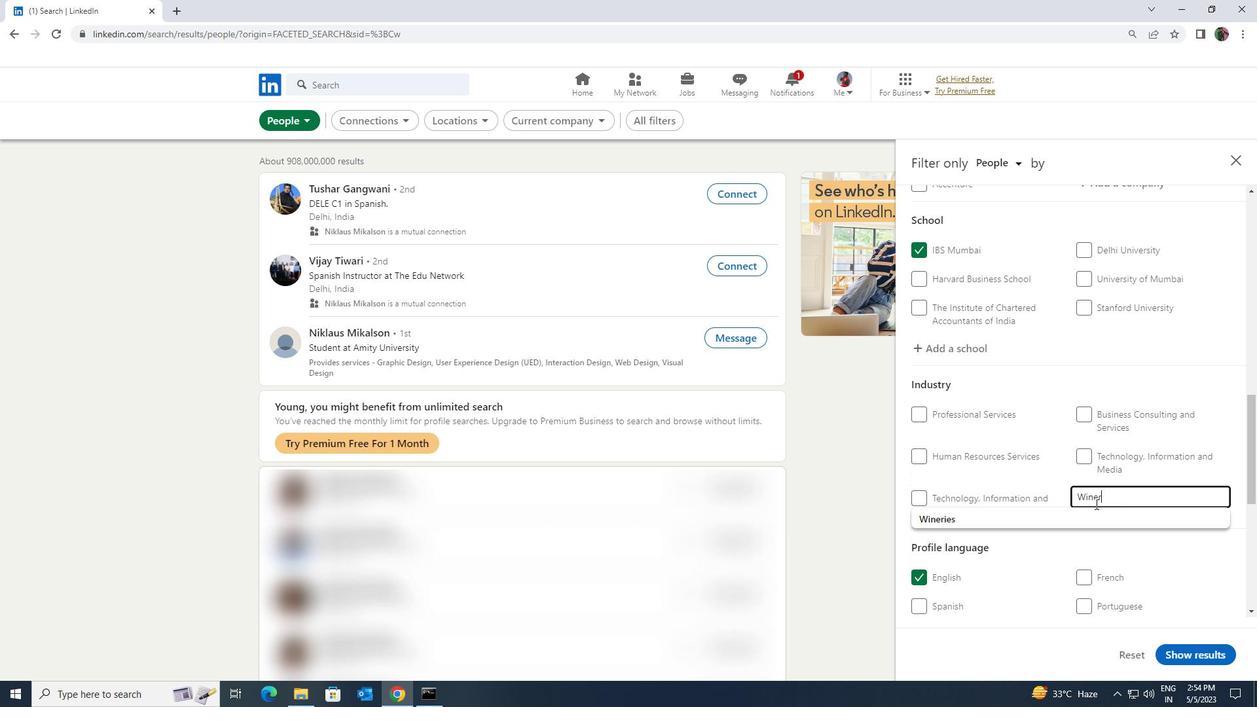 
Action: Mouse pressed left at (1093, 507)
Screenshot: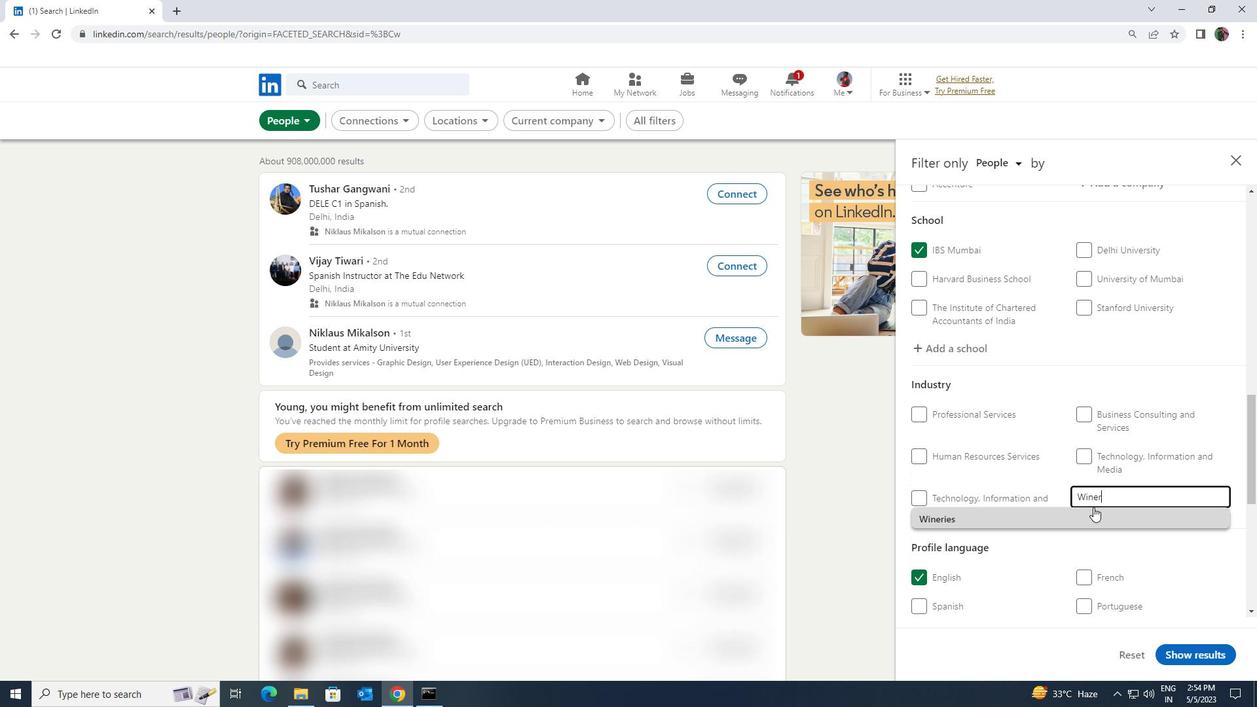 
Action: Mouse moved to (1093, 507)
Screenshot: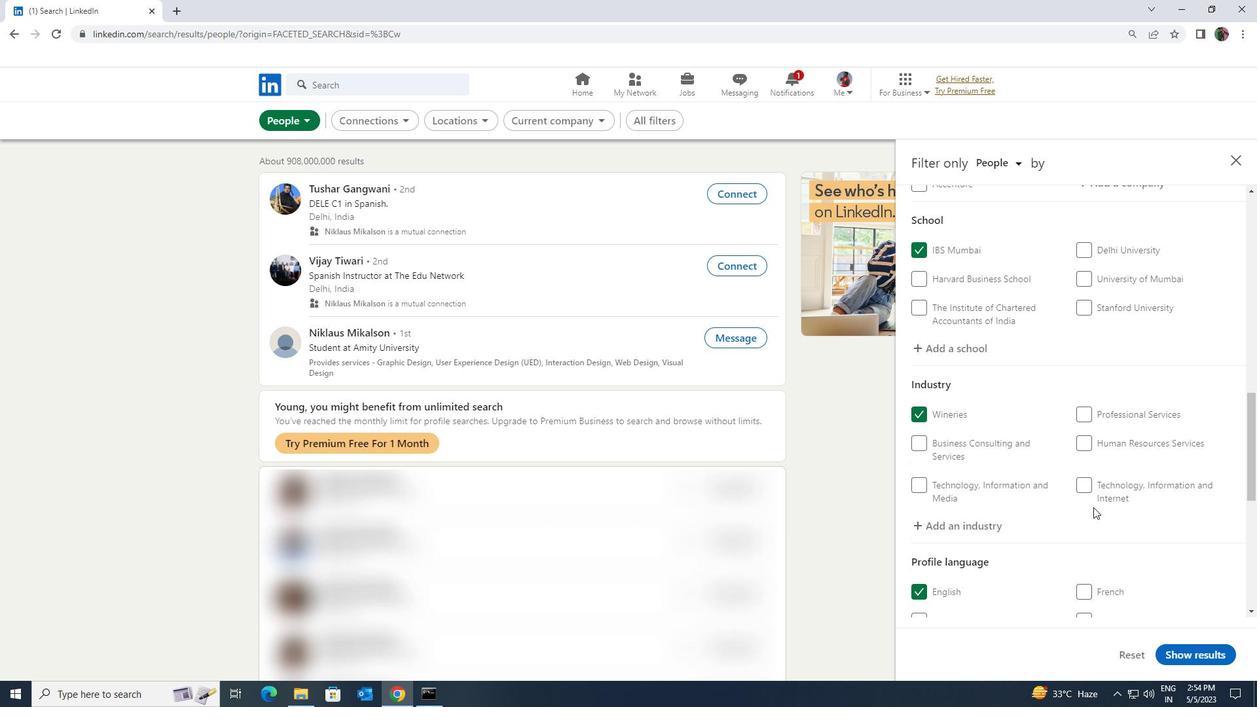 
Action: Mouse scrolled (1093, 506) with delta (0, 0)
Screenshot: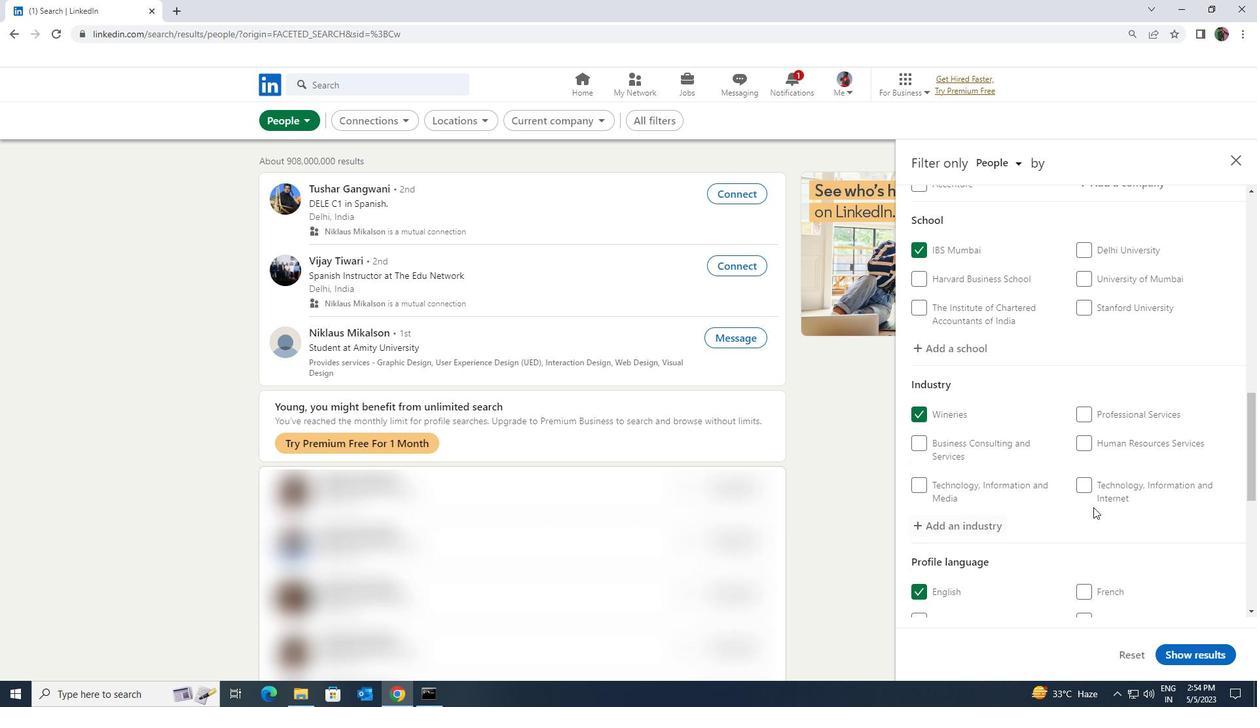 
Action: Mouse scrolled (1093, 506) with delta (0, 0)
Screenshot: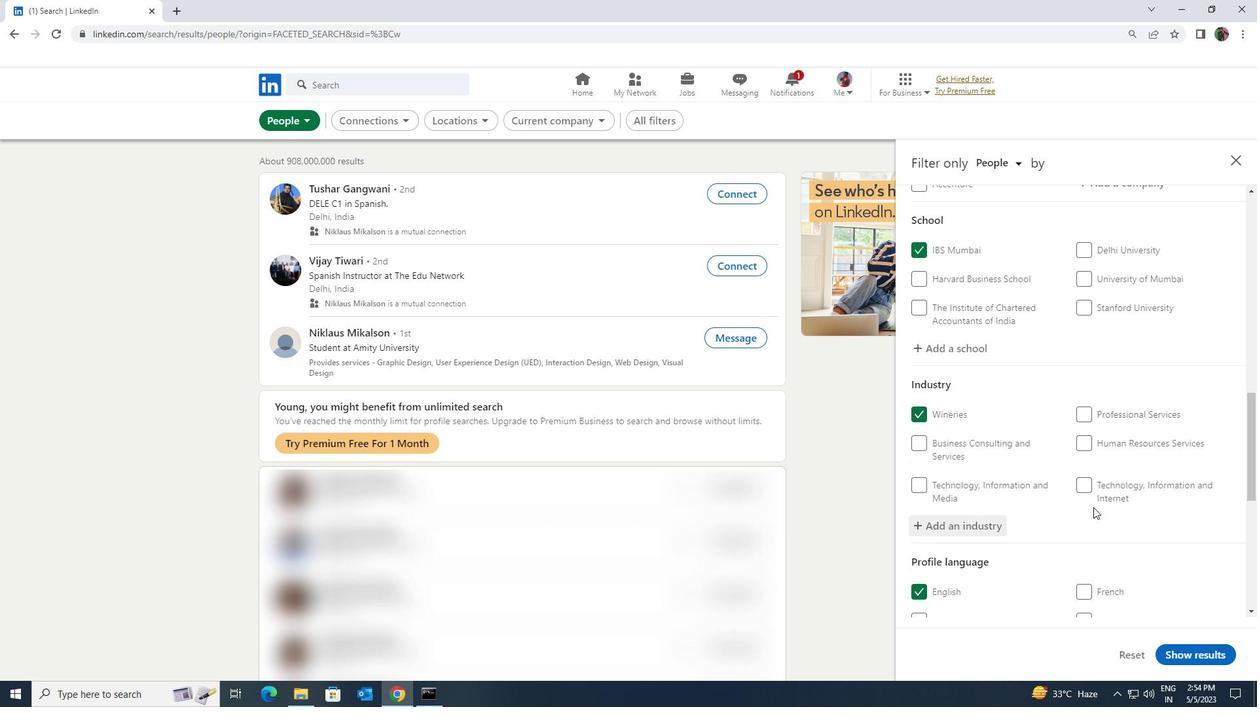 
Action: Mouse moved to (1095, 507)
Screenshot: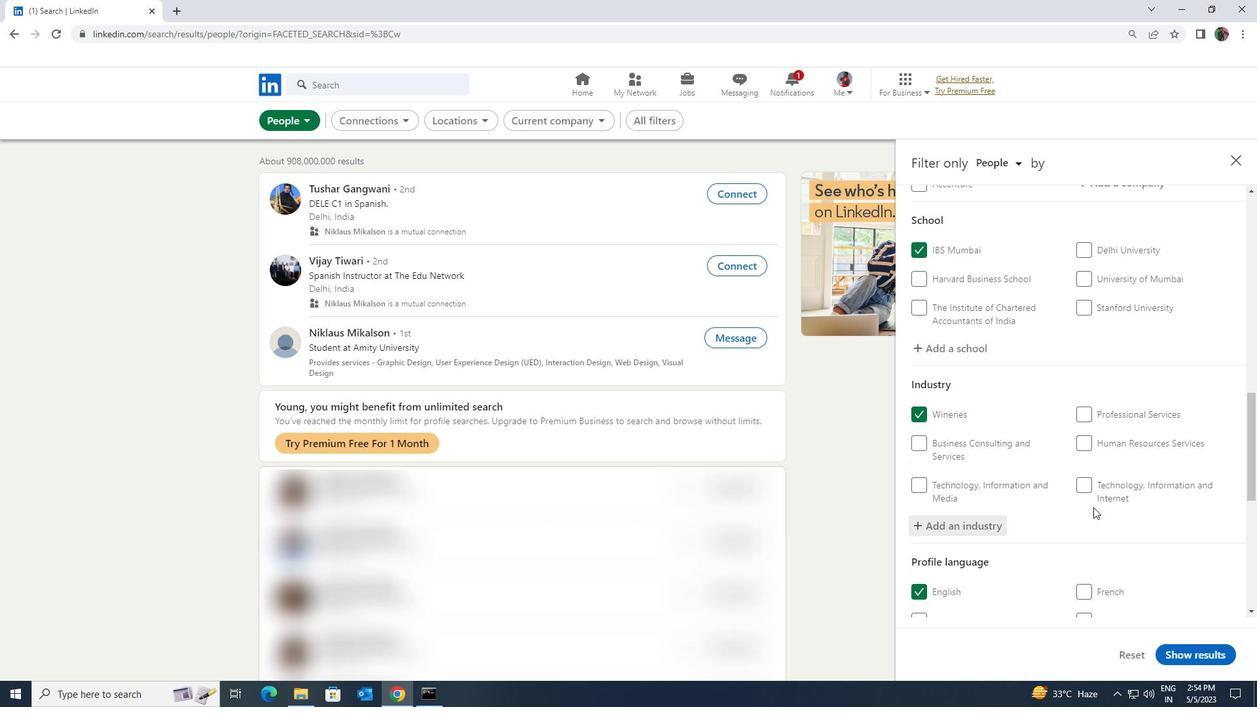 
Action: Mouse scrolled (1095, 506) with delta (0, 0)
Screenshot: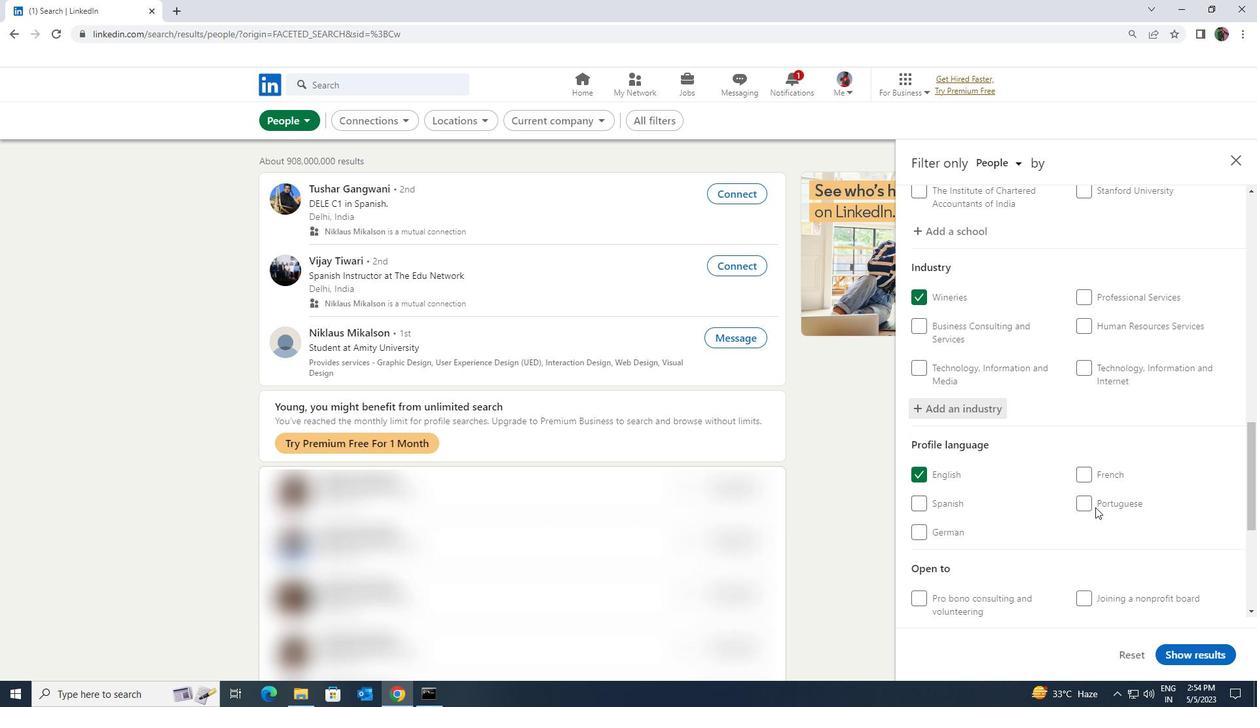 
Action: Mouse scrolled (1095, 506) with delta (0, 0)
Screenshot: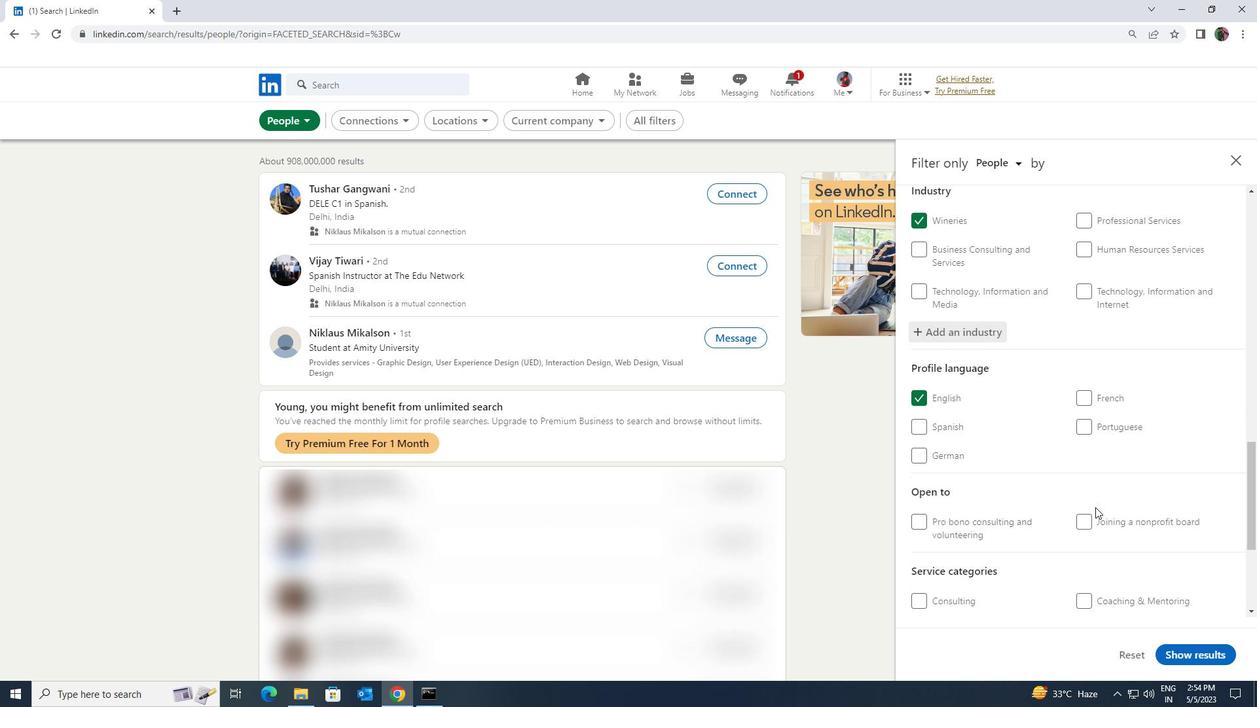 
Action: Mouse scrolled (1095, 506) with delta (0, 0)
Screenshot: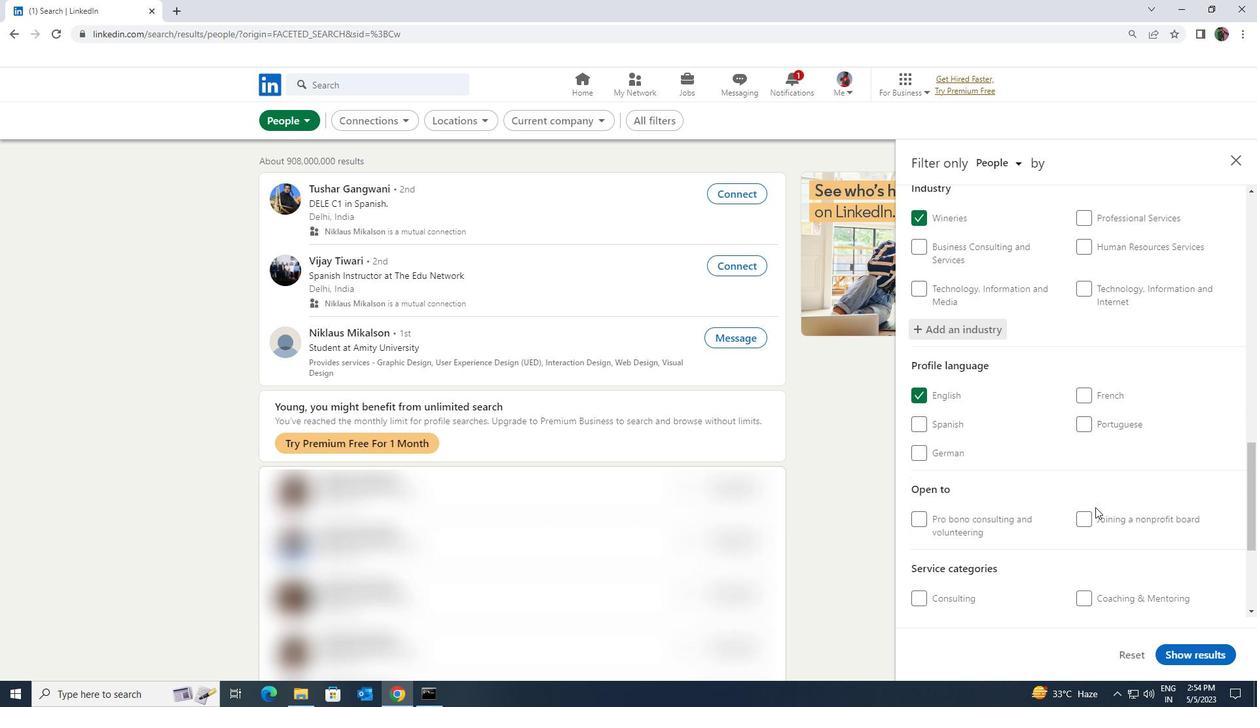 
Action: Mouse moved to (1107, 529)
Screenshot: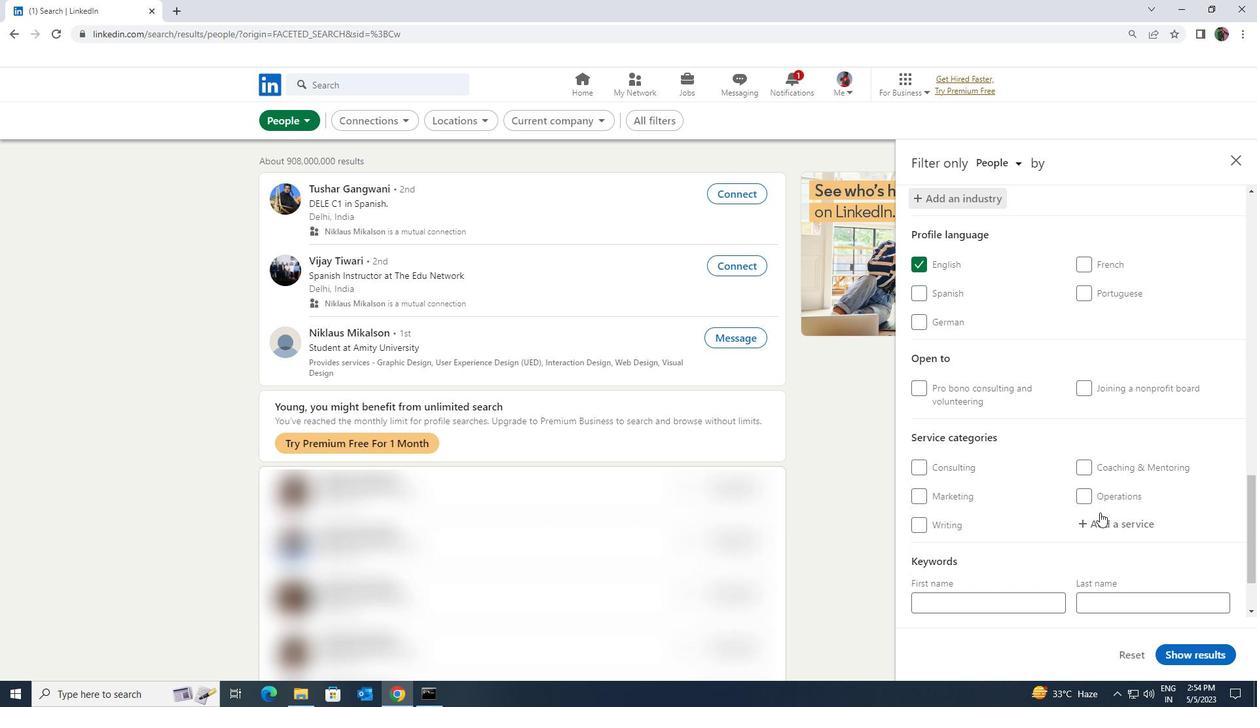 
Action: Mouse pressed left at (1107, 529)
Screenshot: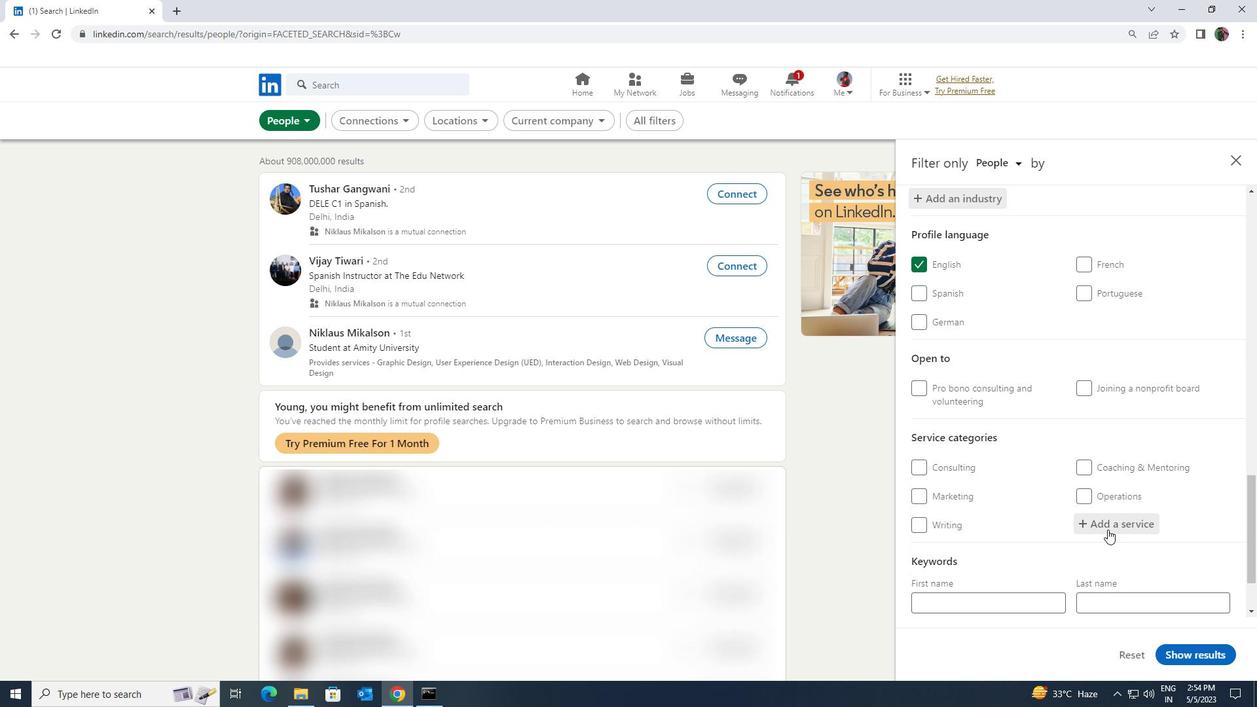 
Action: Key pressed <Key.shift><Key.shift><Key.shift><Key.shift><Key.shift><Key.shift><Key.shift><Key.shift><Key.shift><Key.shift><Key.shift><Key.shift>RELOCAT
Screenshot: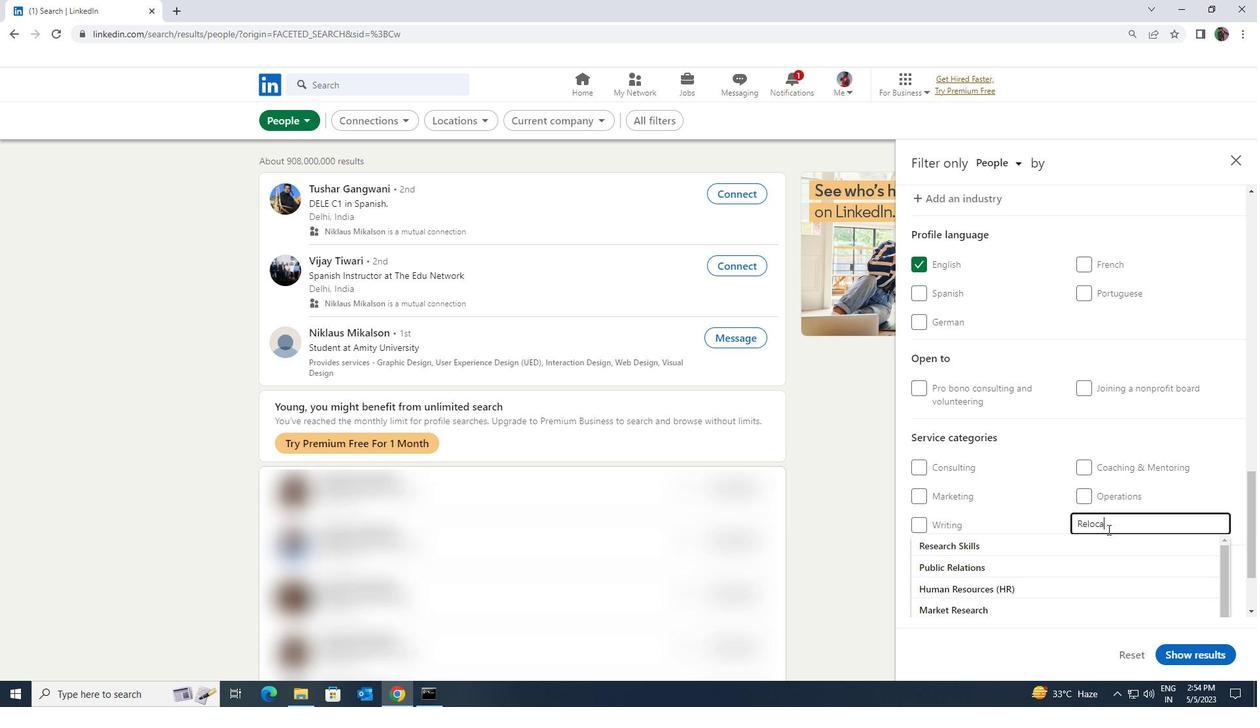 
Action: Mouse moved to (1099, 535)
Screenshot: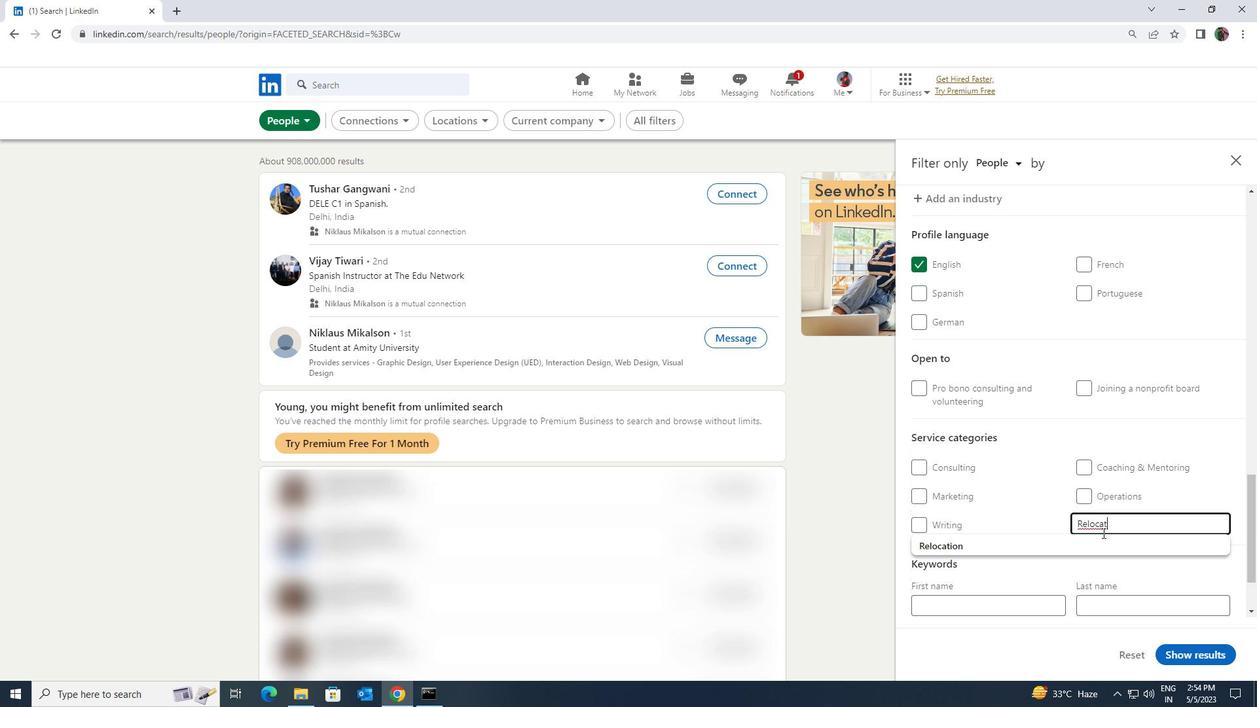 
Action: Mouse pressed left at (1099, 535)
Screenshot: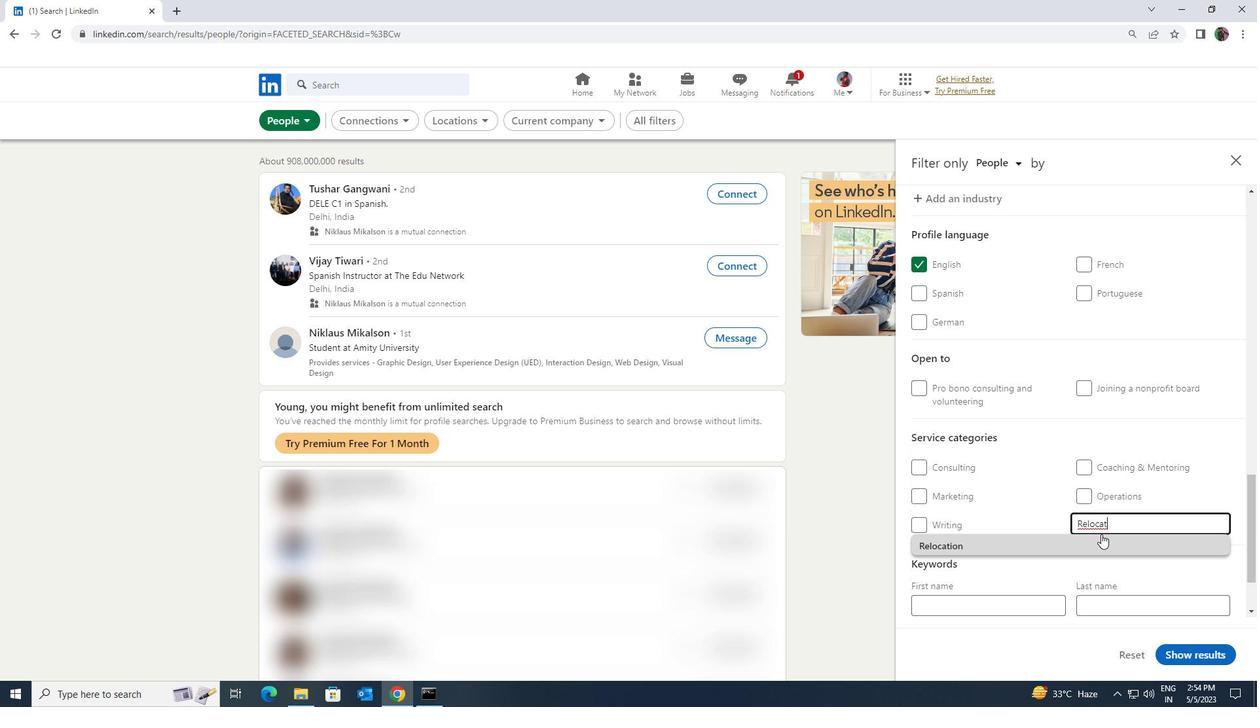 
Action: Mouse moved to (1049, 491)
Screenshot: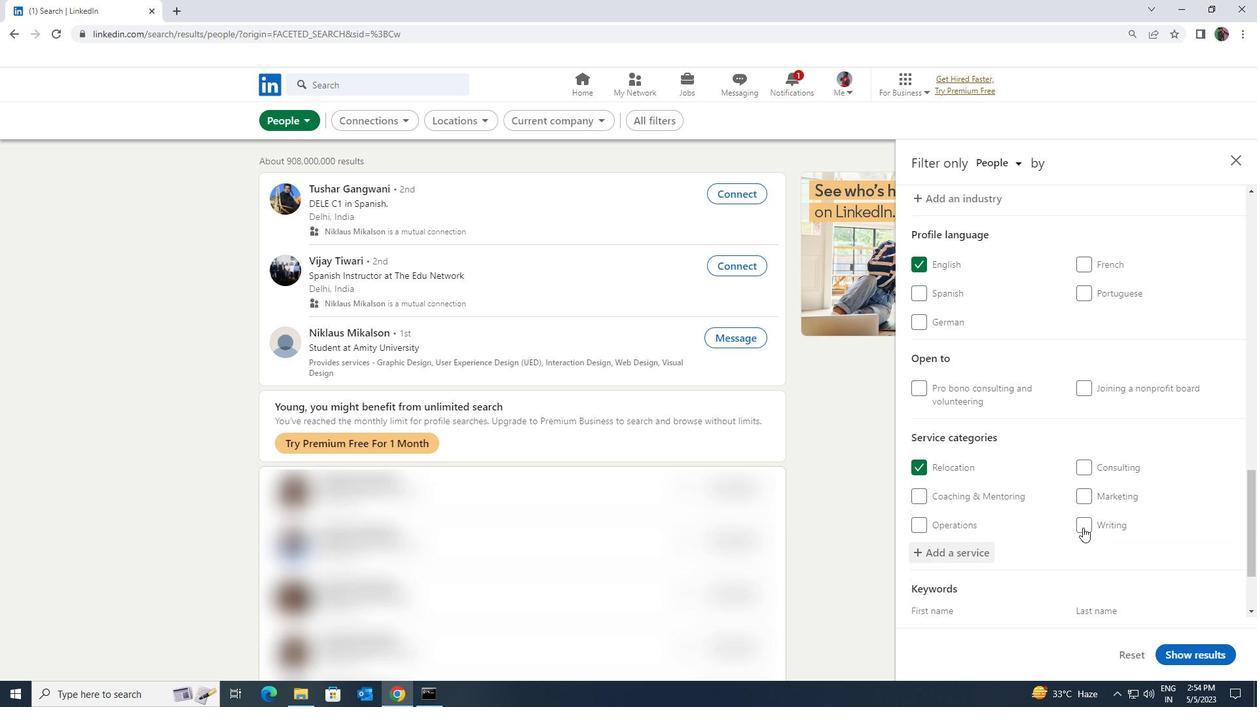 
Action: Mouse scrolled (1049, 491) with delta (0, 0)
Screenshot: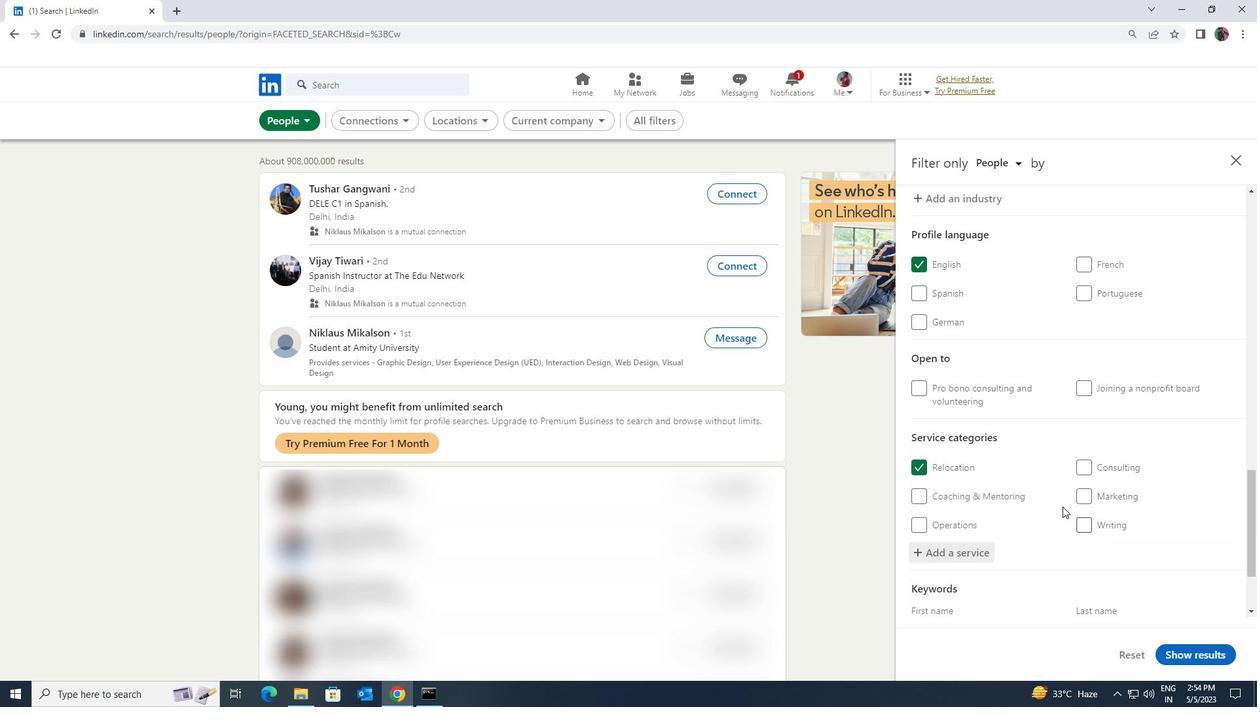 
Action: Mouse moved to (1047, 491)
Screenshot: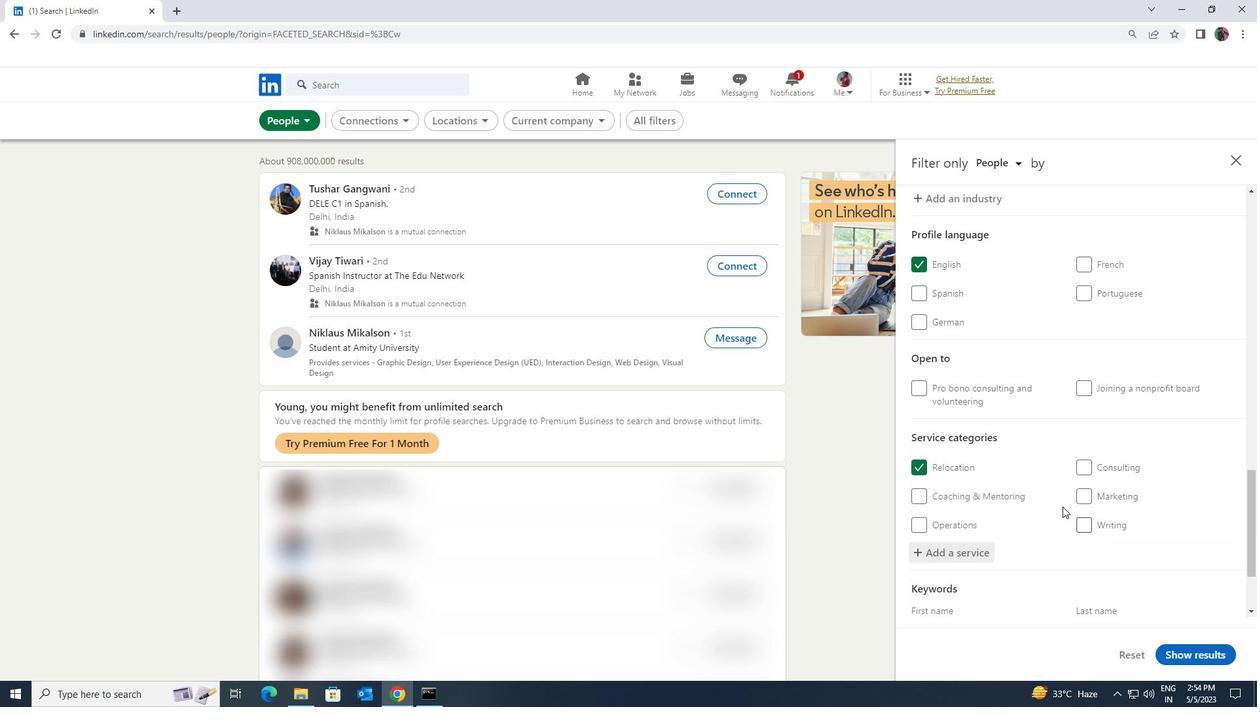 
Action: Mouse scrolled (1047, 491) with delta (0, 0)
Screenshot: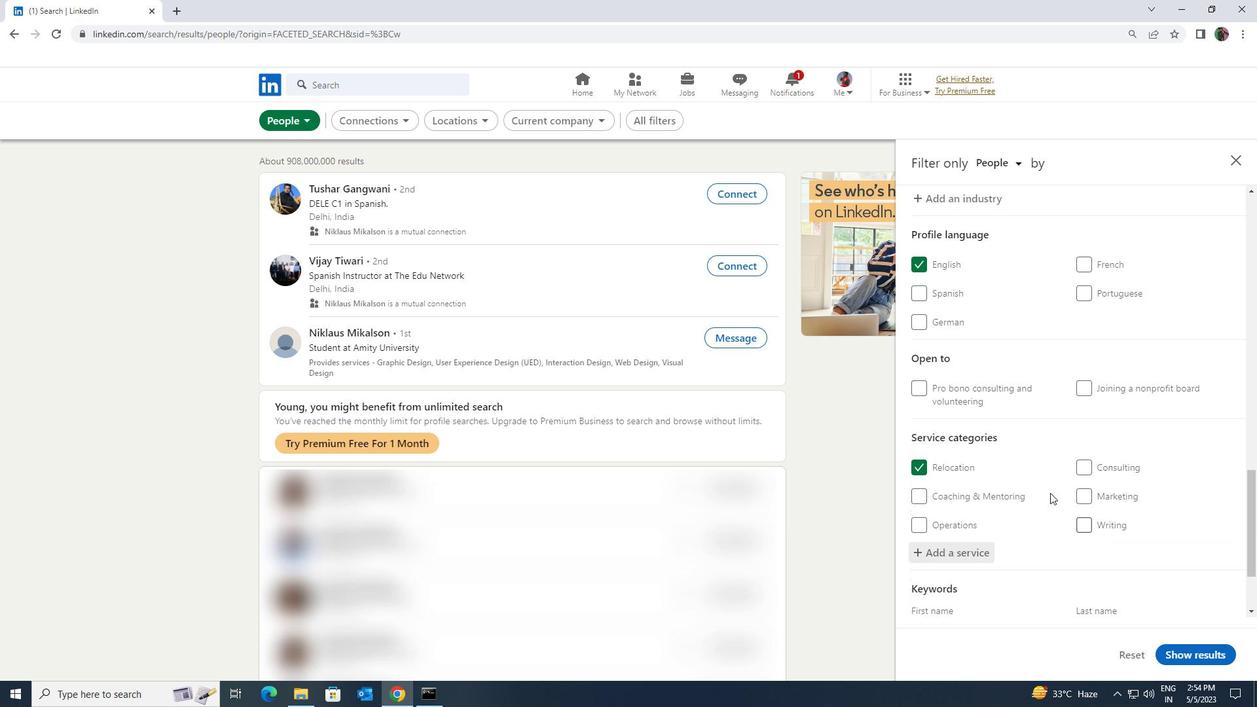 
Action: Mouse scrolled (1047, 491) with delta (0, 0)
Screenshot: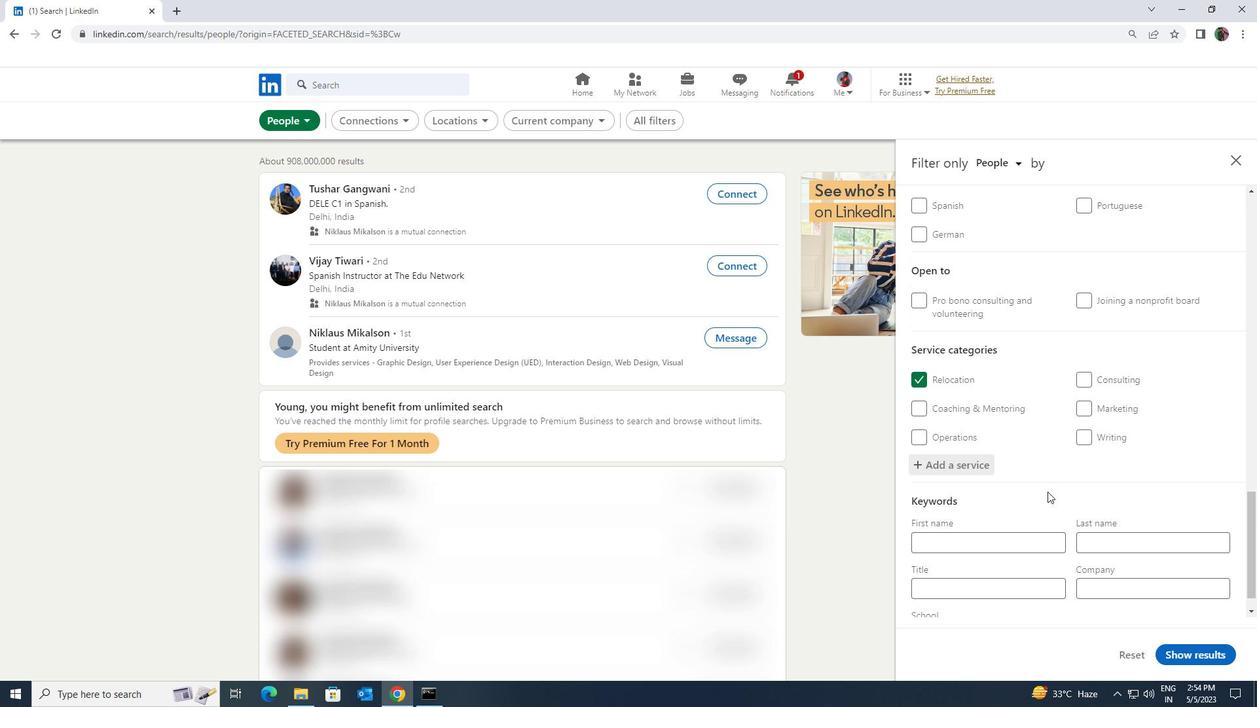 
Action: Mouse scrolled (1047, 491) with delta (0, 0)
Screenshot: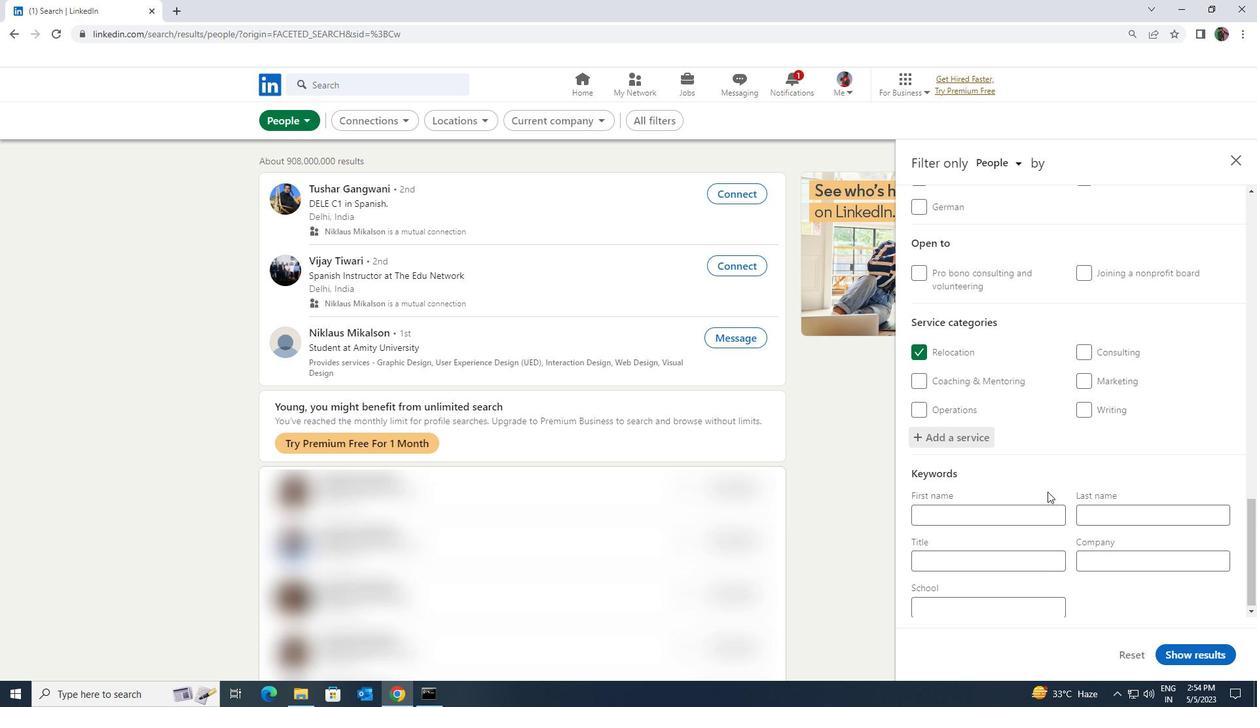 
Action: Mouse moved to (1033, 559)
Screenshot: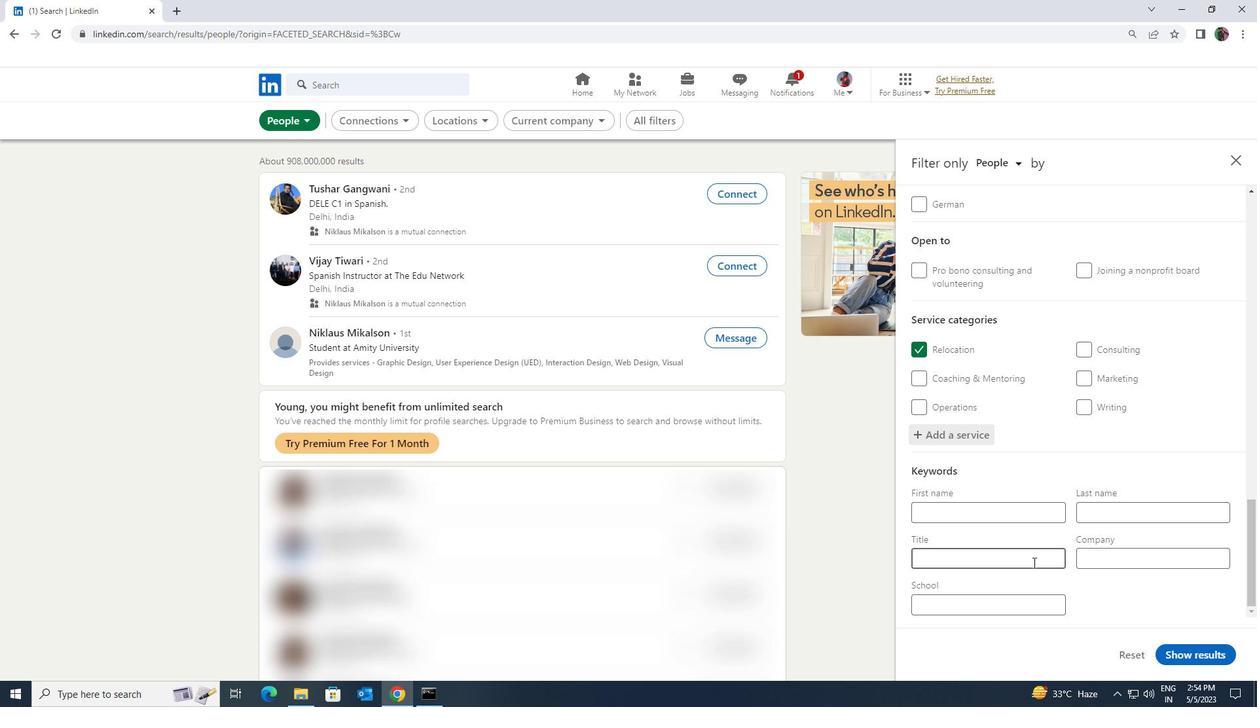 
Action: Mouse pressed left at (1033, 559)
Screenshot: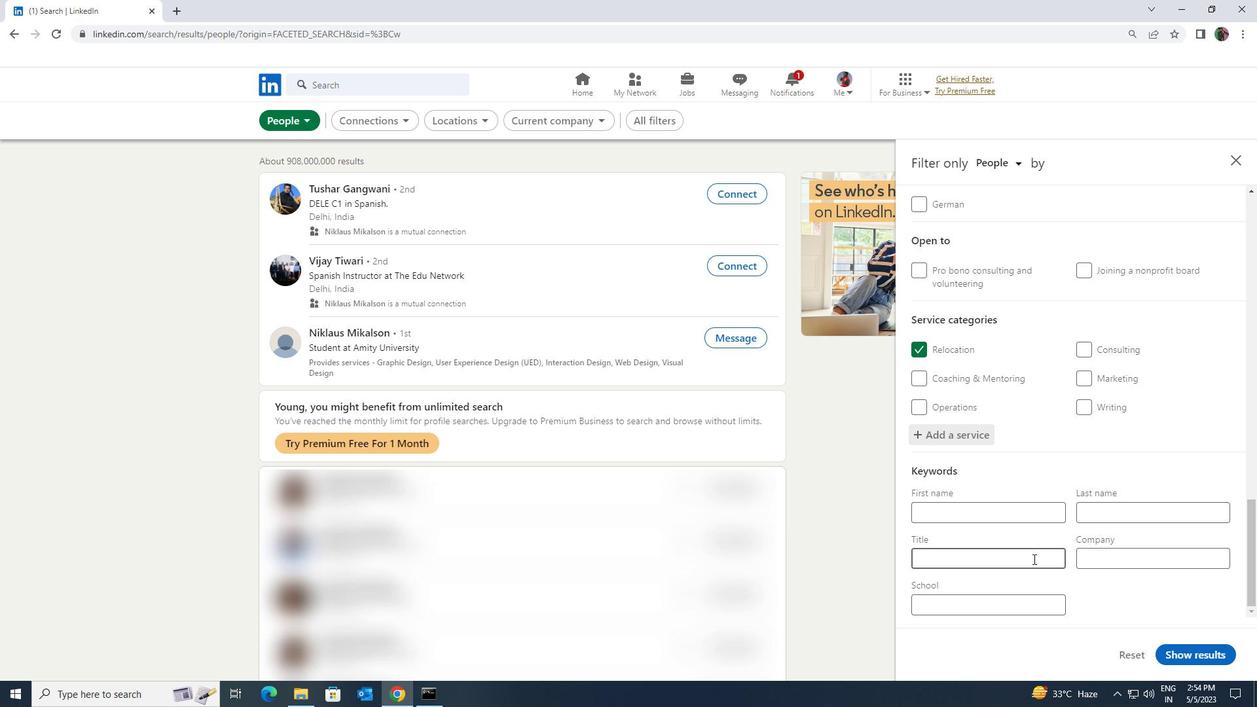 
Action: Key pressed <Key.shift><Key.shift><Key.shift><Key.shift><Key.shift>REIKI<Key.space><Key.shift>PRACTITIONER
Screenshot: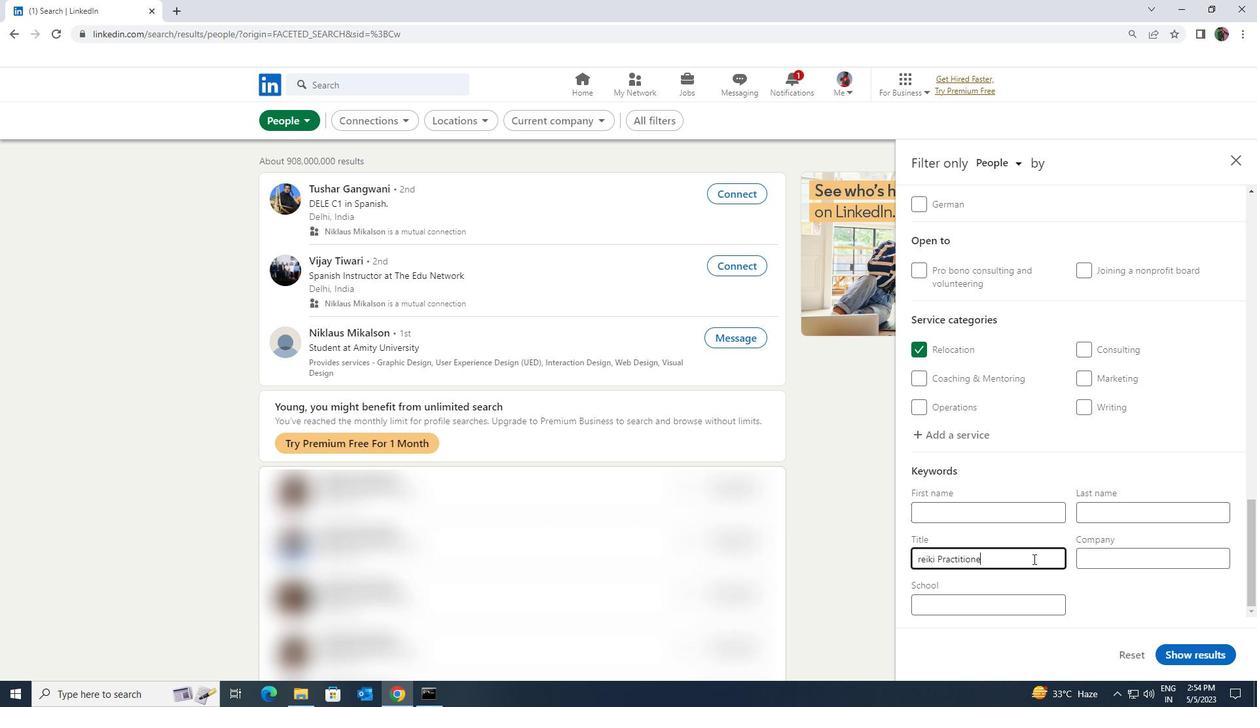 
Action: Mouse moved to (1183, 646)
Screenshot: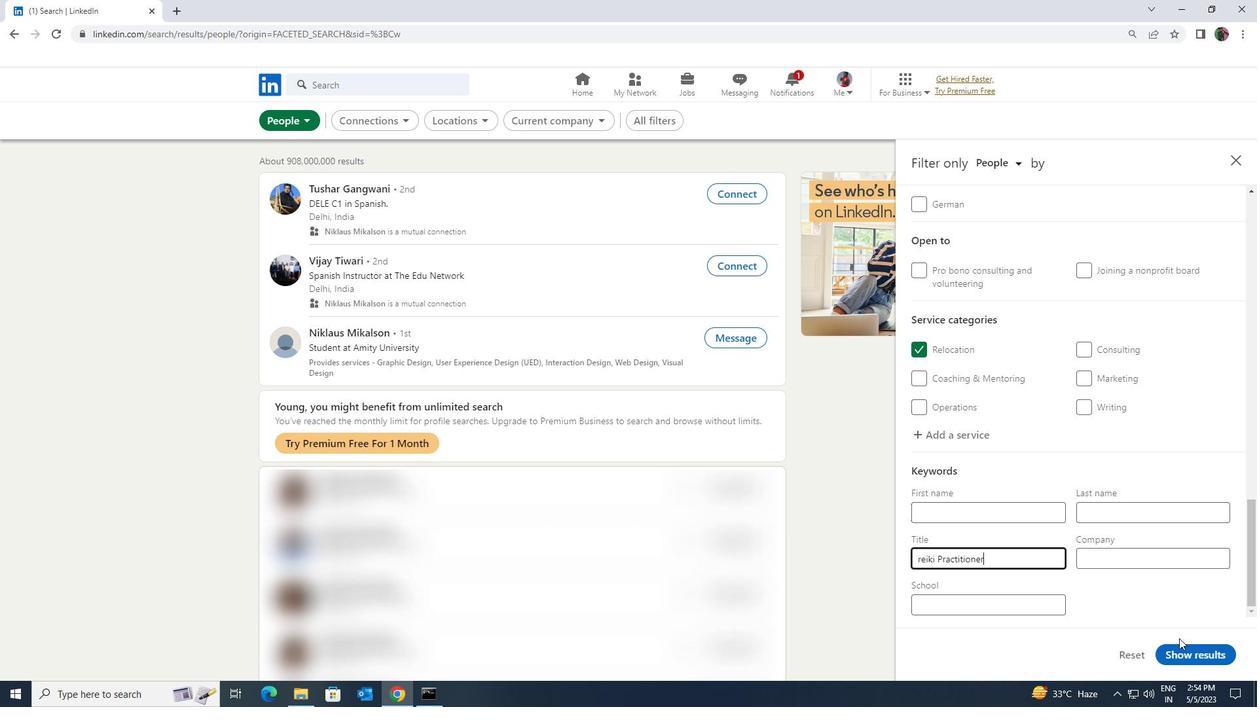 
Action: Mouse pressed left at (1183, 646)
Screenshot: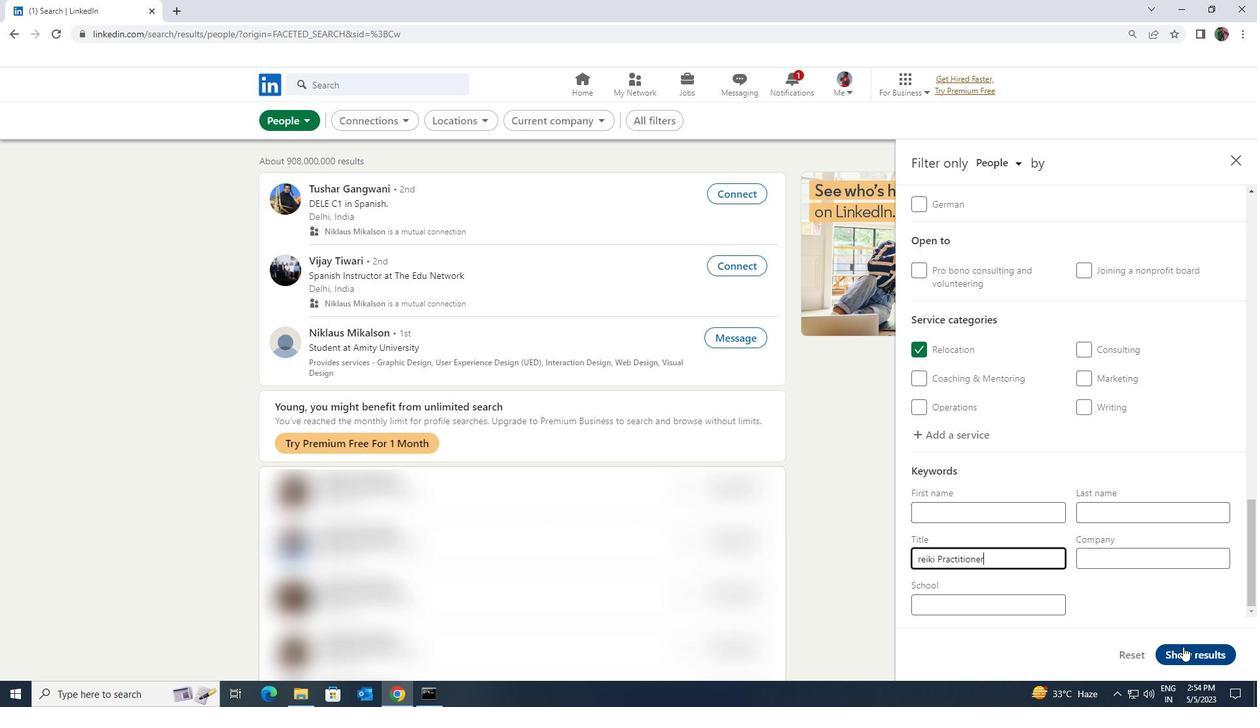 
